 Task: Research Airbnb options in Roam capital, Italy from 2nd December, 2023 to 5th December, 2023 for 1 adult.1  bedroom having 1 bed and 1 bathroom. Property type can be hotel. Look for 5 properties as per requirement.
Action: Mouse moved to (430, 60)
Screenshot: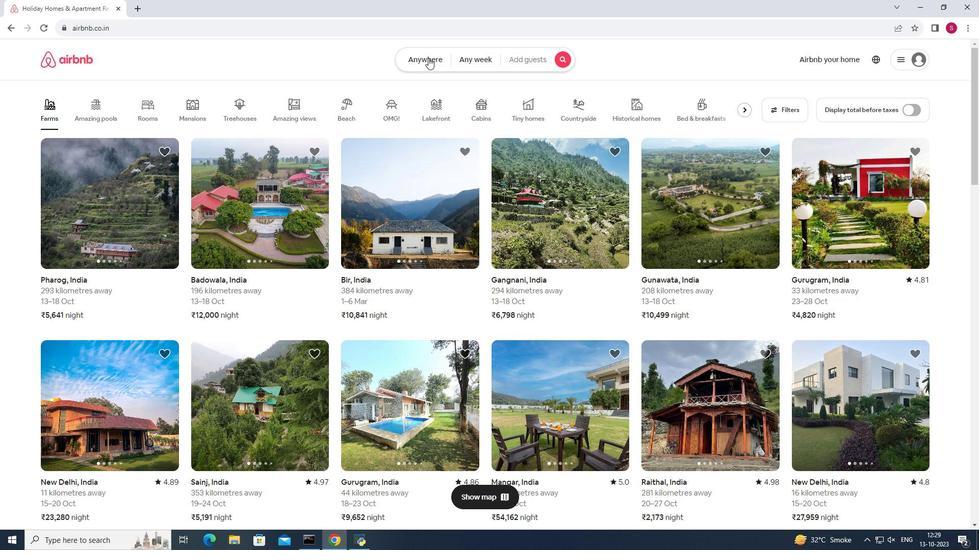 
Action: Mouse pressed left at (430, 60)
Screenshot: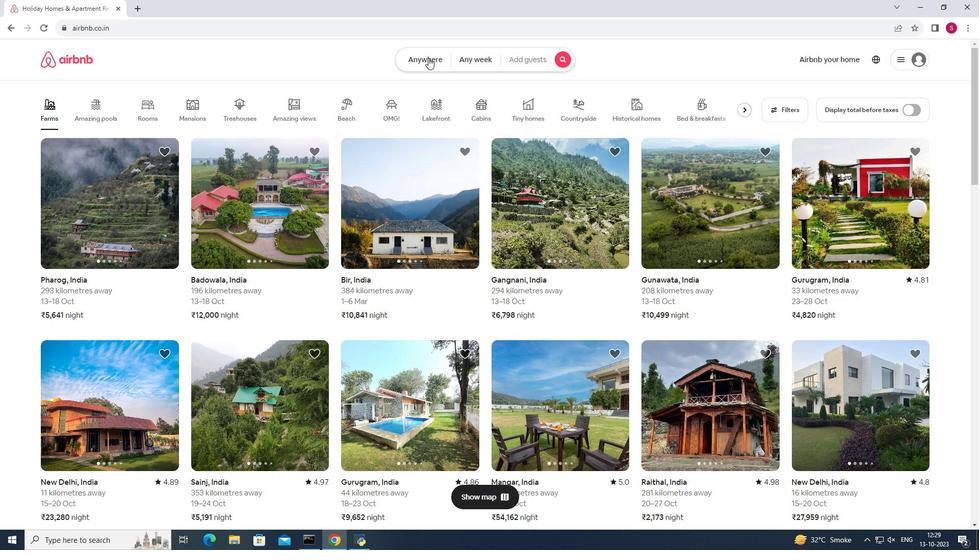 
Action: Mouse moved to (363, 97)
Screenshot: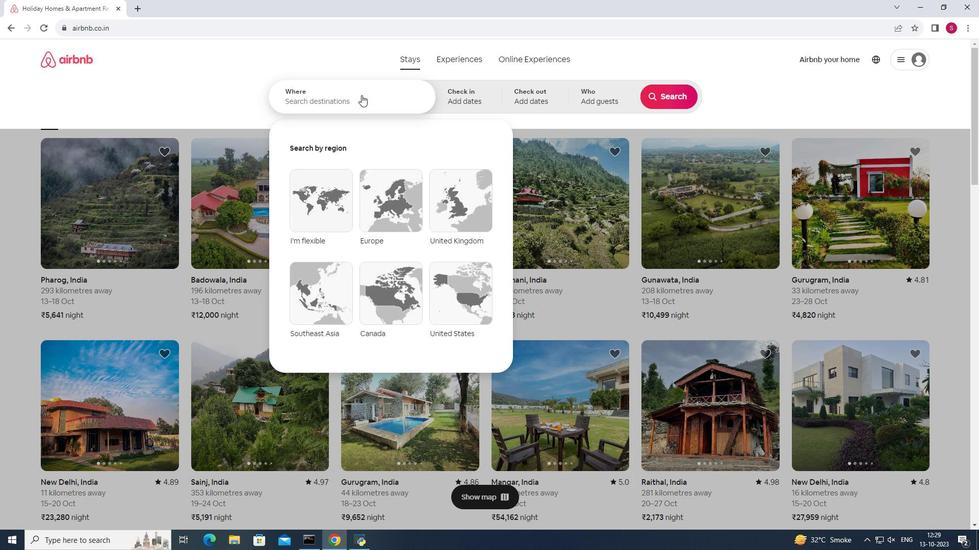 
Action: Mouse pressed left at (363, 97)
Screenshot: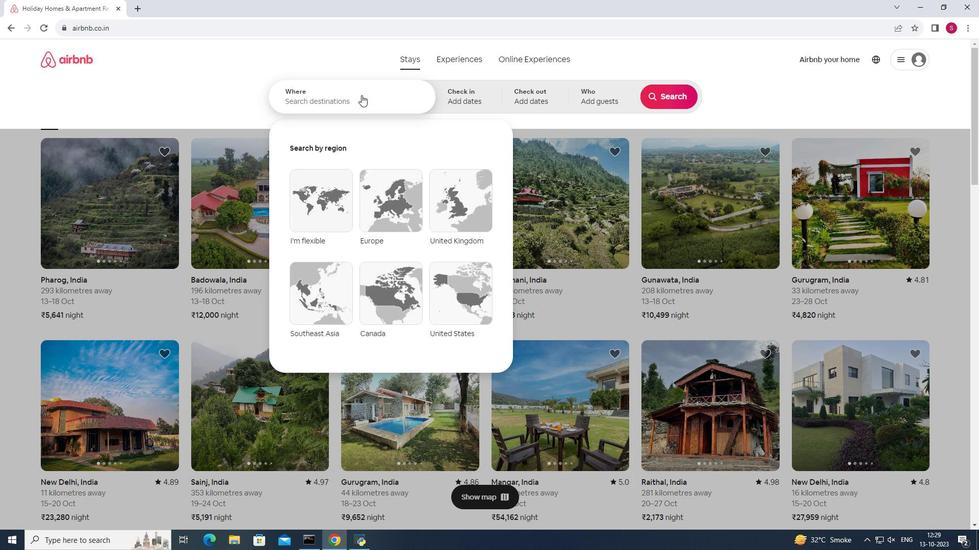 
Action: Mouse moved to (363, 96)
Screenshot: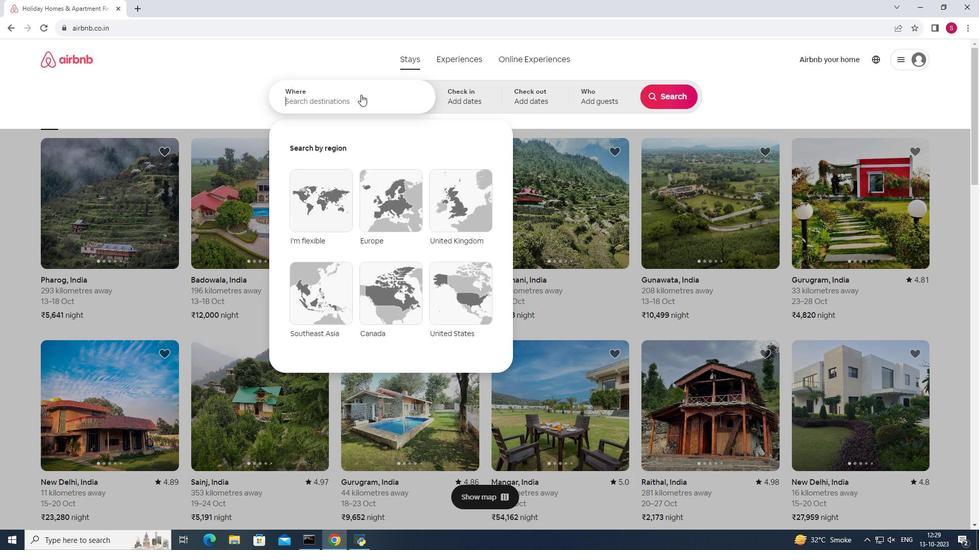 
Action: Key pressed <Key.shift>Roam<Key.space>capital,<Key.space>italy<Key.enter>
Screenshot: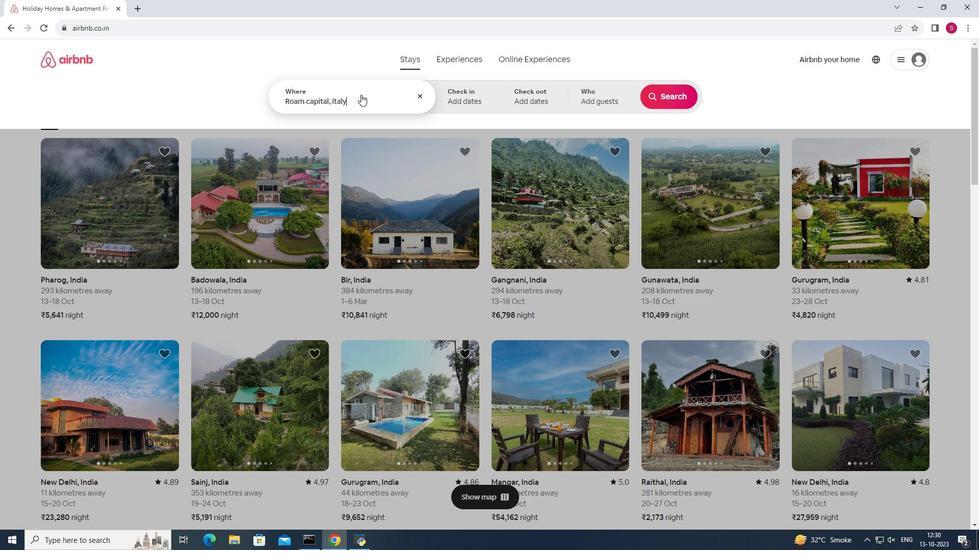
Action: Mouse moved to (668, 183)
Screenshot: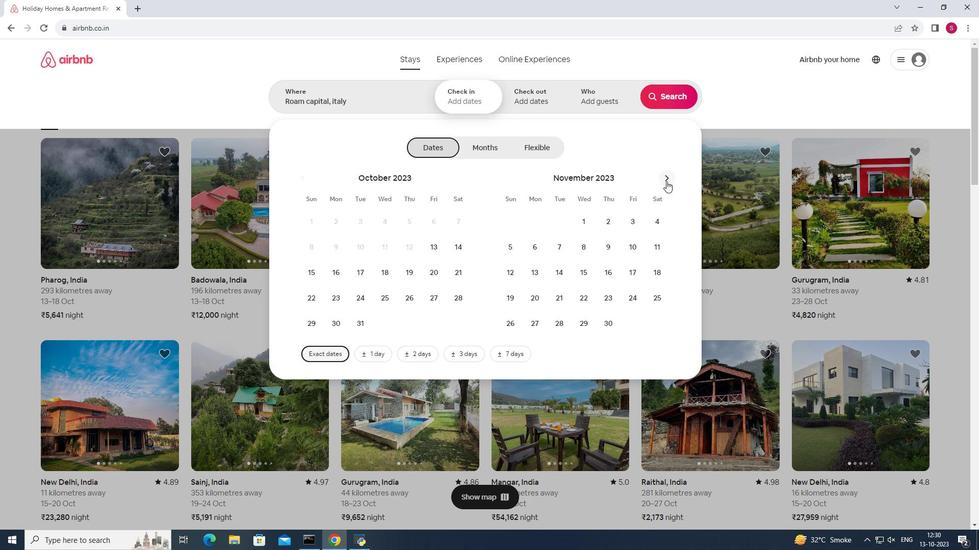 
Action: Mouse pressed left at (668, 183)
Screenshot: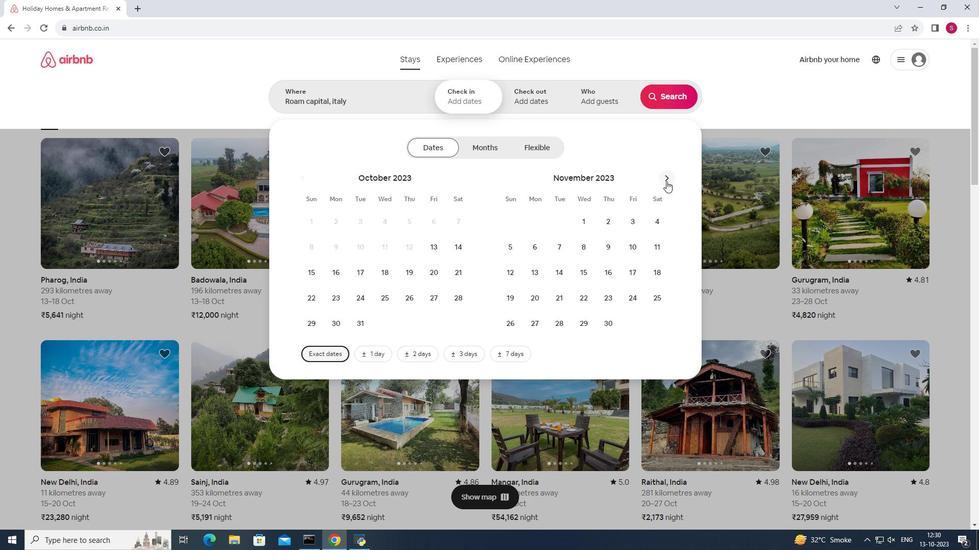 
Action: Mouse moved to (654, 225)
Screenshot: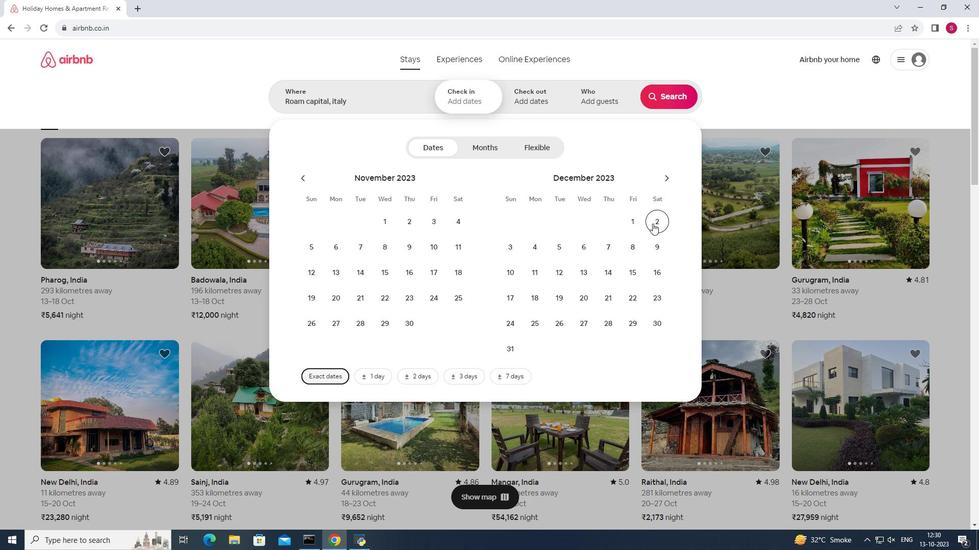 
Action: Mouse pressed left at (654, 225)
Screenshot: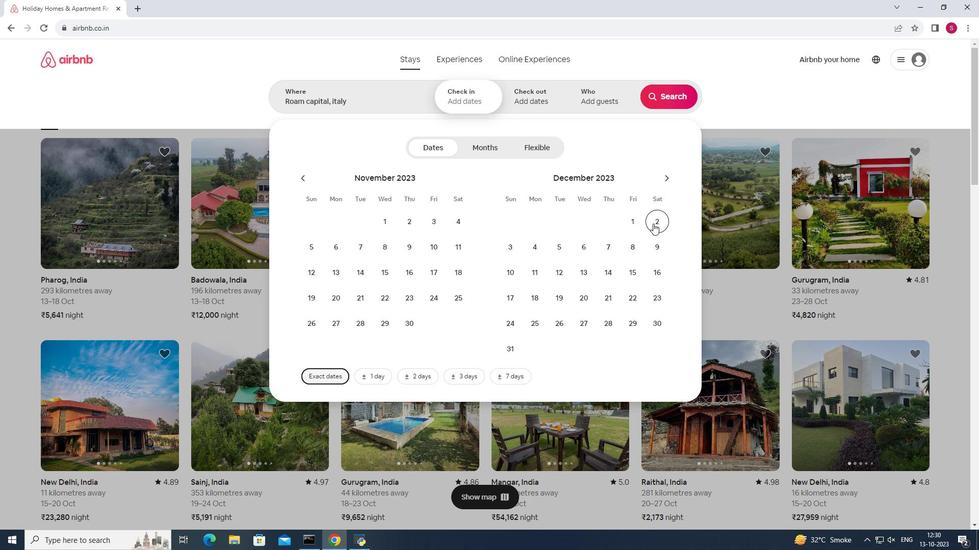 
Action: Mouse moved to (560, 251)
Screenshot: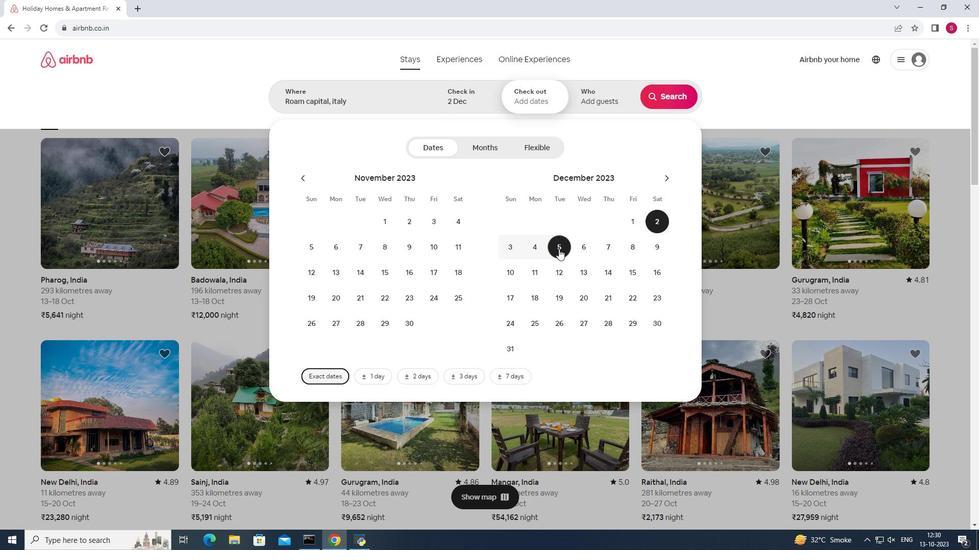 
Action: Mouse pressed left at (560, 251)
Screenshot: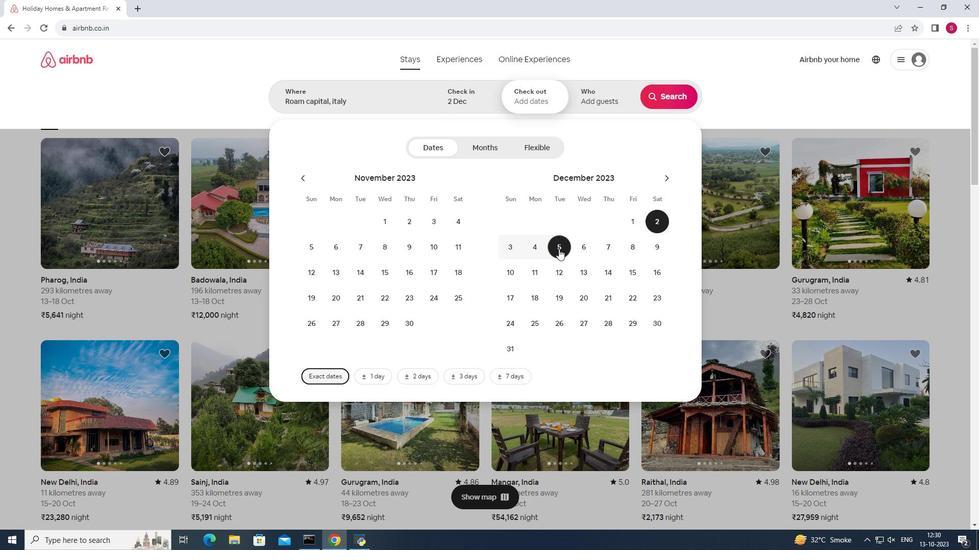 
Action: Mouse moved to (598, 92)
Screenshot: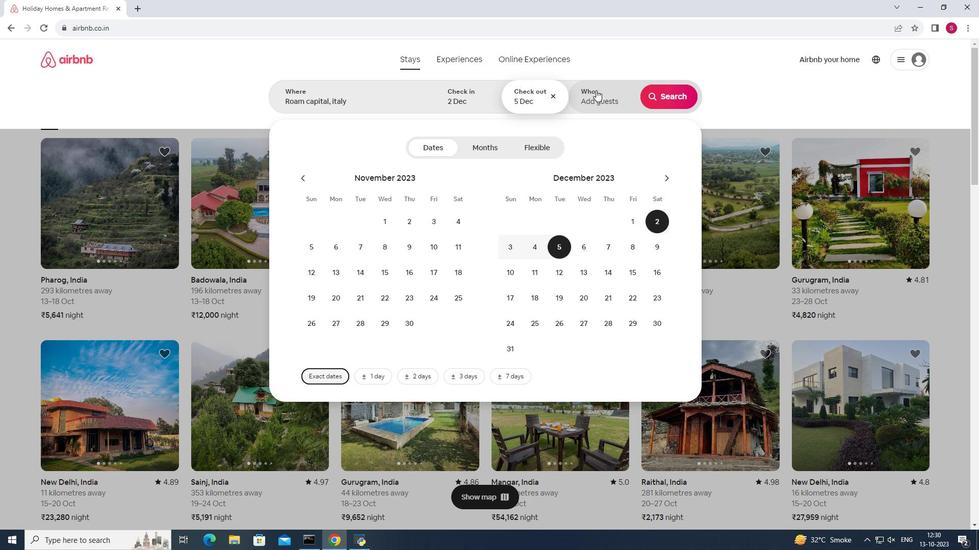 
Action: Mouse pressed left at (598, 92)
Screenshot: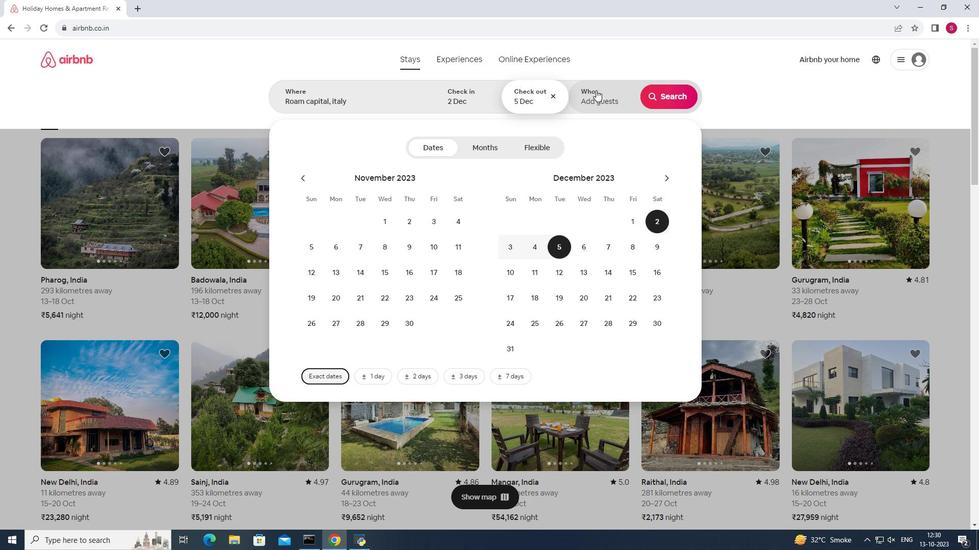 
Action: Mouse moved to (672, 156)
Screenshot: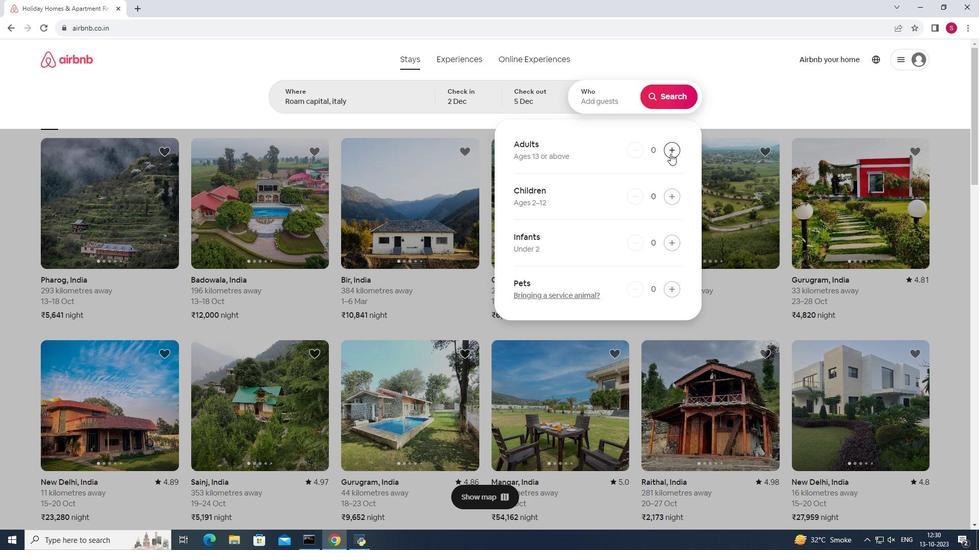 
Action: Mouse pressed left at (672, 156)
Screenshot: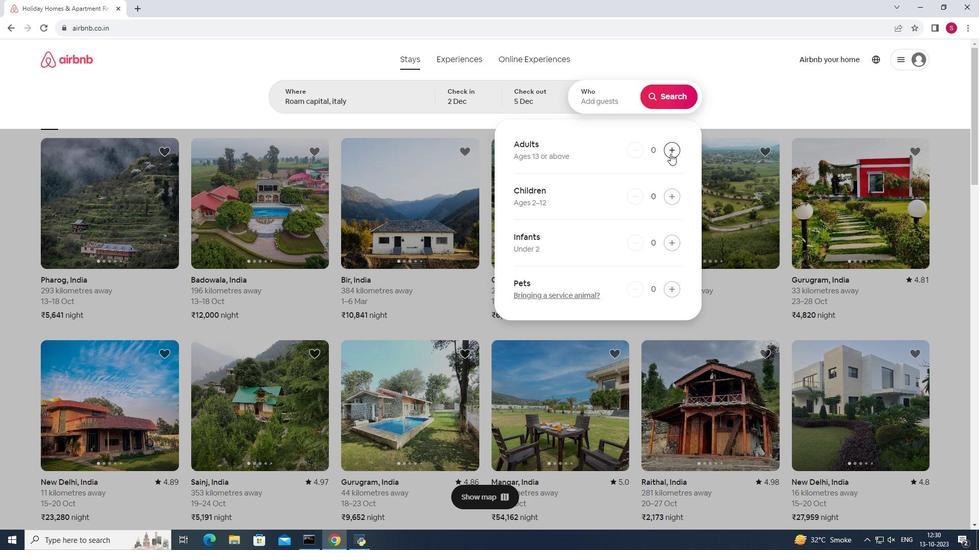 
Action: Mouse moved to (669, 93)
Screenshot: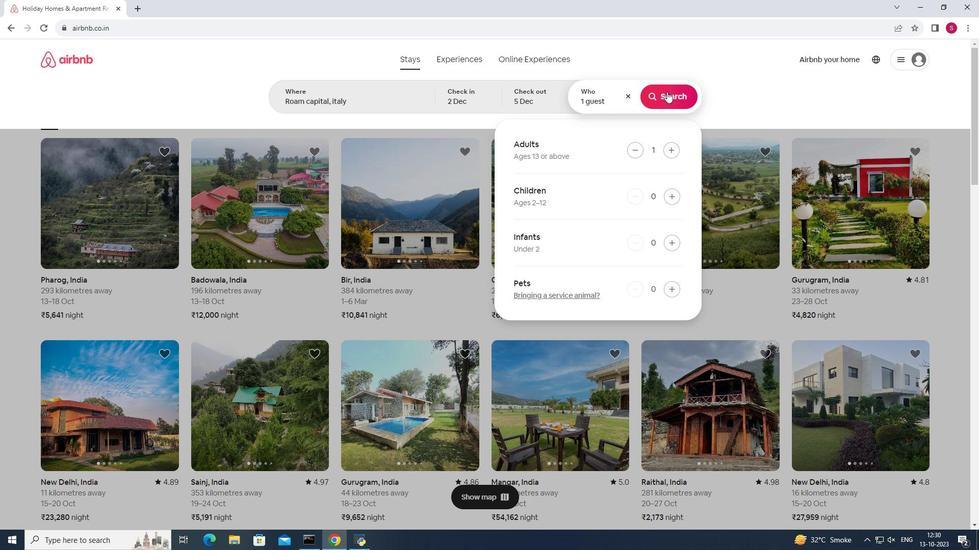 
Action: Mouse pressed left at (669, 93)
Screenshot: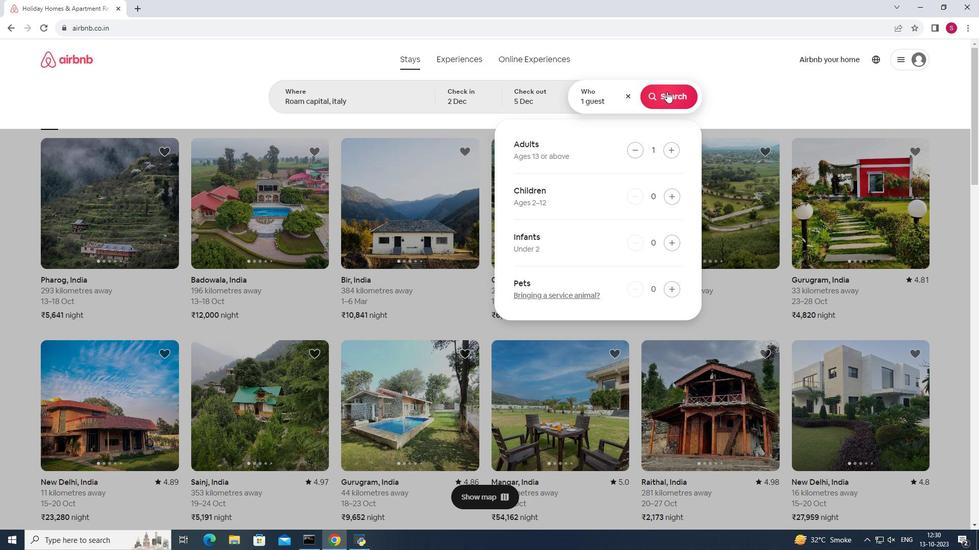 
Action: Mouse moved to (819, 104)
Screenshot: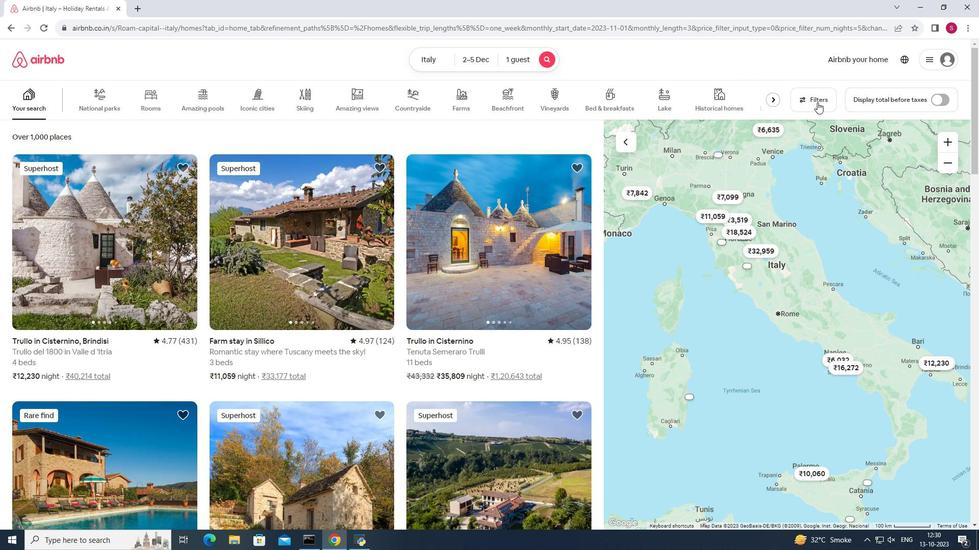 
Action: Mouse pressed left at (819, 104)
Screenshot: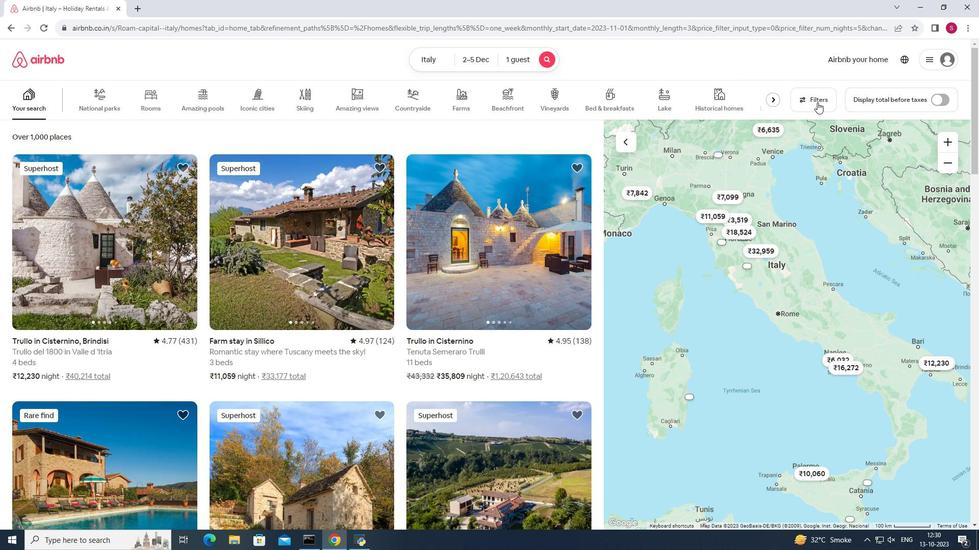 
Action: Mouse moved to (526, 242)
Screenshot: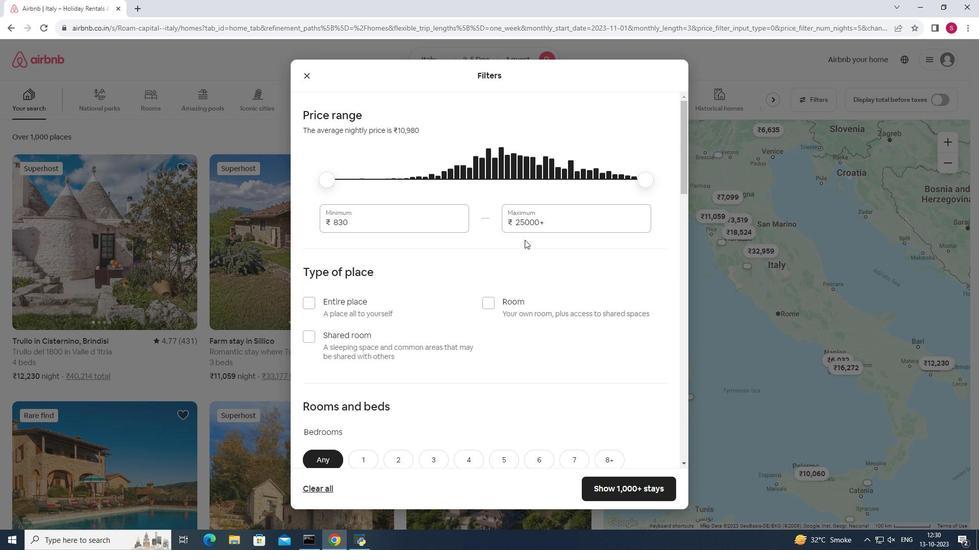 
Action: Mouse scrolled (526, 241) with delta (0, 0)
Screenshot: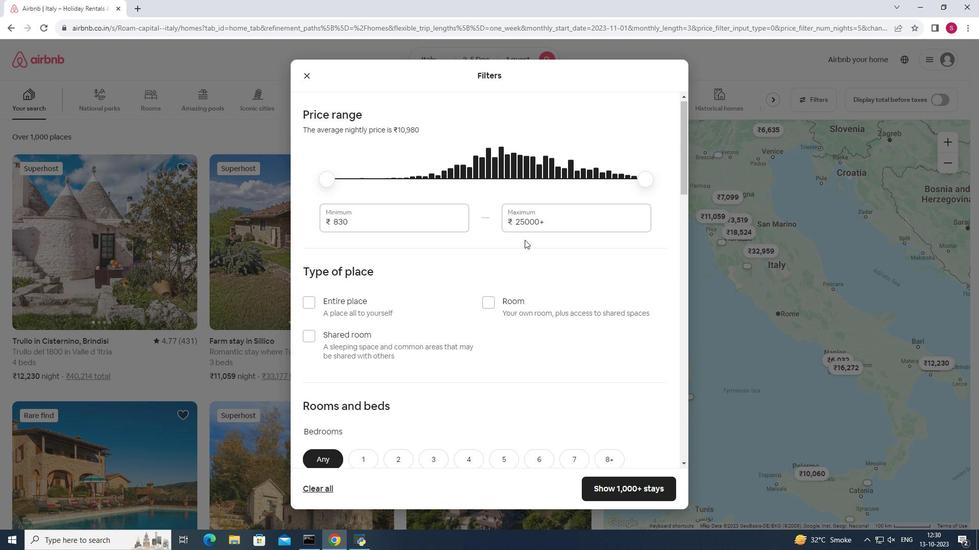 
Action: Mouse scrolled (526, 241) with delta (0, 0)
Screenshot: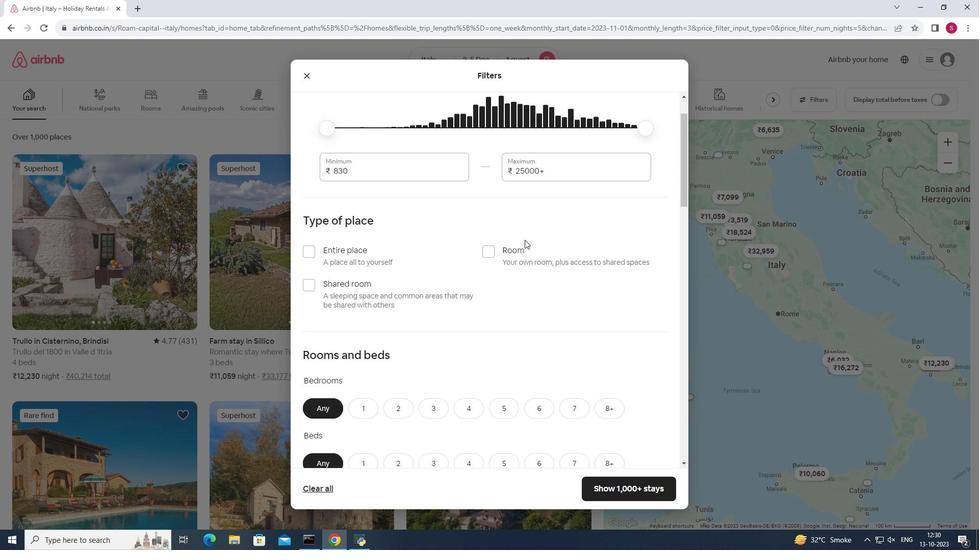 
Action: Mouse scrolled (526, 241) with delta (0, 0)
Screenshot: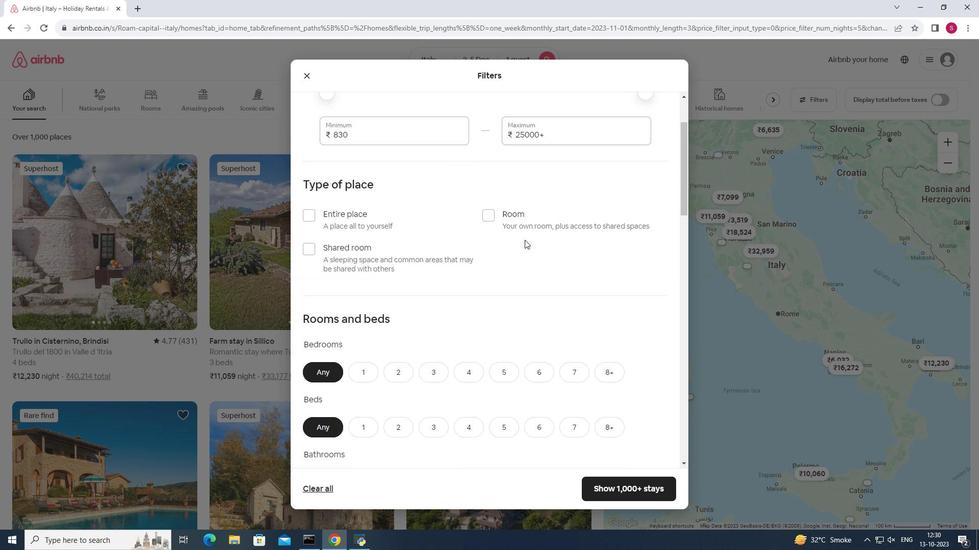 
Action: Mouse moved to (505, 256)
Screenshot: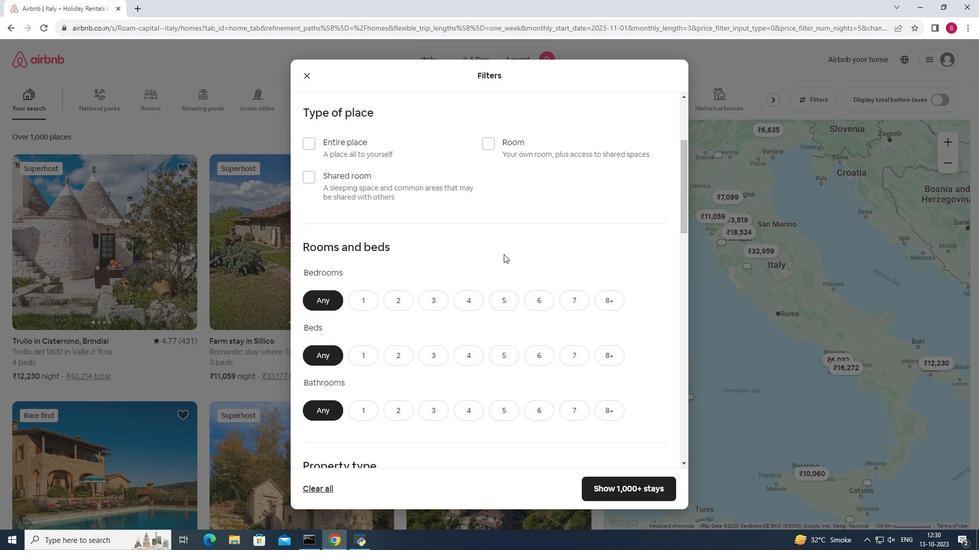 
Action: Mouse scrolled (505, 256) with delta (0, 0)
Screenshot: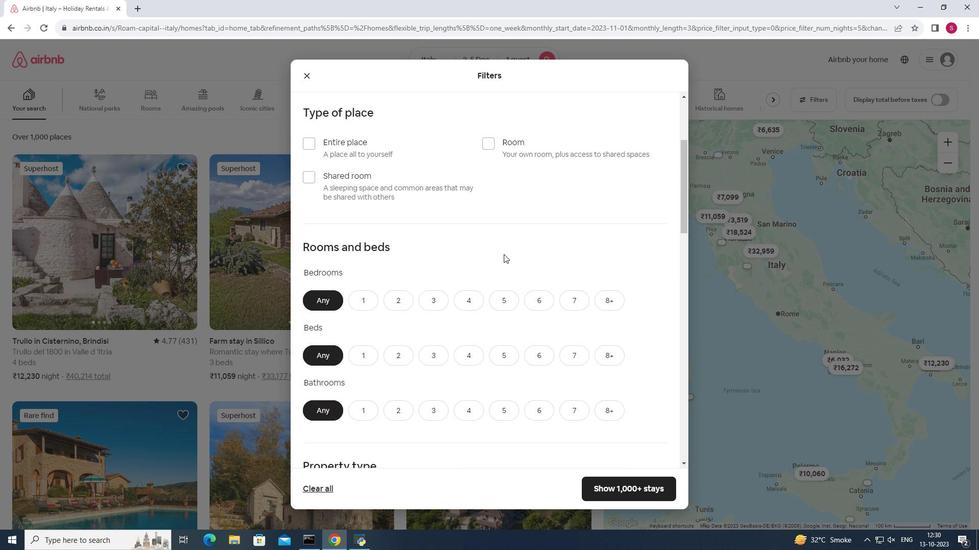 
Action: Mouse moved to (505, 256)
Screenshot: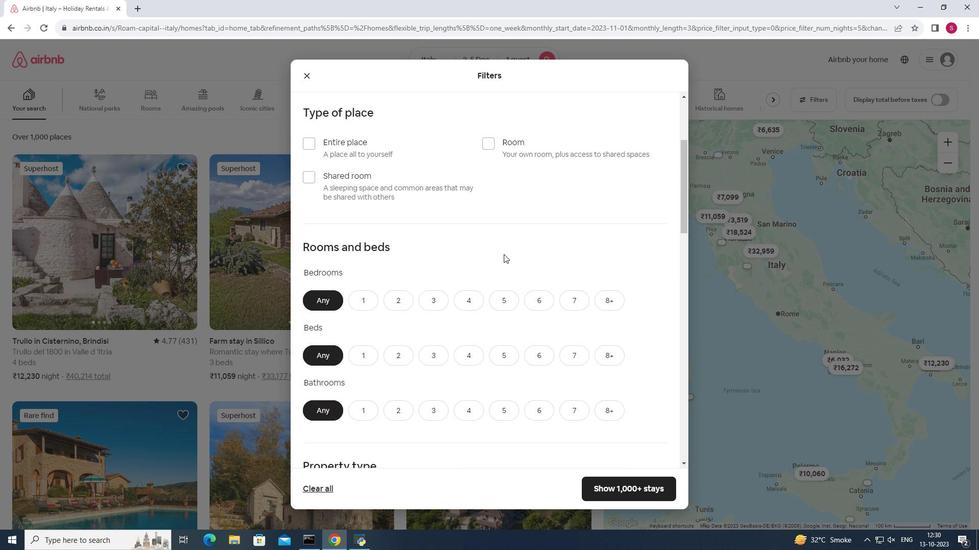 
Action: Mouse scrolled (505, 256) with delta (0, 0)
Screenshot: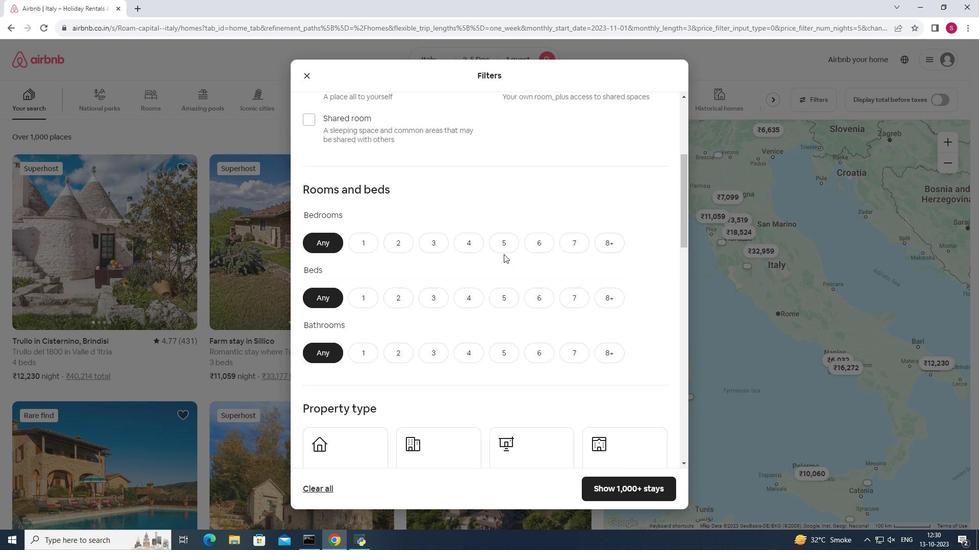 
Action: Mouse moved to (370, 212)
Screenshot: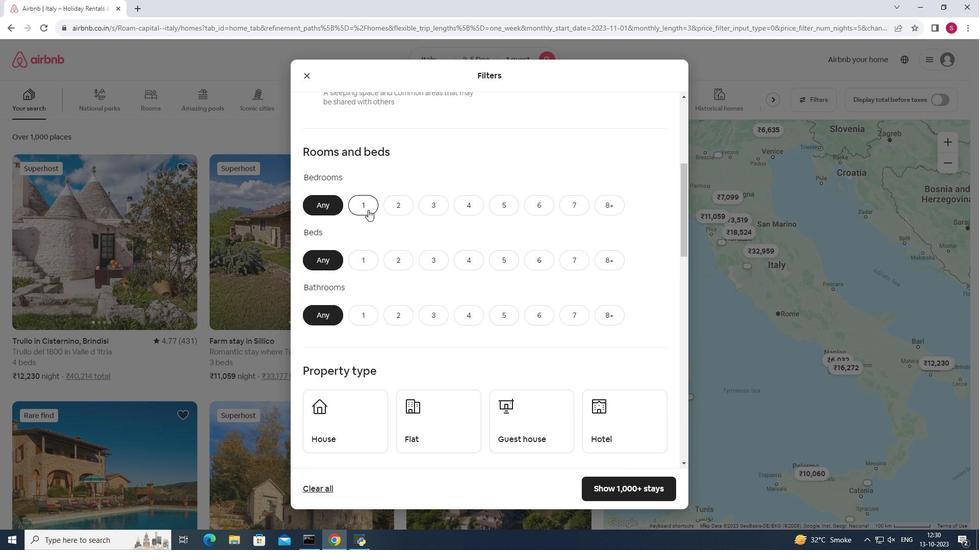 
Action: Mouse pressed left at (370, 212)
Screenshot: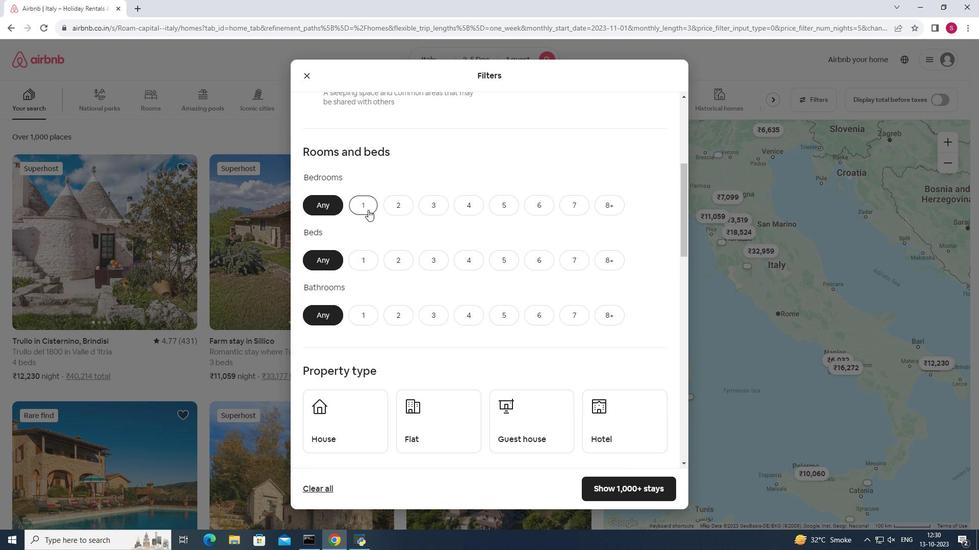 
Action: Mouse moved to (368, 262)
Screenshot: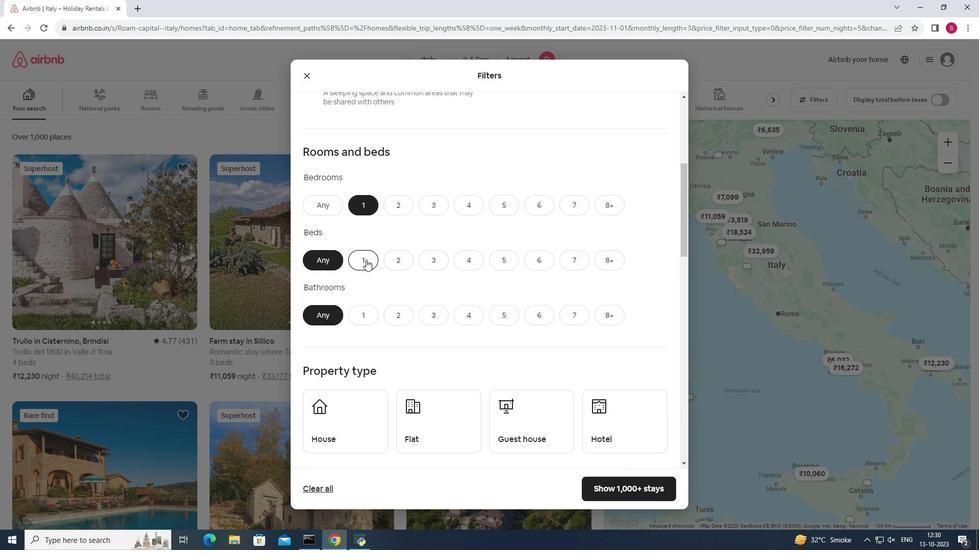 
Action: Mouse pressed left at (368, 262)
Screenshot: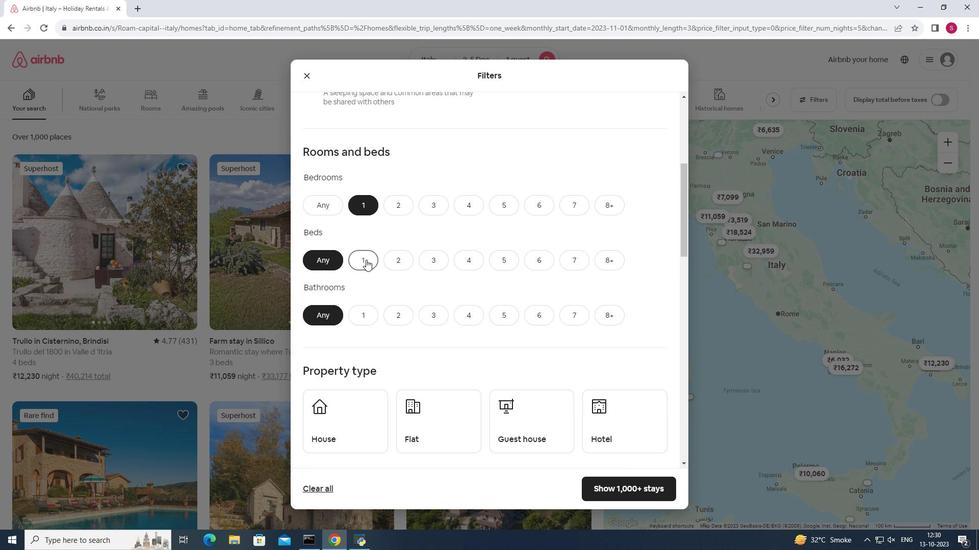 
Action: Mouse moved to (359, 318)
Screenshot: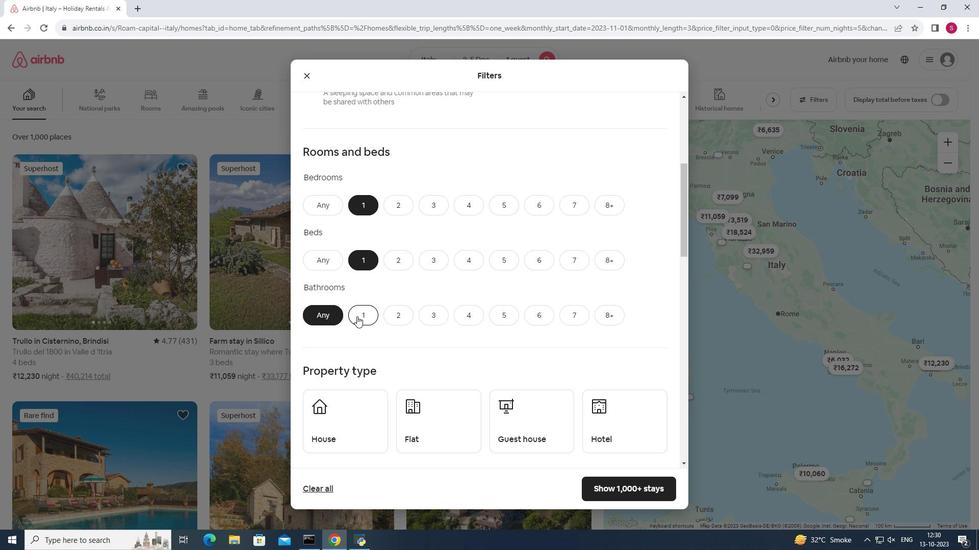 
Action: Mouse pressed left at (359, 318)
Screenshot: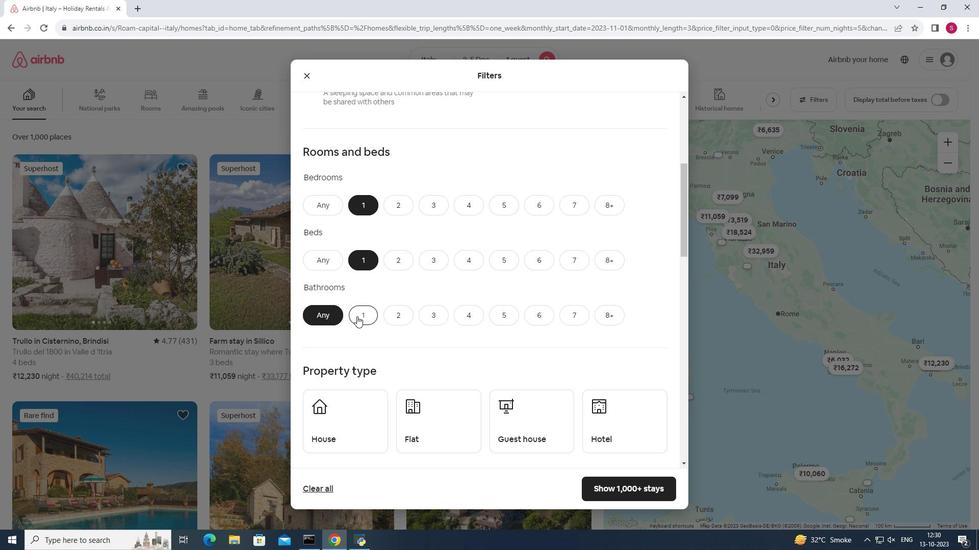 
Action: Mouse moved to (571, 317)
Screenshot: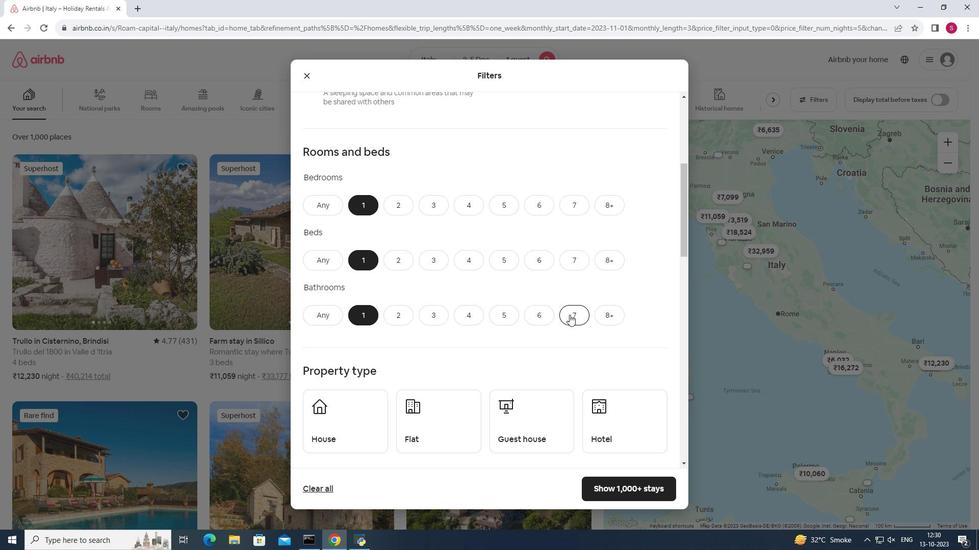 
Action: Mouse scrolled (571, 316) with delta (0, 0)
Screenshot: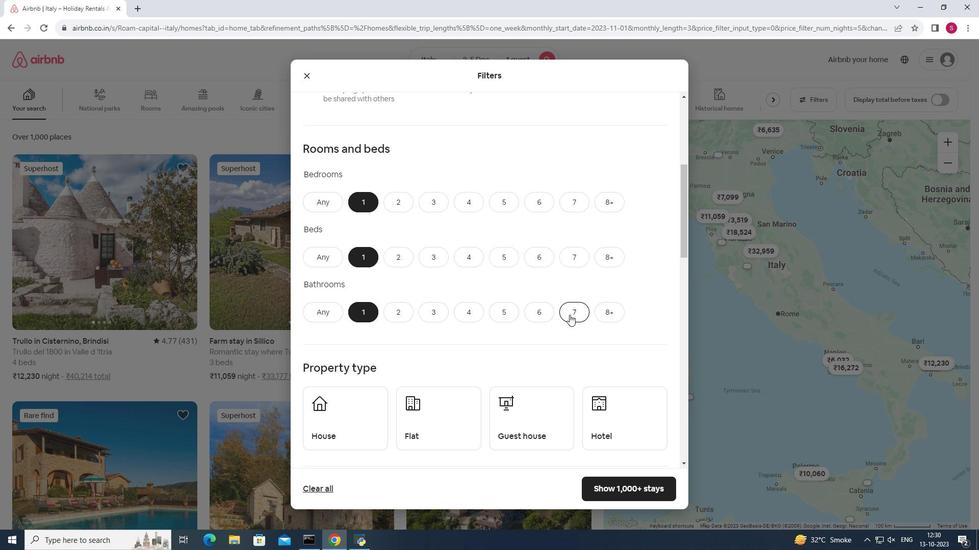 
Action: Mouse scrolled (571, 316) with delta (0, 0)
Screenshot: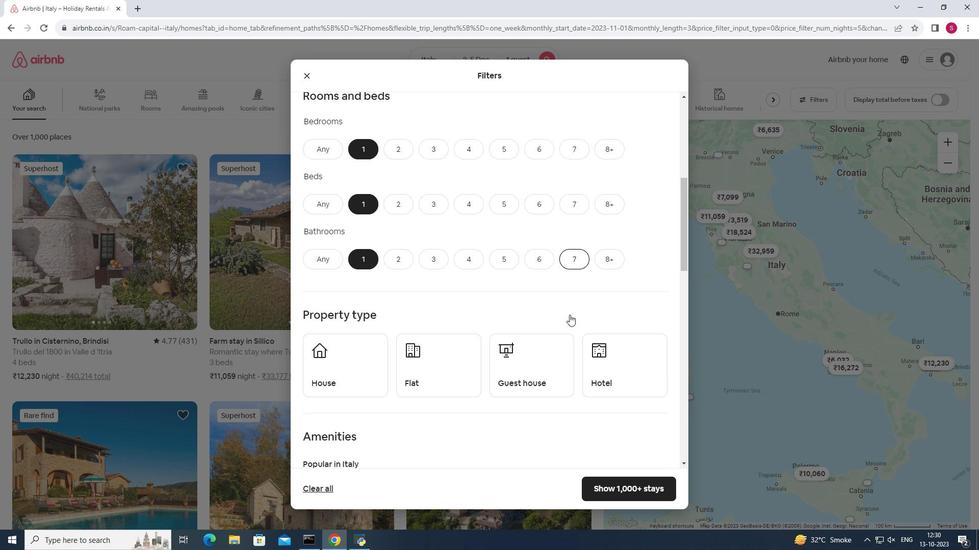 
Action: Mouse moved to (649, 326)
Screenshot: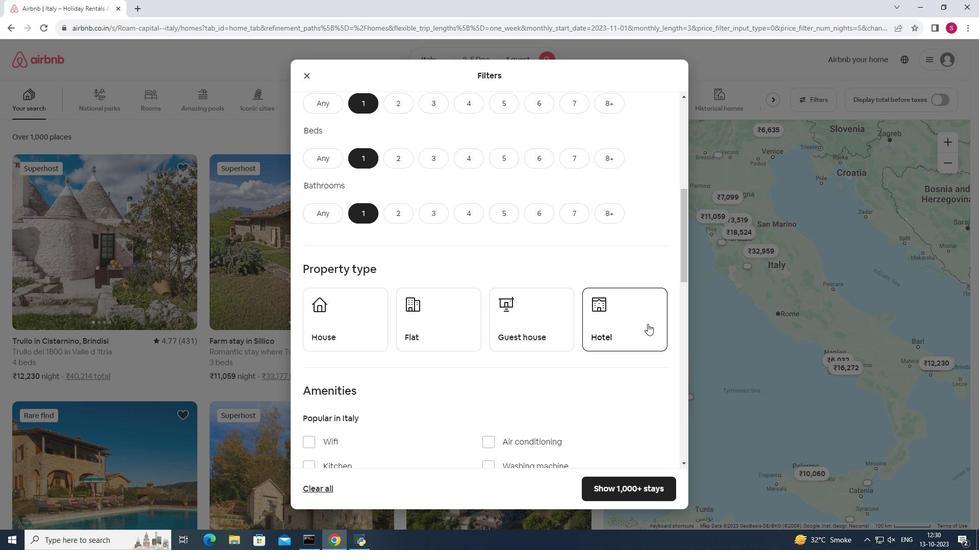 
Action: Mouse pressed left at (649, 326)
Screenshot: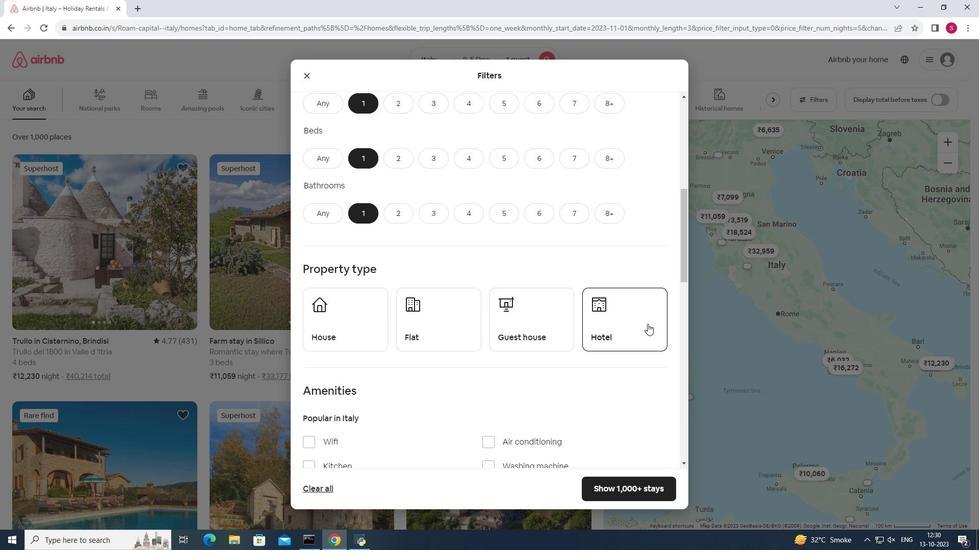 
Action: Mouse moved to (580, 385)
Screenshot: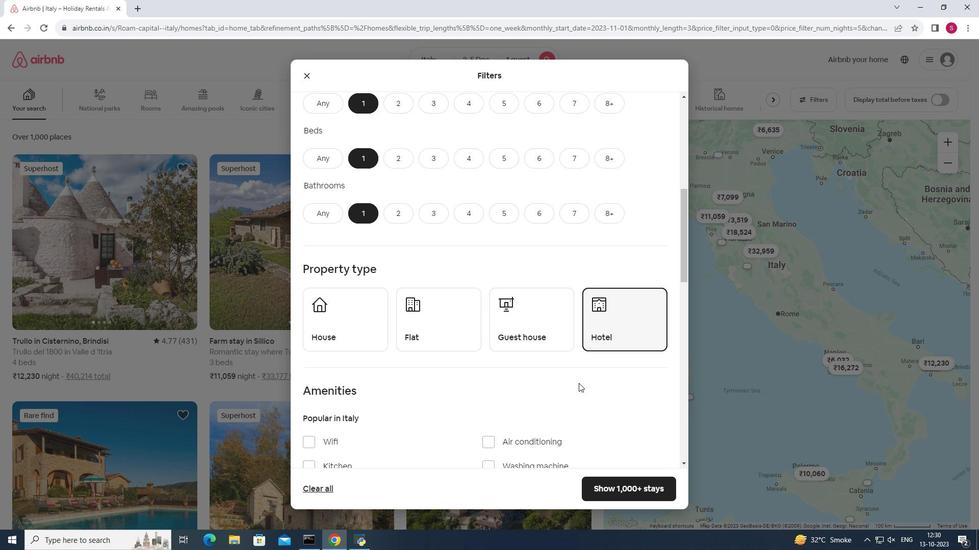 
Action: Mouse scrolled (580, 385) with delta (0, 0)
Screenshot: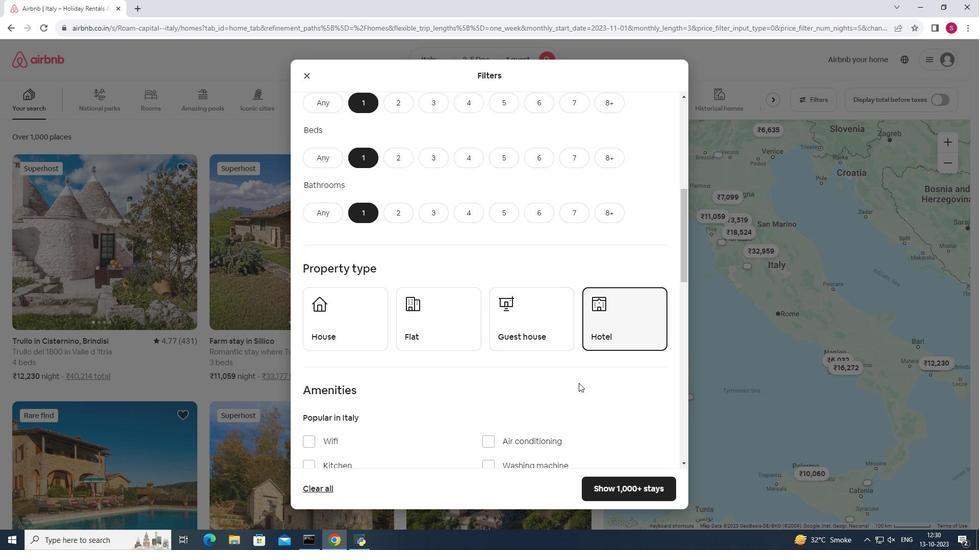 
Action: Mouse scrolled (580, 385) with delta (0, 0)
Screenshot: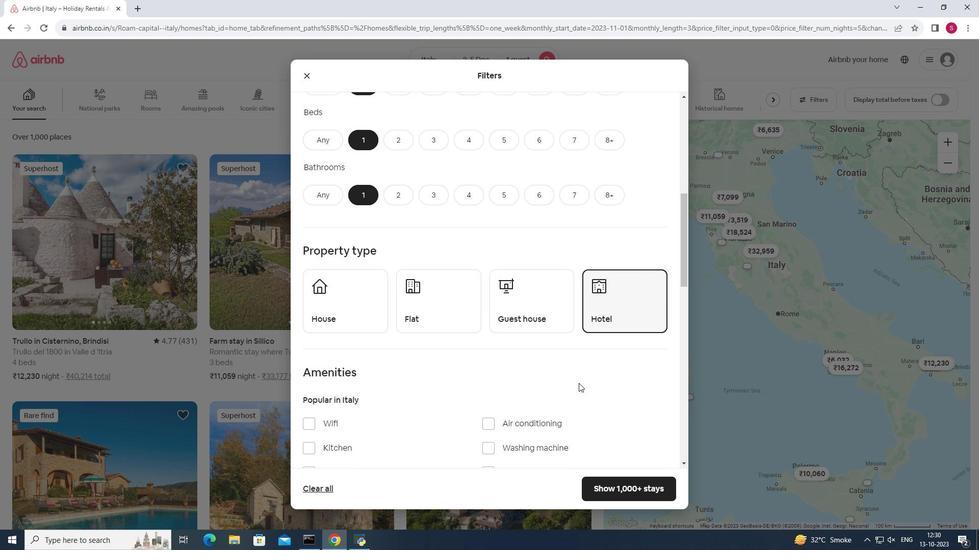 
Action: Mouse moved to (630, 487)
Screenshot: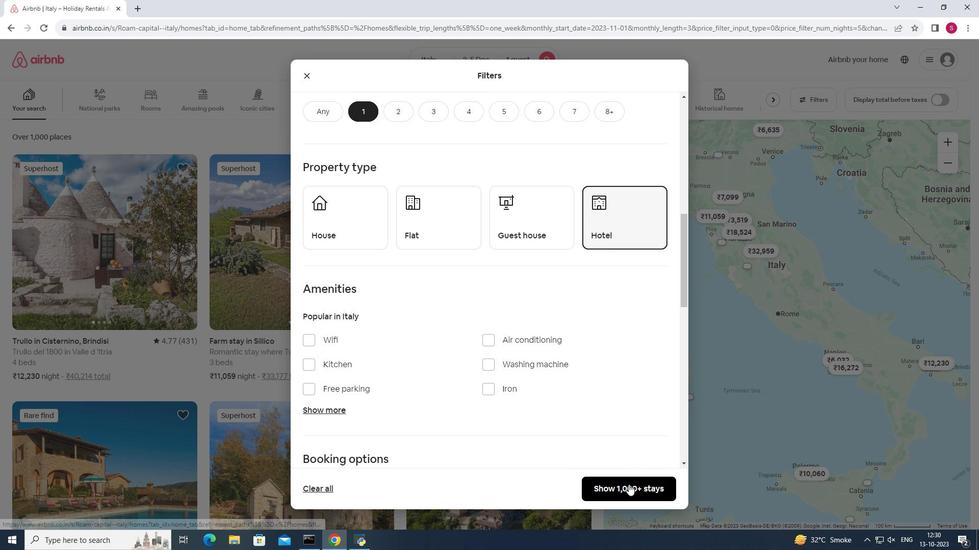 
Action: Mouse pressed left at (630, 487)
Screenshot: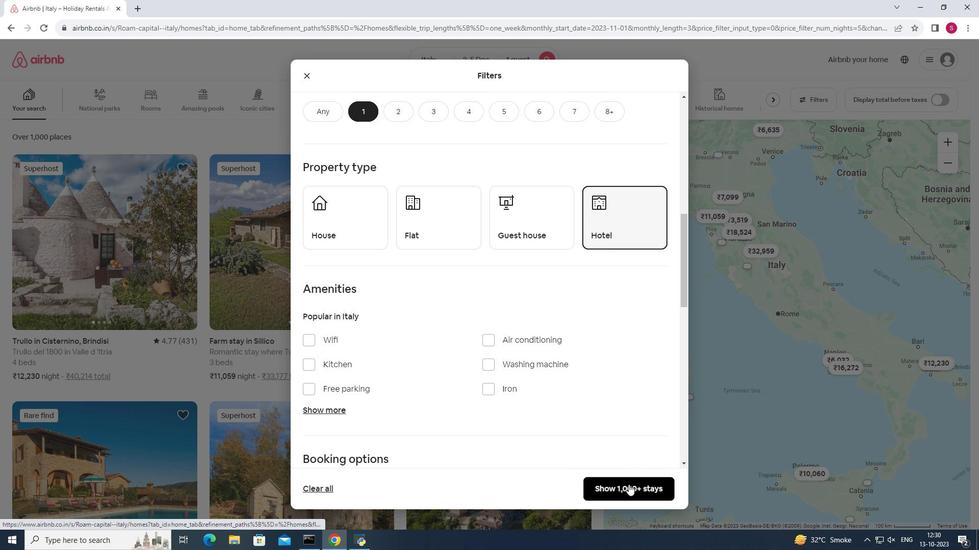
Action: Mouse moved to (450, 292)
Screenshot: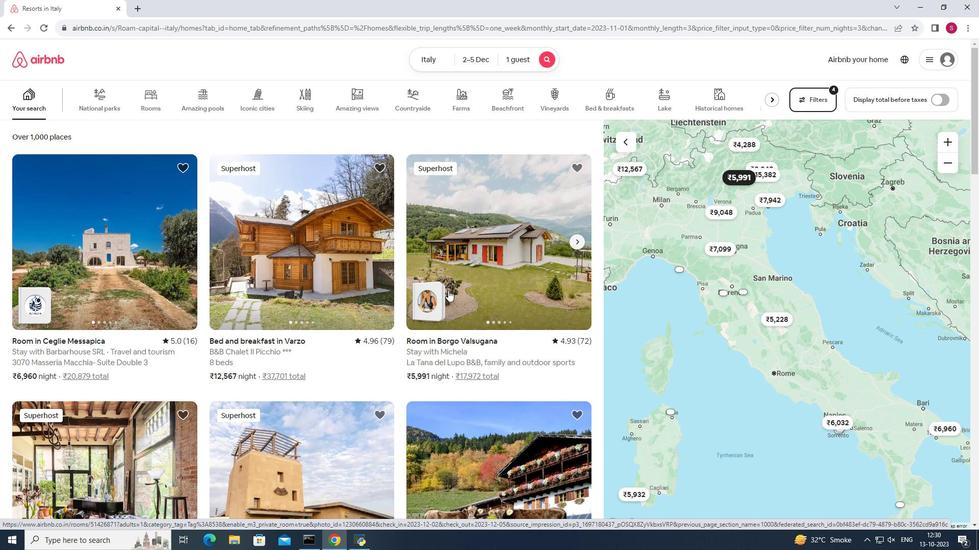 
Action: Mouse scrolled (450, 292) with delta (0, 0)
Screenshot: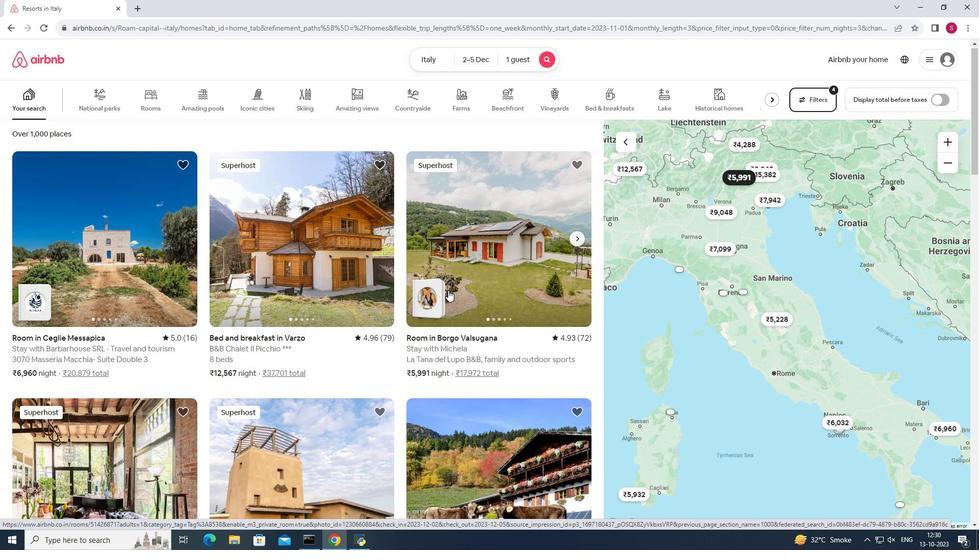 
Action: Mouse scrolled (450, 292) with delta (0, 0)
Screenshot: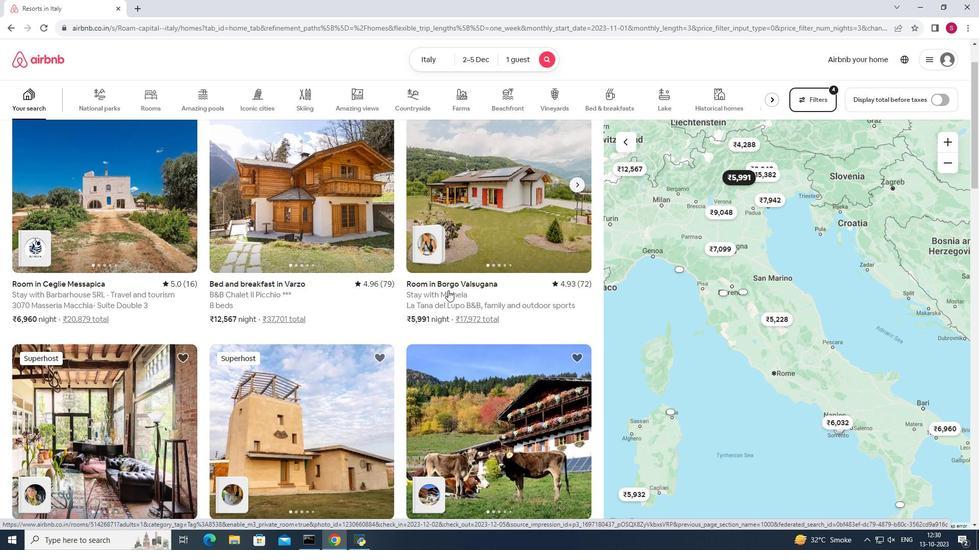 
Action: Mouse moved to (450, 290)
Screenshot: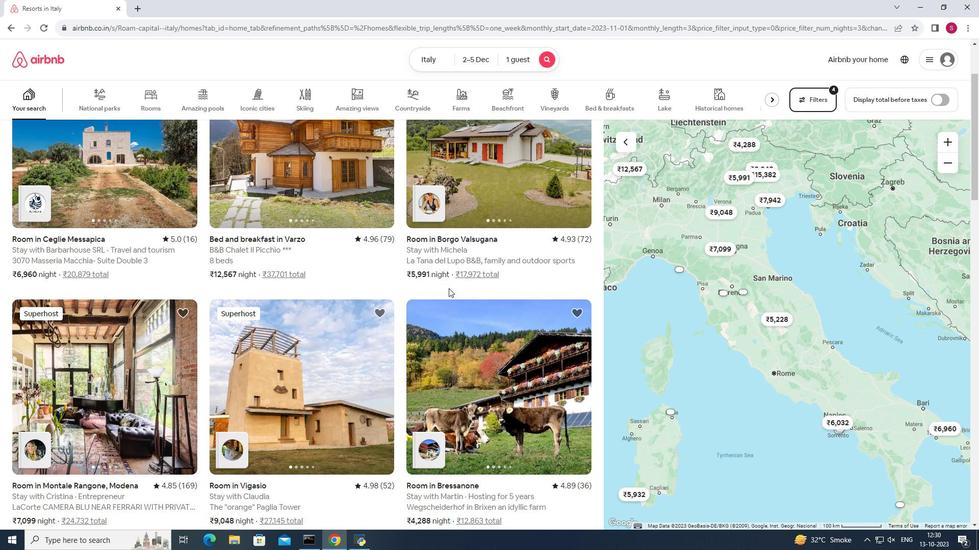 
Action: Mouse scrolled (450, 290) with delta (0, 0)
Screenshot: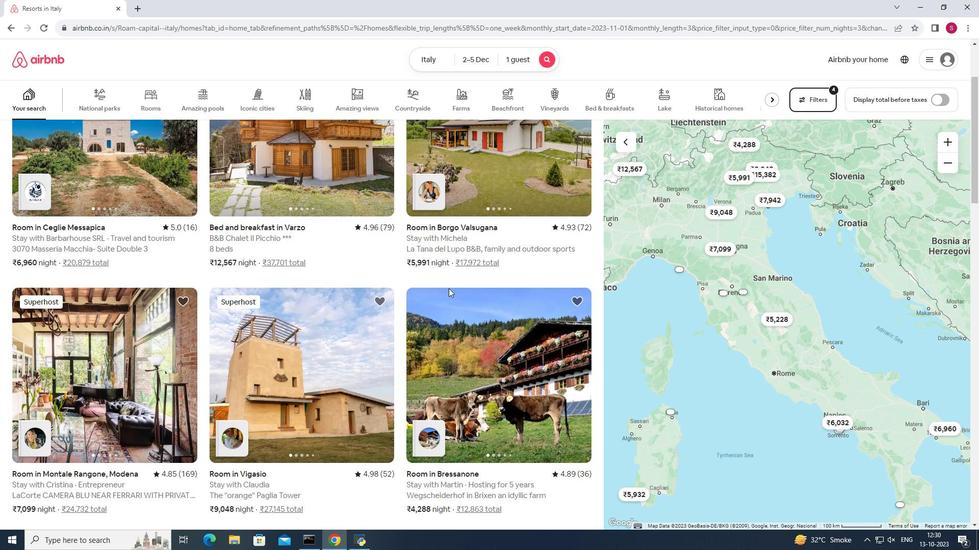 
Action: Mouse scrolled (450, 290) with delta (0, 0)
Screenshot: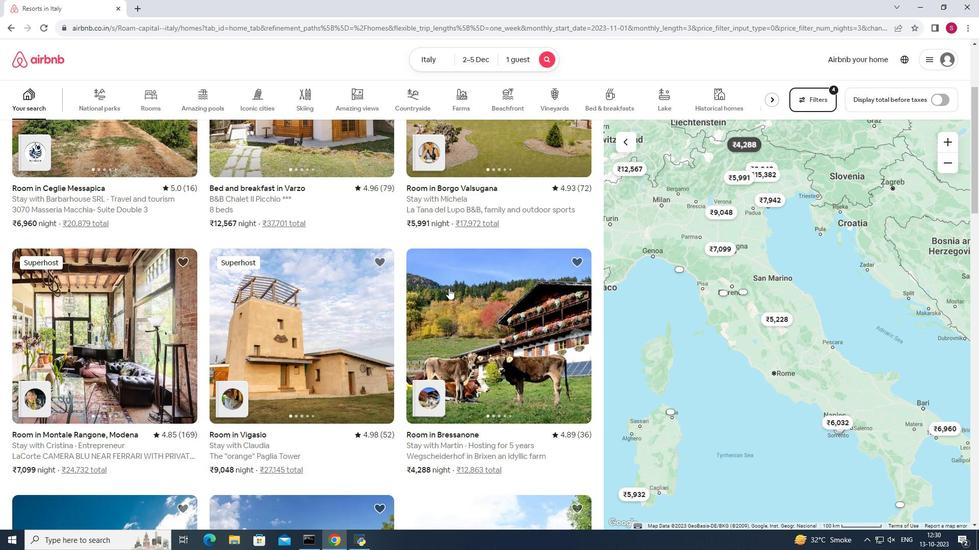 
Action: Mouse scrolled (450, 290) with delta (0, 0)
Screenshot: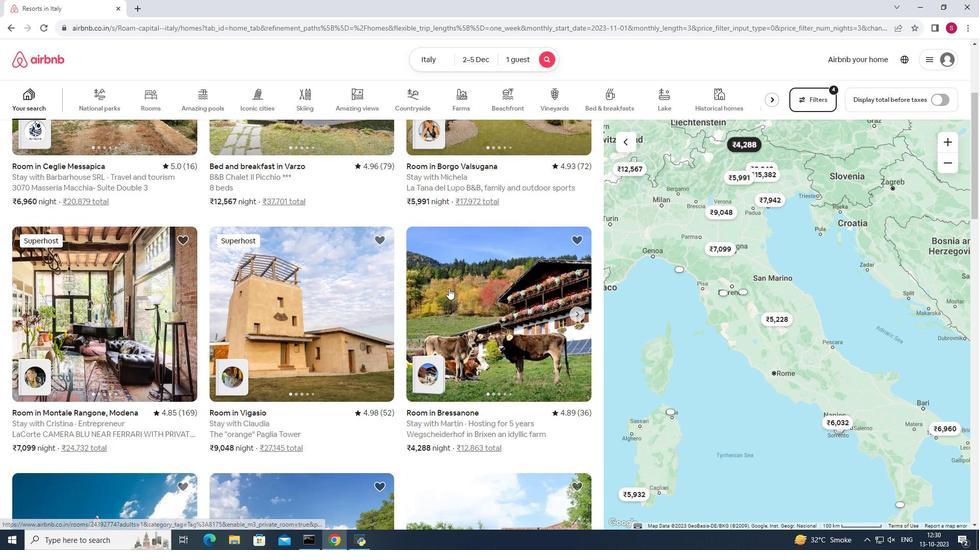 
Action: Mouse scrolled (450, 290) with delta (0, 0)
Screenshot: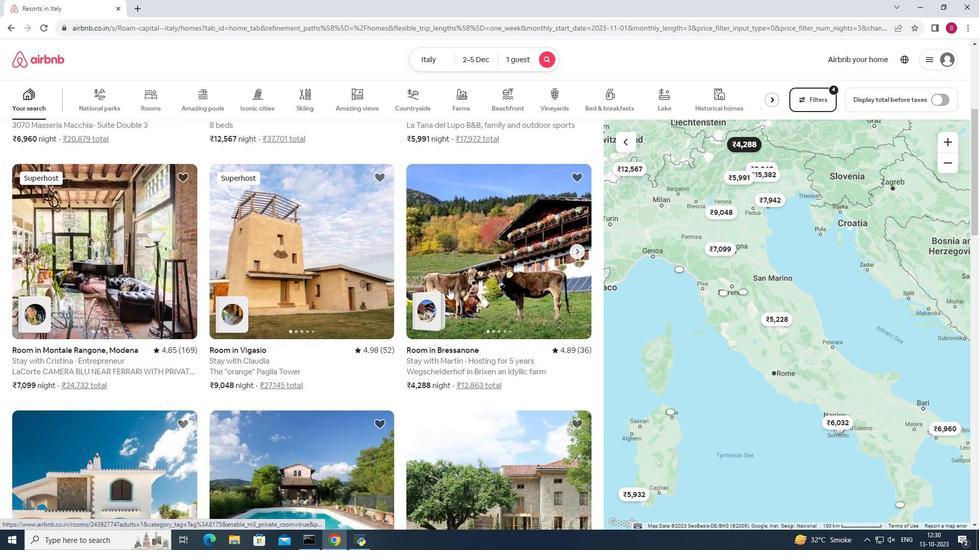 
Action: Mouse scrolled (450, 290) with delta (0, 0)
Screenshot: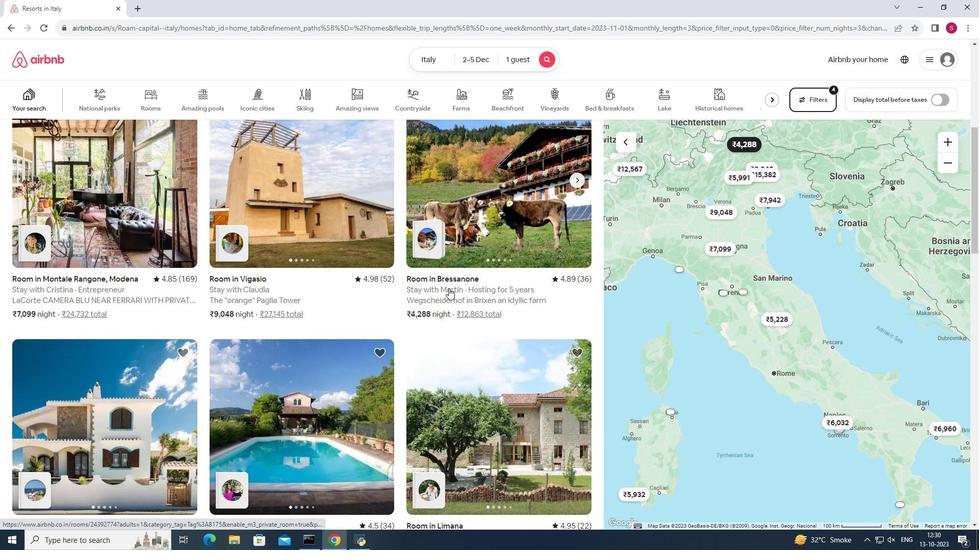 
Action: Mouse scrolled (450, 290) with delta (0, 0)
Screenshot: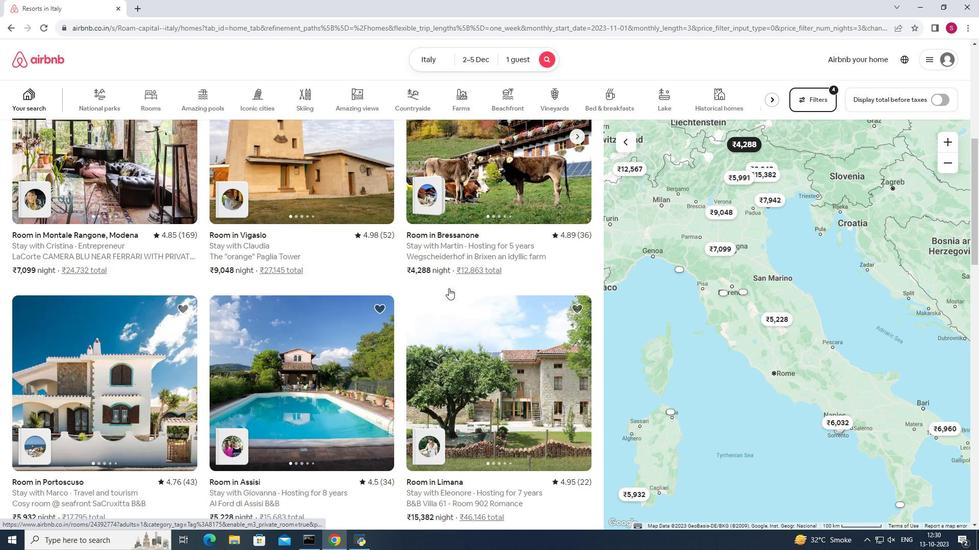 
Action: Mouse scrolled (450, 290) with delta (0, 0)
Screenshot: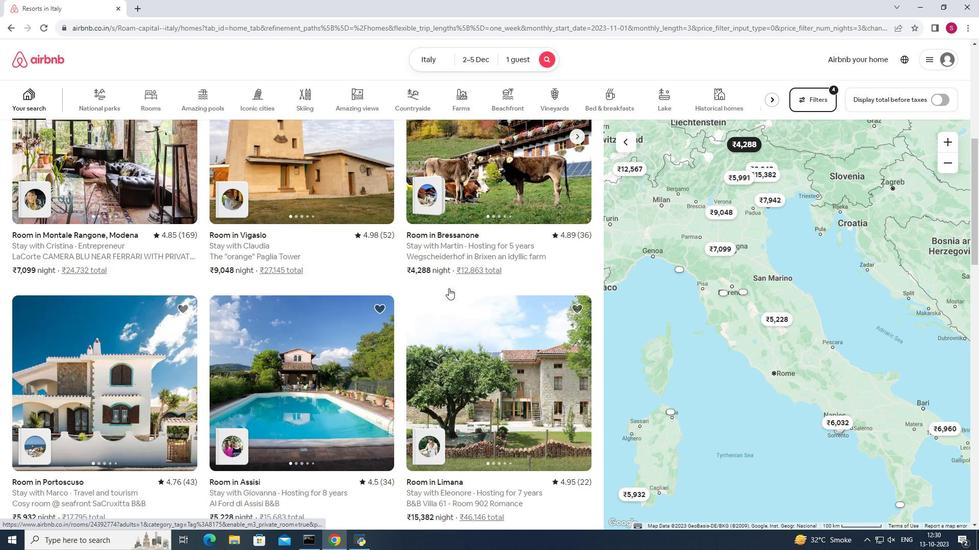 
Action: Mouse scrolled (450, 290) with delta (0, 0)
Screenshot: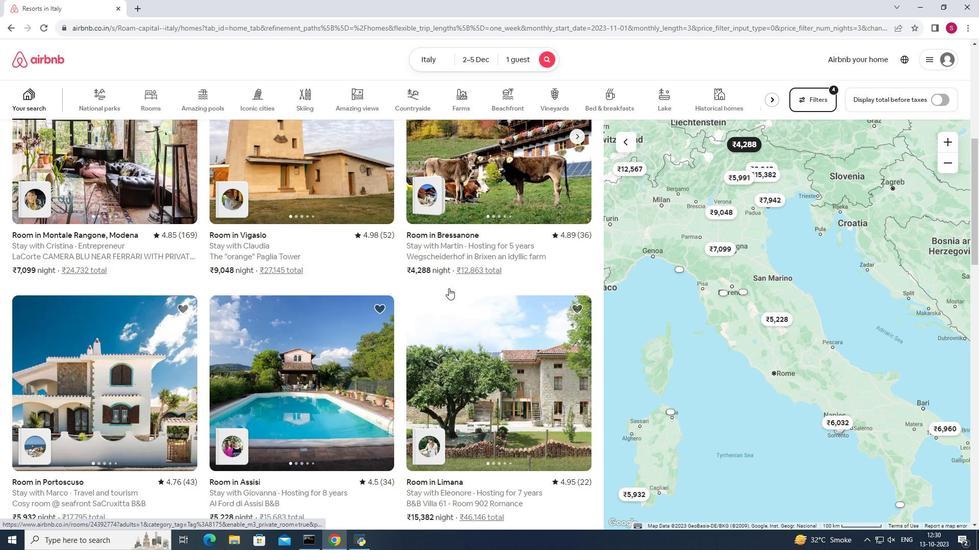 
Action: Mouse scrolled (450, 291) with delta (0, 0)
Screenshot: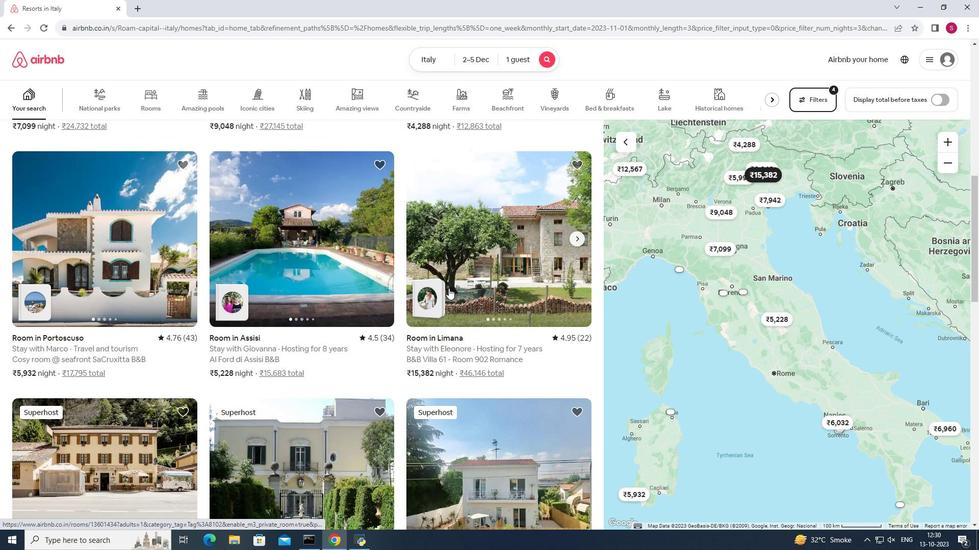 
Action: Mouse scrolled (450, 291) with delta (0, 0)
Screenshot: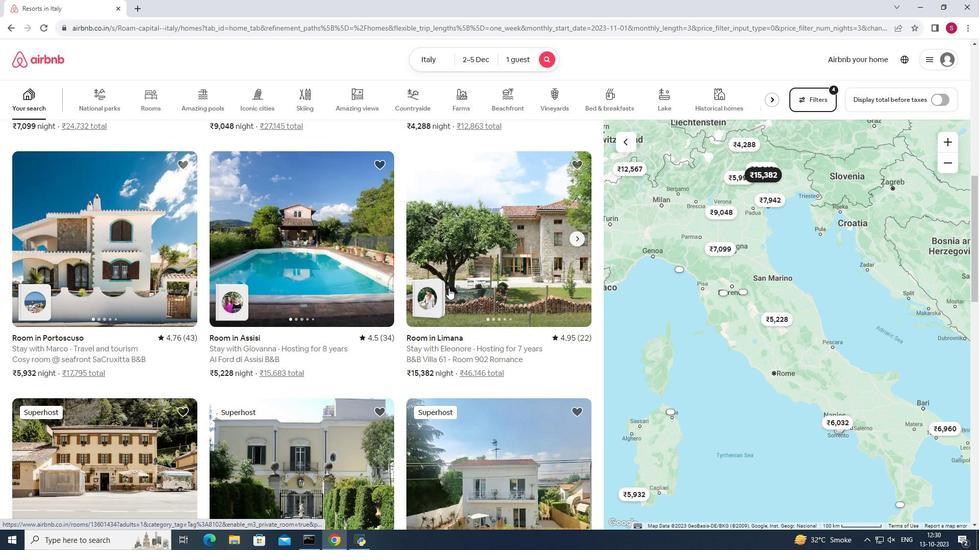 
Action: Mouse scrolled (450, 291) with delta (0, 0)
Screenshot: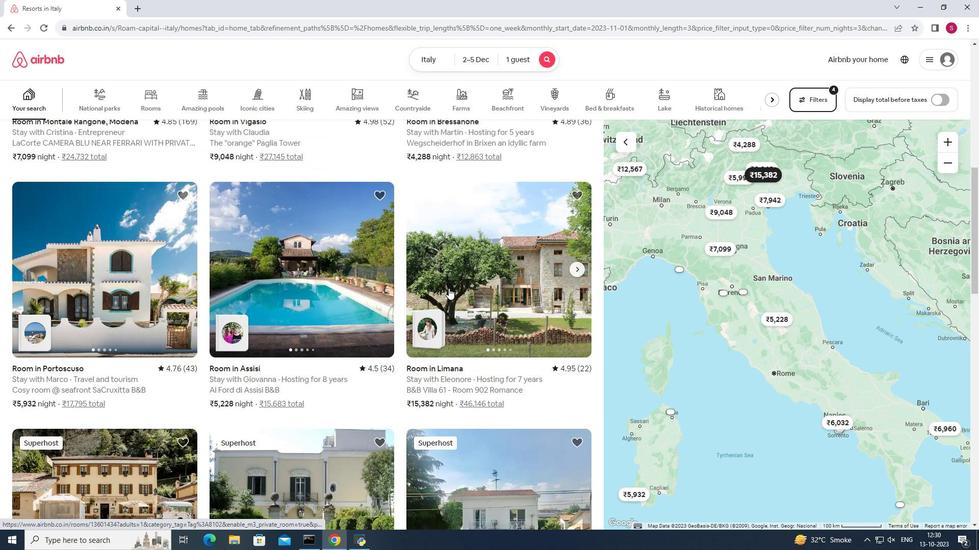 
Action: Mouse scrolled (450, 291) with delta (0, 0)
Screenshot: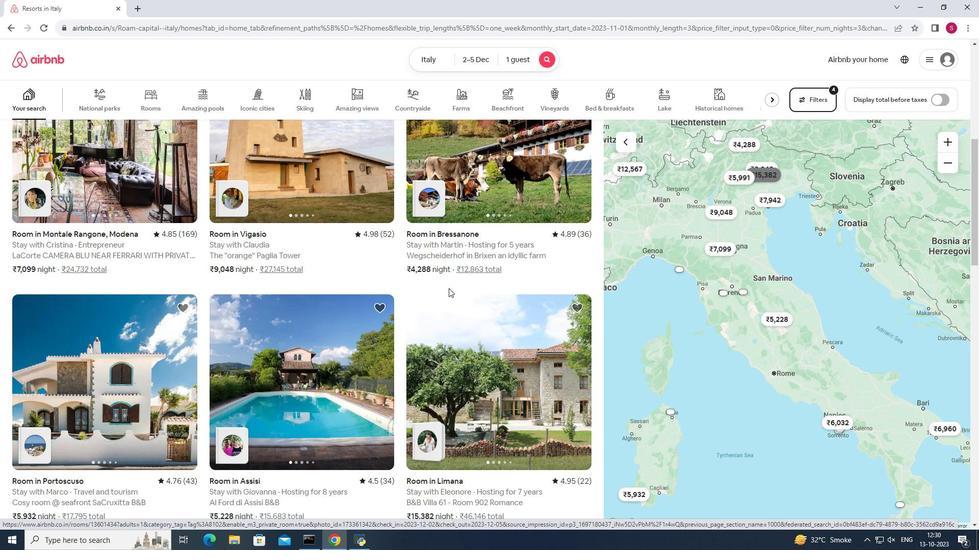 
Action: Mouse scrolled (450, 291) with delta (0, 0)
Screenshot: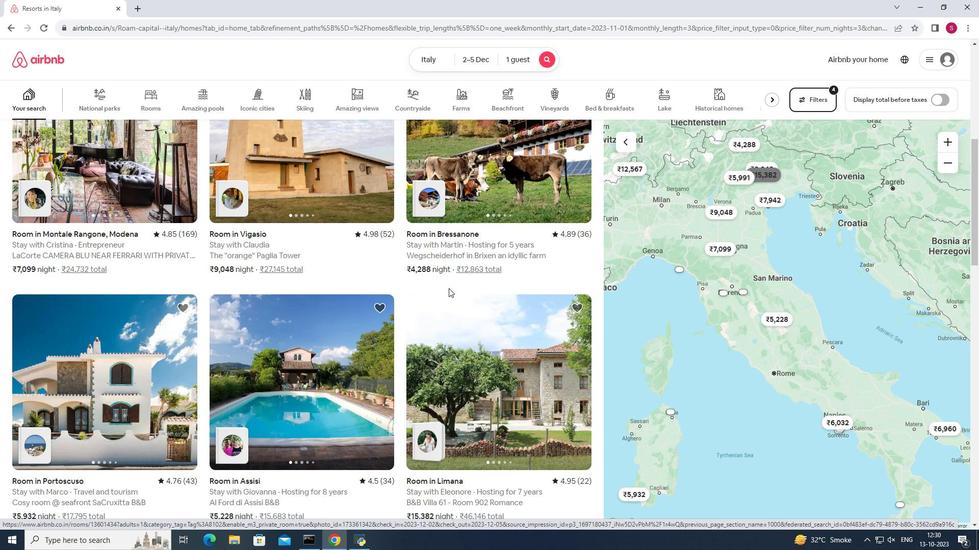 
Action: Mouse scrolled (450, 291) with delta (0, 0)
Screenshot: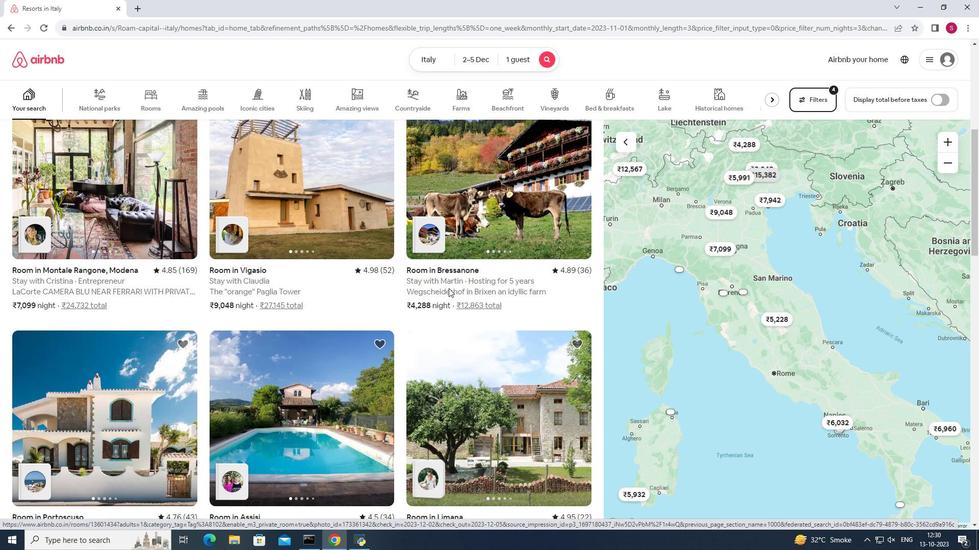 
Action: Mouse scrolled (450, 291) with delta (0, 0)
Screenshot: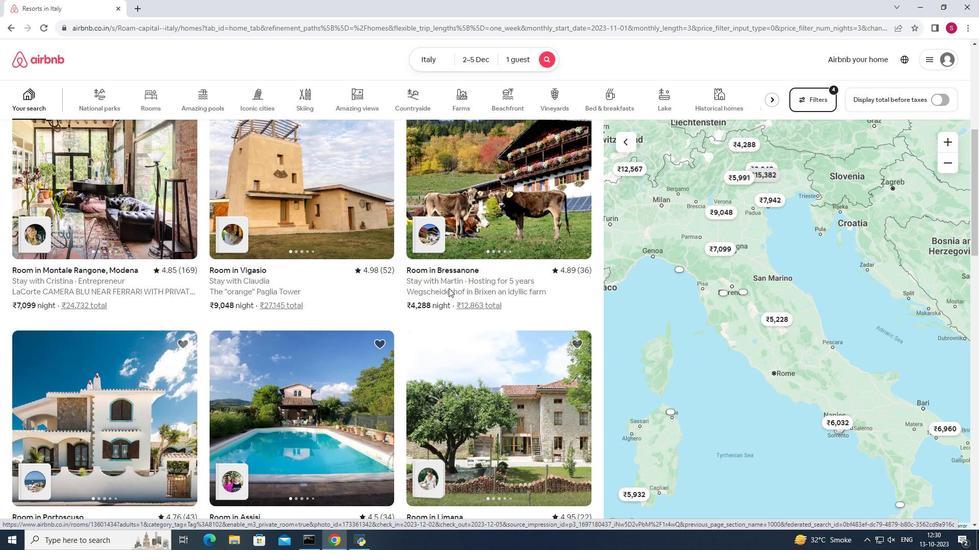 
Action: Mouse scrolled (450, 291) with delta (0, 0)
Screenshot: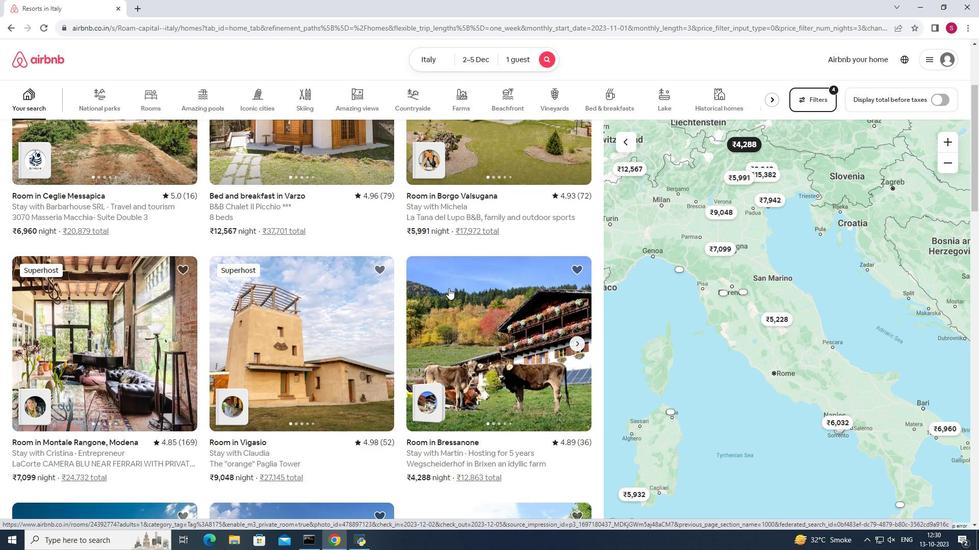 
Action: Mouse scrolled (450, 291) with delta (0, 0)
Screenshot: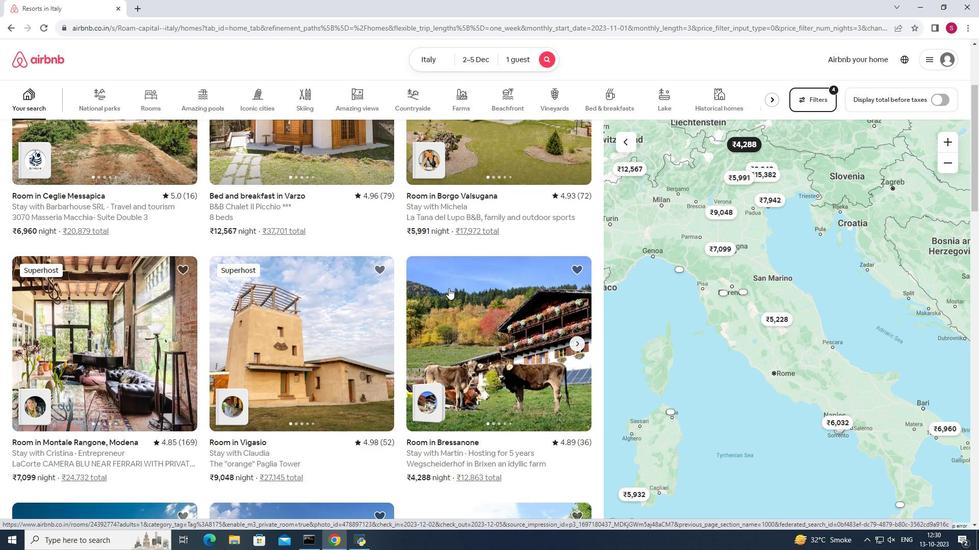 
Action: Mouse scrolled (450, 291) with delta (0, 0)
Screenshot: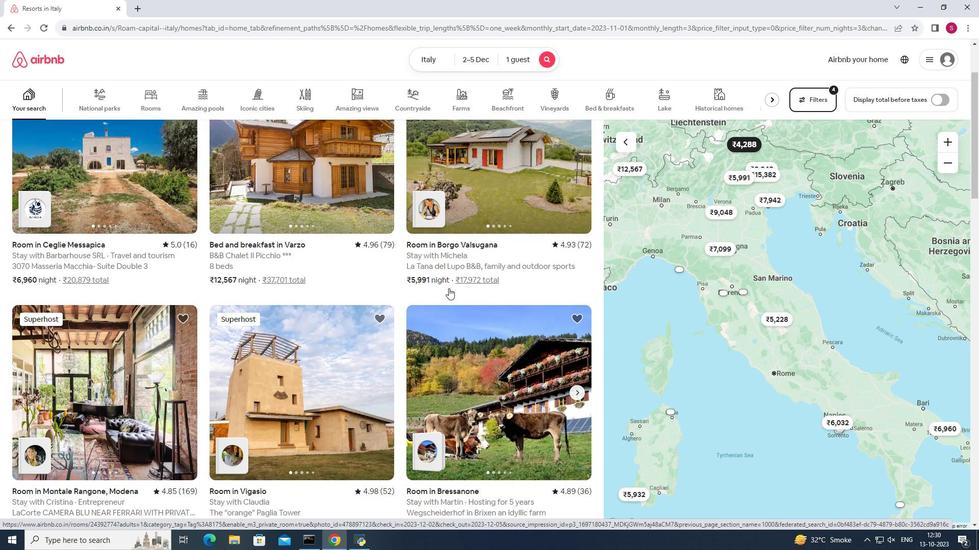
Action: Mouse scrolled (450, 291) with delta (0, 0)
Screenshot: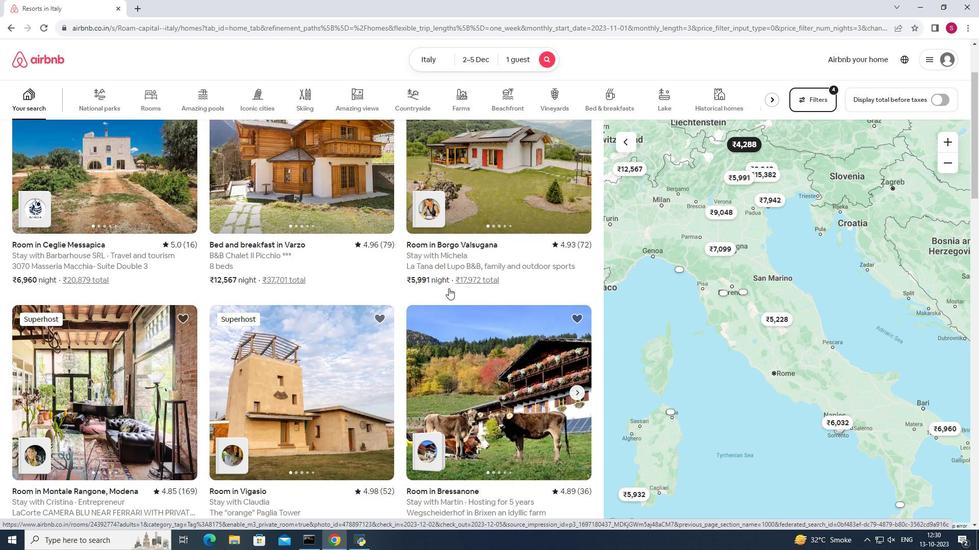 
Action: Mouse moved to (116, 233)
Screenshot: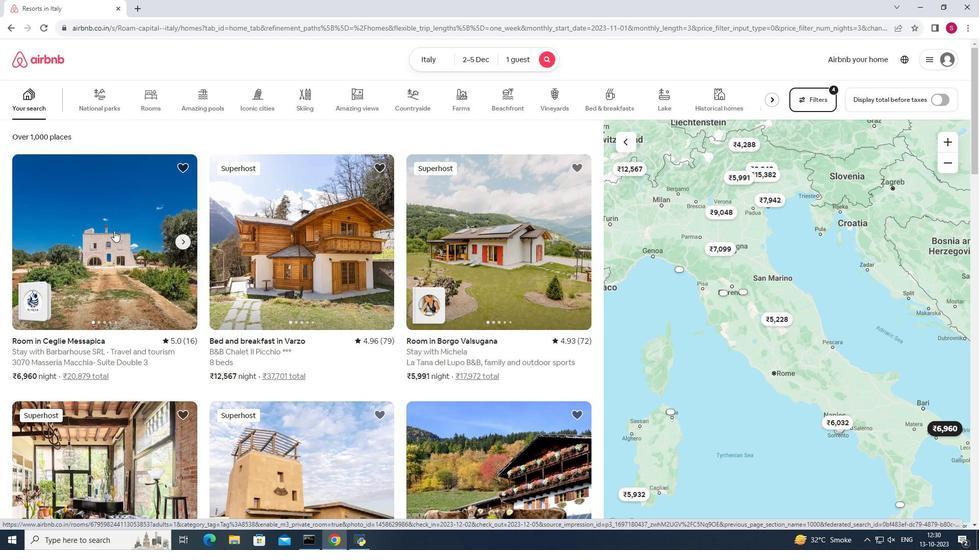 
Action: Mouse pressed left at (116, 233)
Screenshot: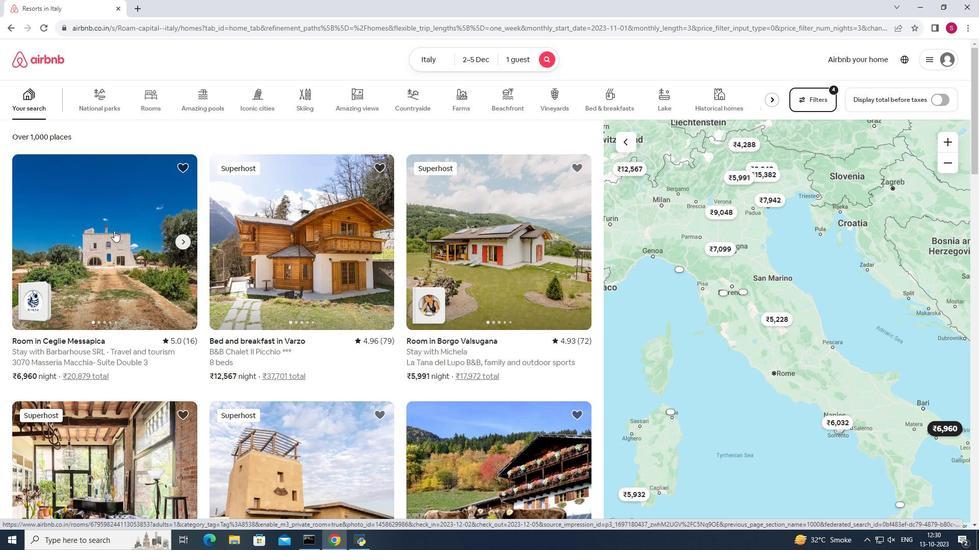 
Action: Mouse moved to (720, 378)
Screenshot: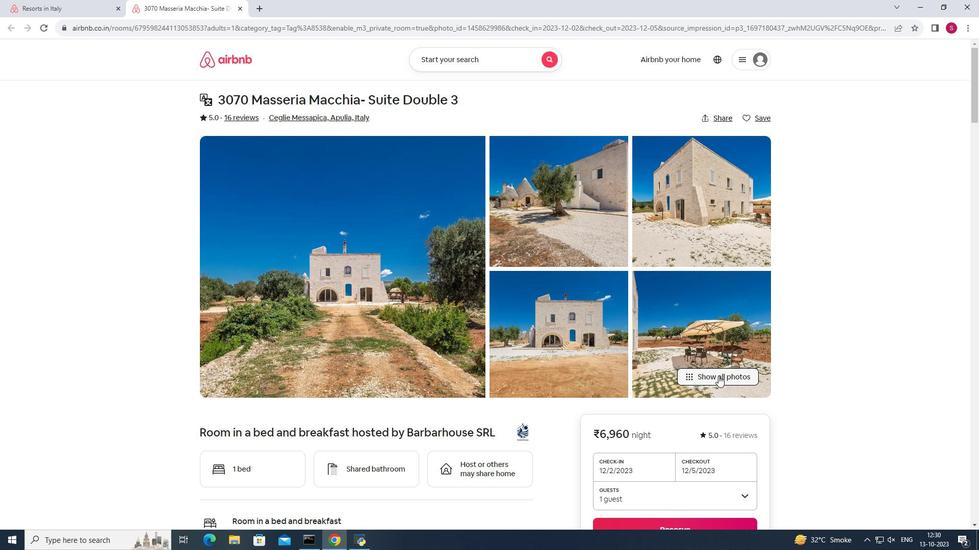 
Action: Mouse pressed left at (720, 378)
Screenshot: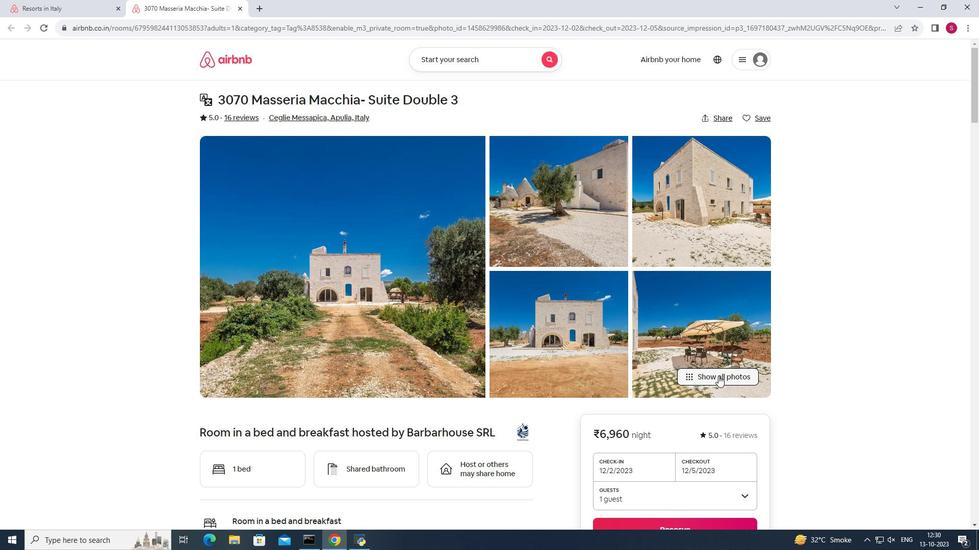 
Action: Mouse moved to (732, 371)
Screenshot: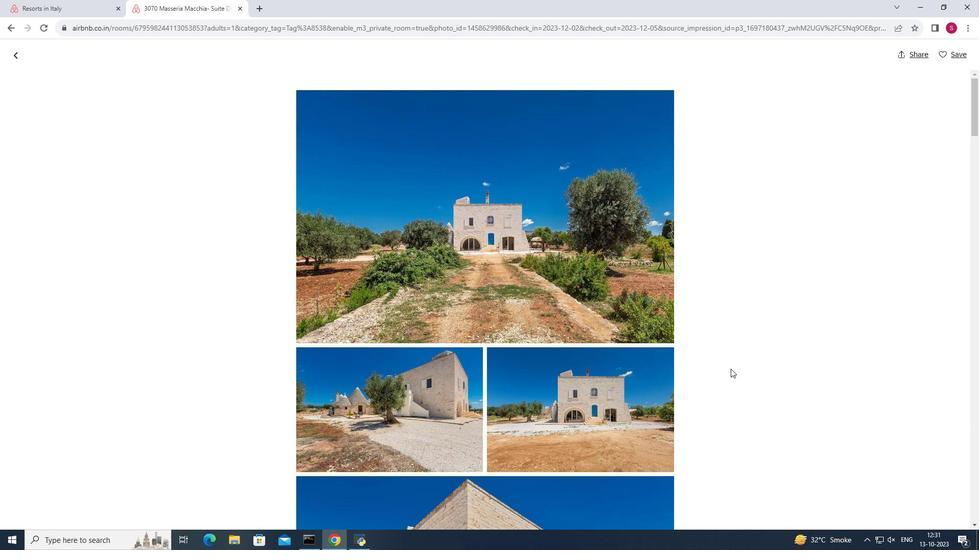 
Action: Mouse scrolled (732, 370) with delta (0, 0)
Screenshot: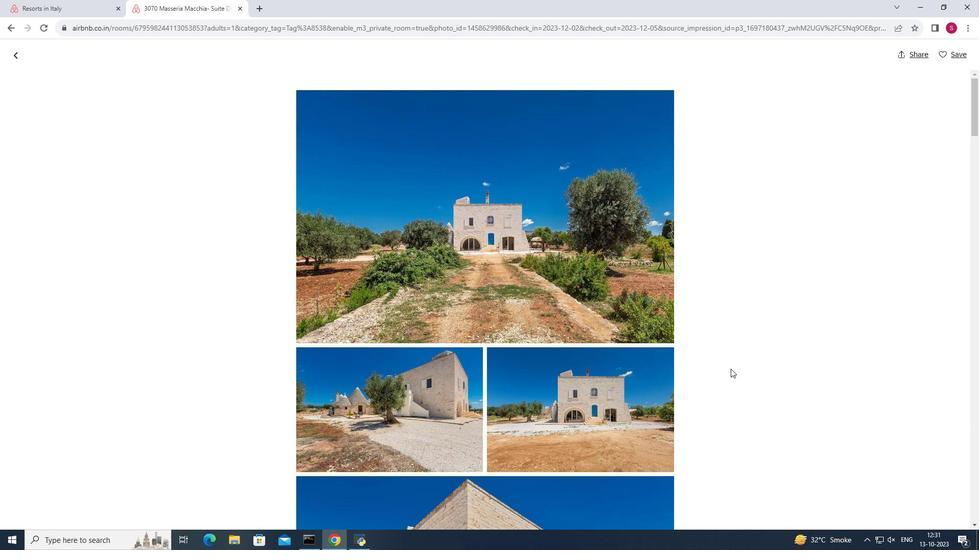 
Action: Mouse scrolled (732, 370) with delta (0, 0)
Screenshot: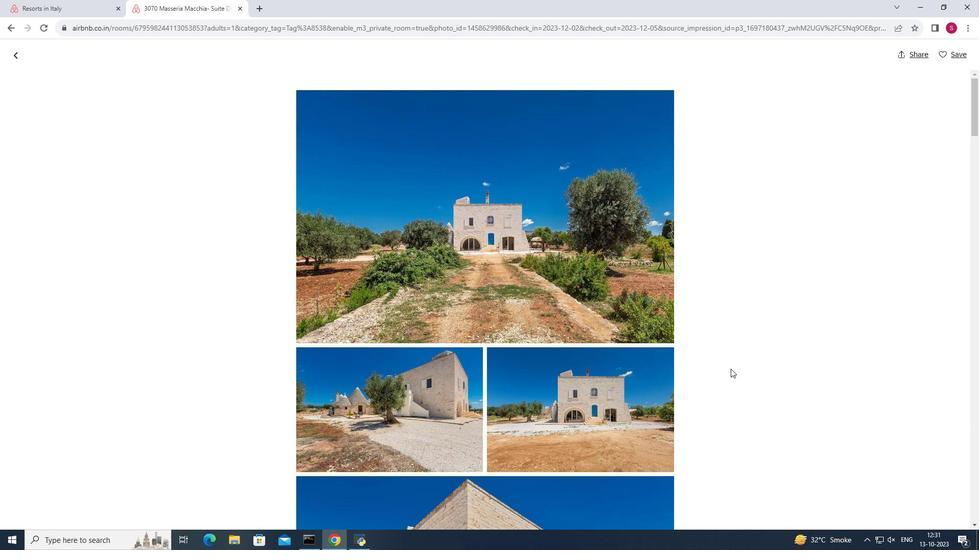 
Action: Mouse scrolled (732, 370) with delta (0, 0)
Screenshot: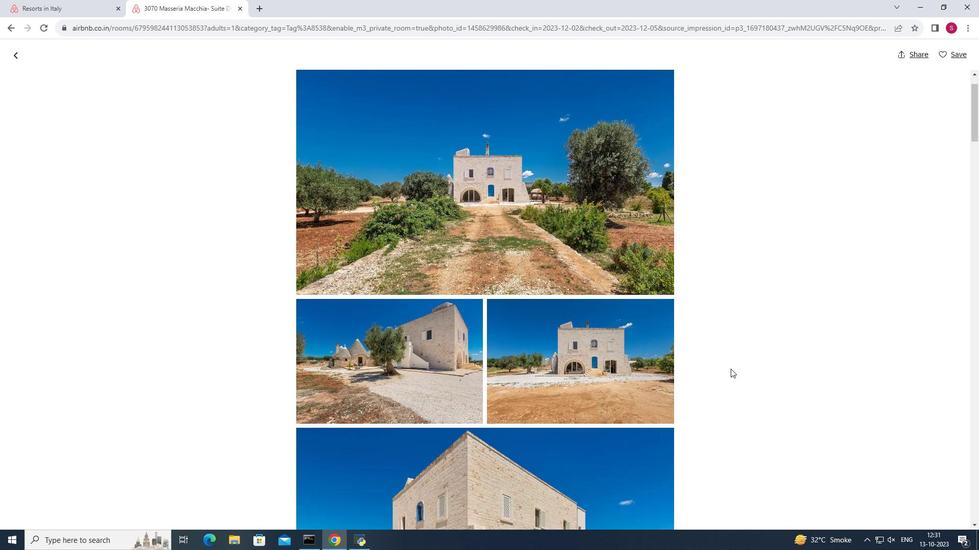 
Action: Mouse scrolled (732, 370) with delta (0, 0)
Screenshot: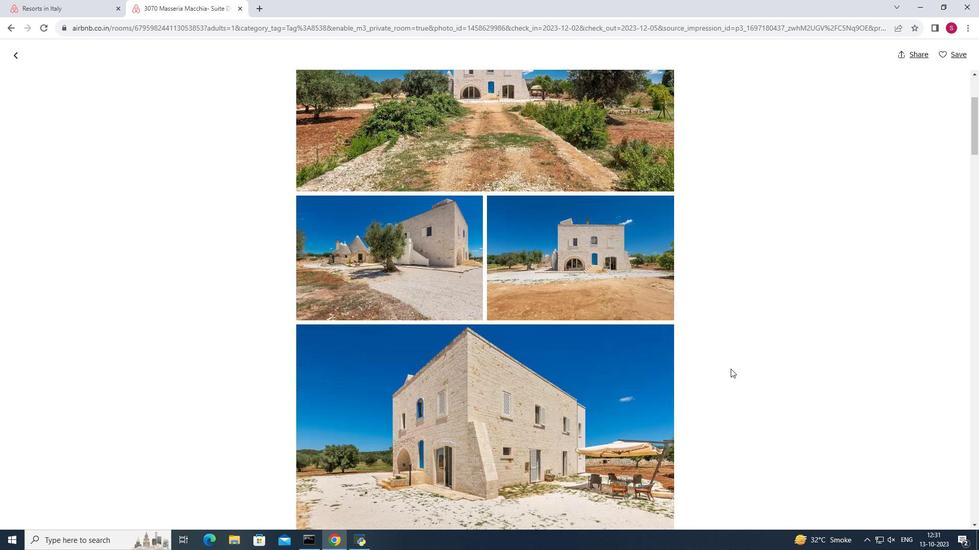 
Action: Mouse moved to (734, 370)
Screenshot: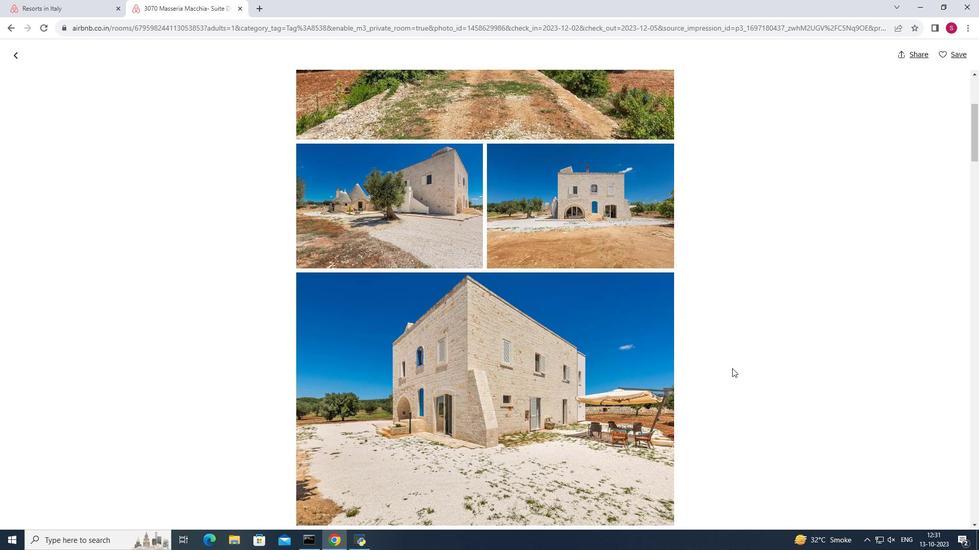 
Action: Mouse scrolled (734, 370) with delta (0, 0)
Screenshot: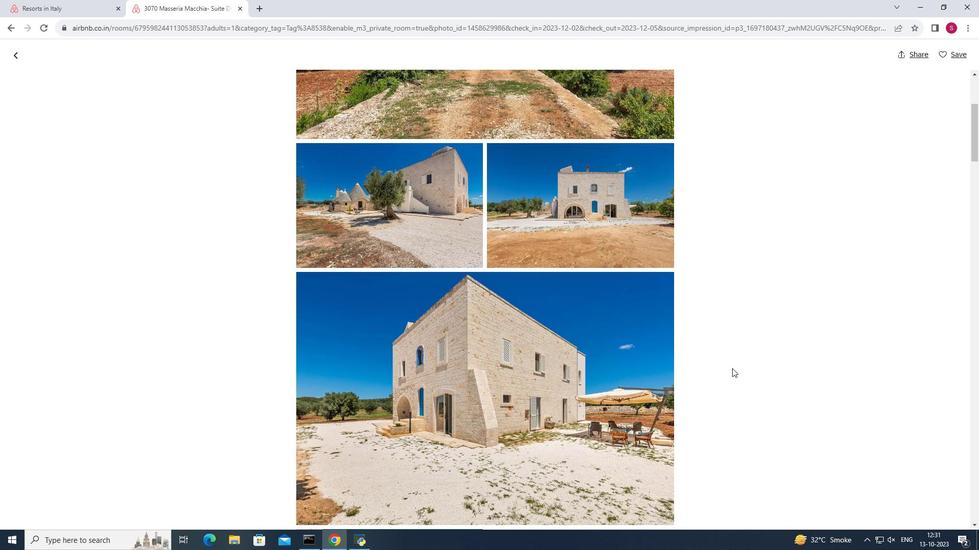 
Action: Mouse scrolled (734, 370) with delta (0, 0)
Screenshot: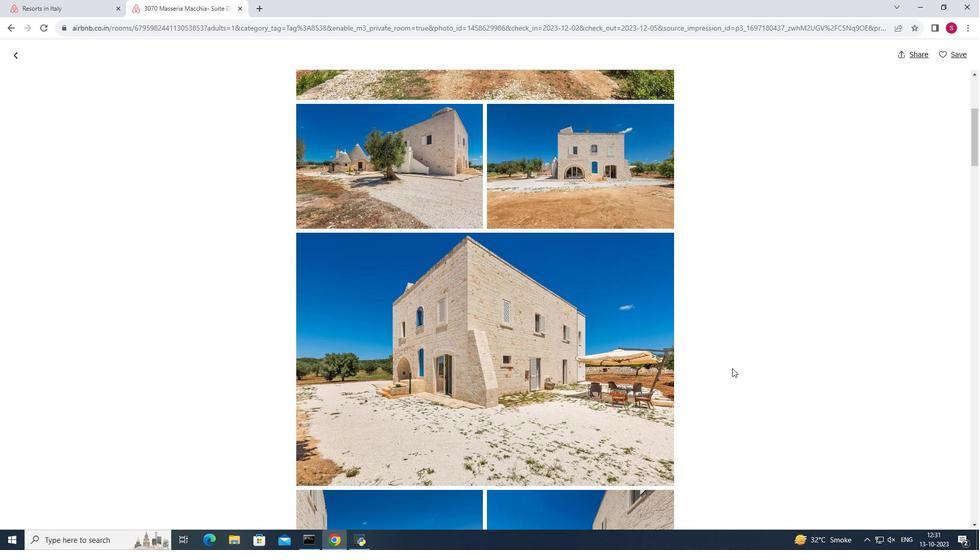 
Action: Mouse scrolled (734, 370) with delta (0, 0)
Screenshot: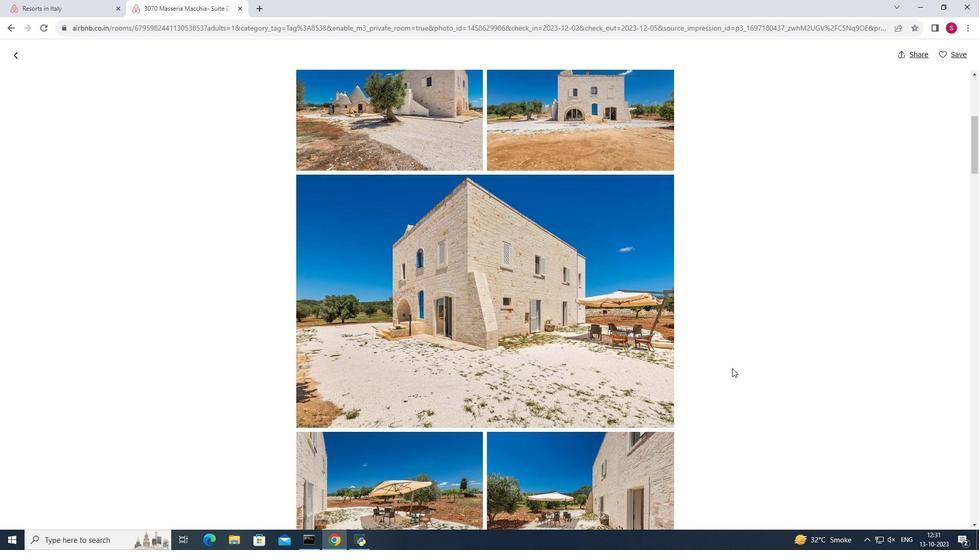 
Action: Mouse scrolled (734, 370) with delta (0, 0)
Screenshot: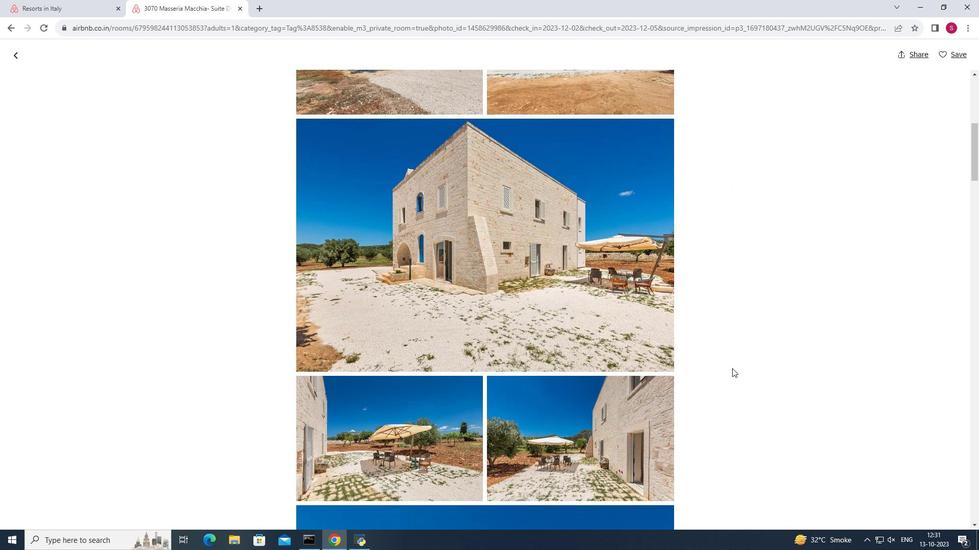 
Action: Mouse scrolled (734, 370) with delta (0, 0)
Screenshot: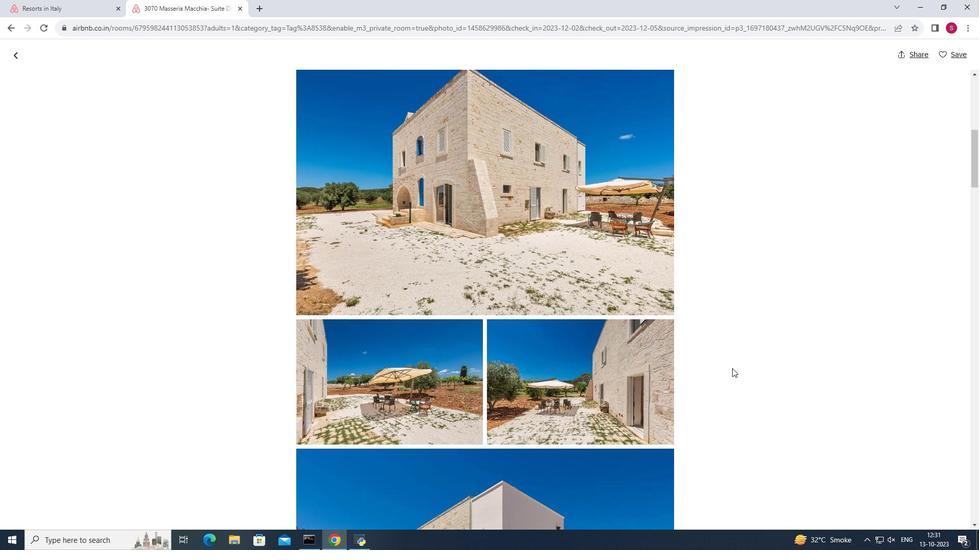 
Action: Mouse scrolled (734, 370) with delta (0, 0)
Screenshot: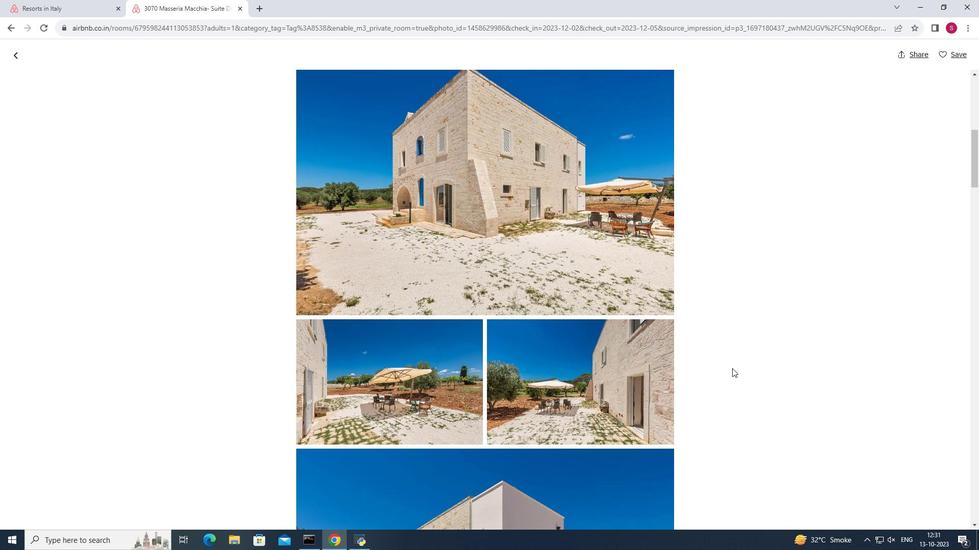
Action: Mouse scrolled (734, 370) with delta (0, 0)
Screenshot: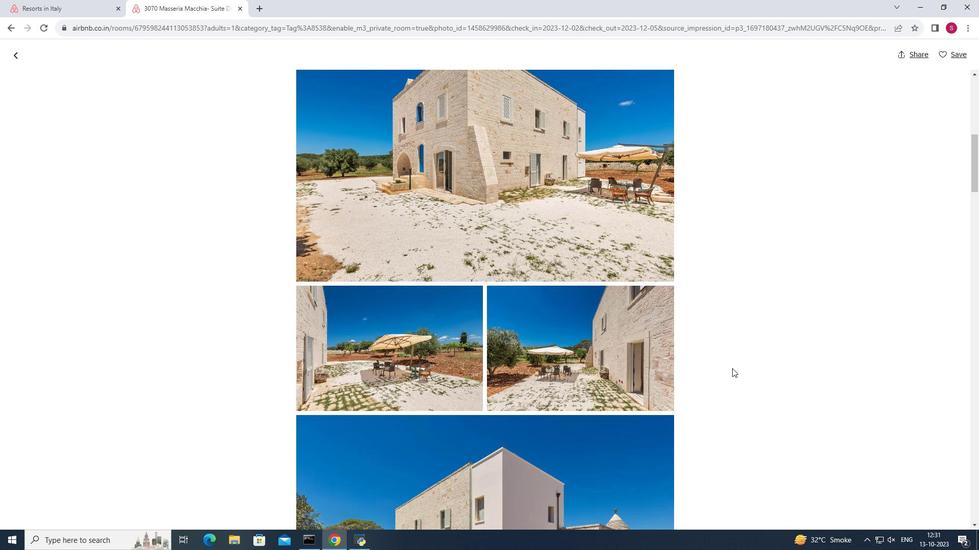 
Action: Mouse scrolled (734, 370) with delta (0, 0)
Screenshot: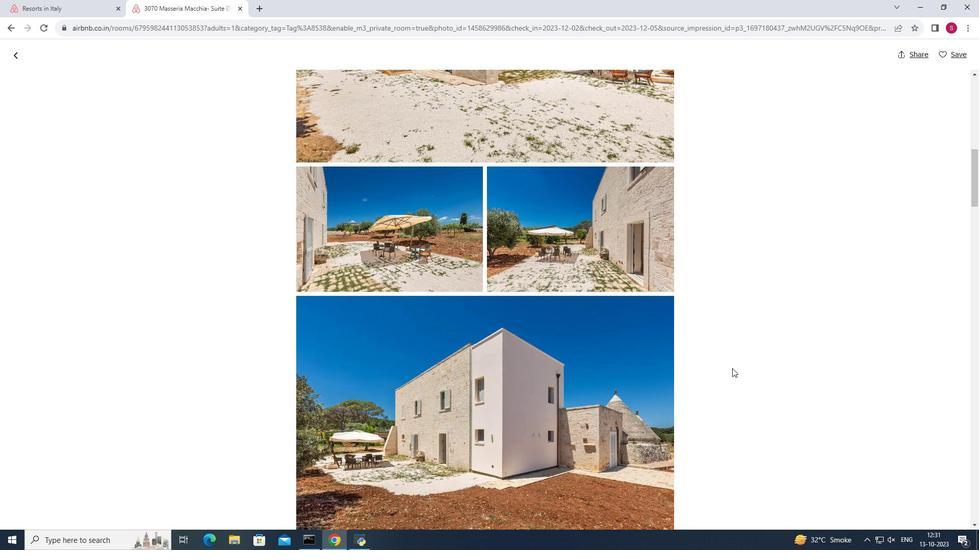 
Action: Mouse scrolled (734, 370) with delta (0, 0)
Screenshot: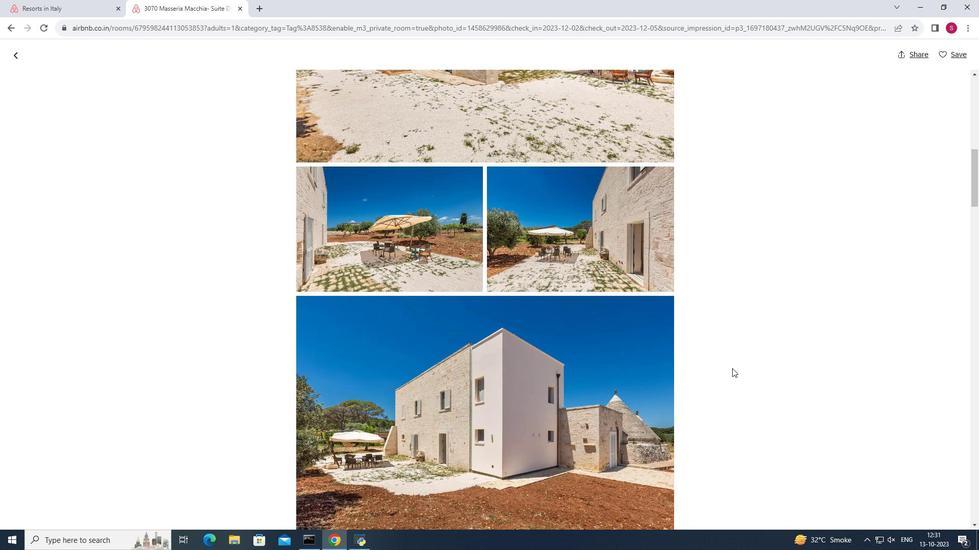
Action: Mouse scrolled (734, 370) with delta (0, 0)
Screenshot: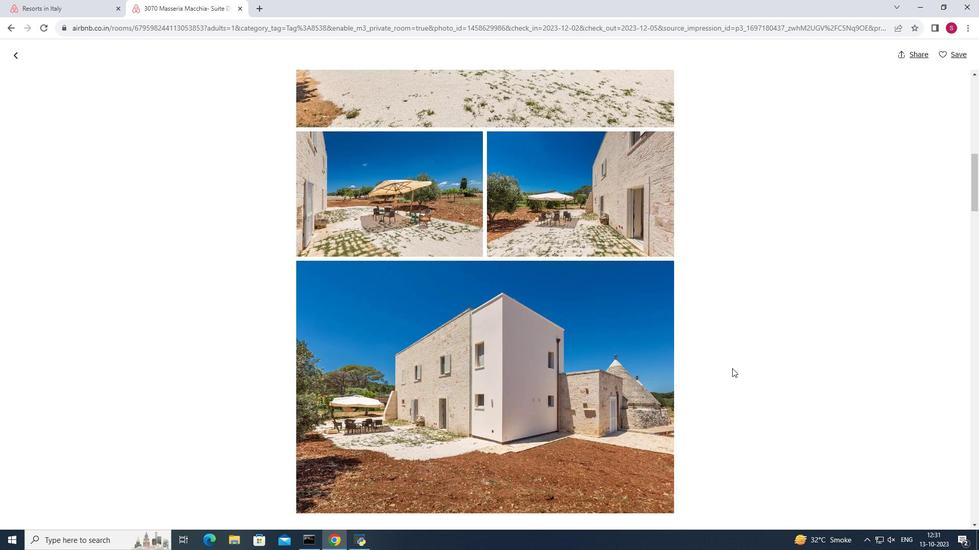 
Action: Mouse scrolled (734, 370) with delta (0, 0)
Screenshot: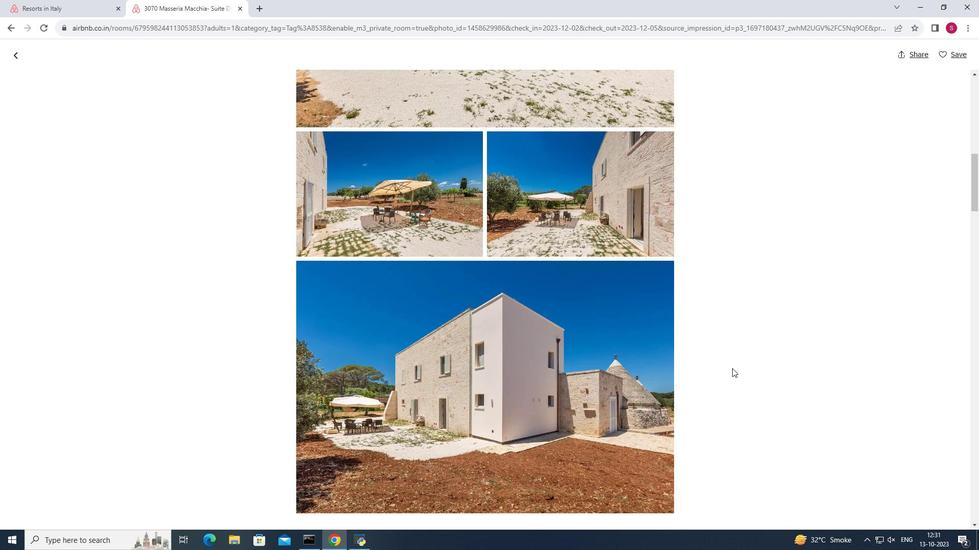
Action: Mouse scrolled (734, 370) with delta (0, 0)
Screenshot: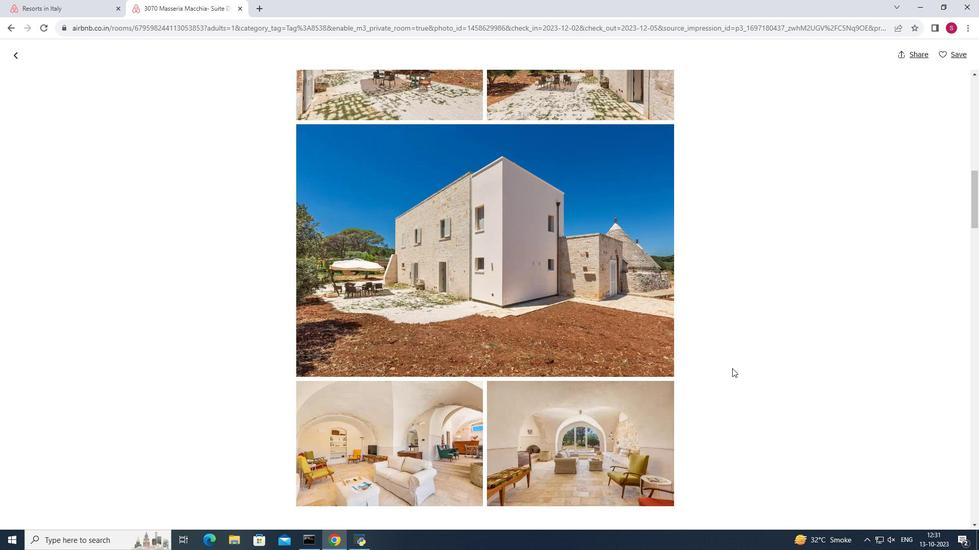
Action: Mouse scrolled (734, 370) with delta (0, 0)
Screenshot: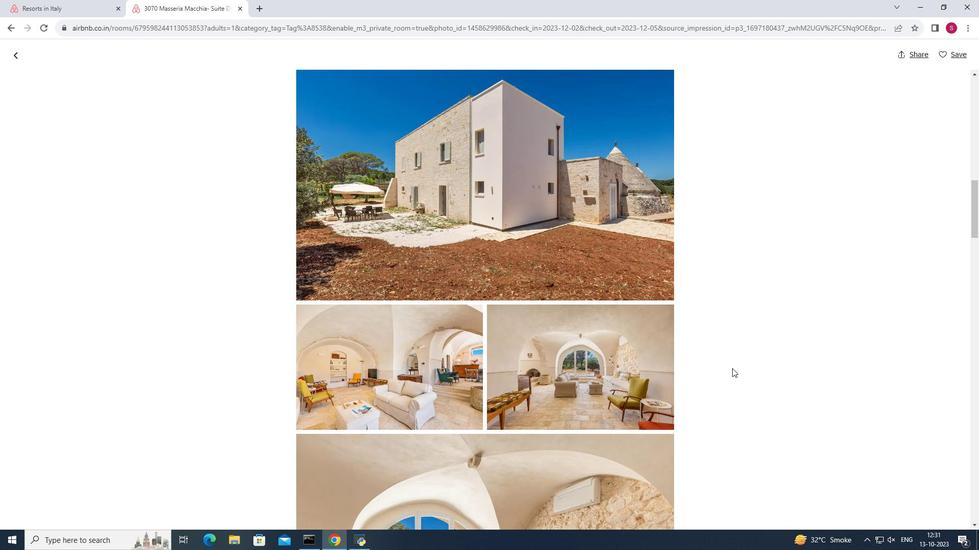 
Action: Mouse scrolled (734, 370) with delta (0, 0)
Screenshot: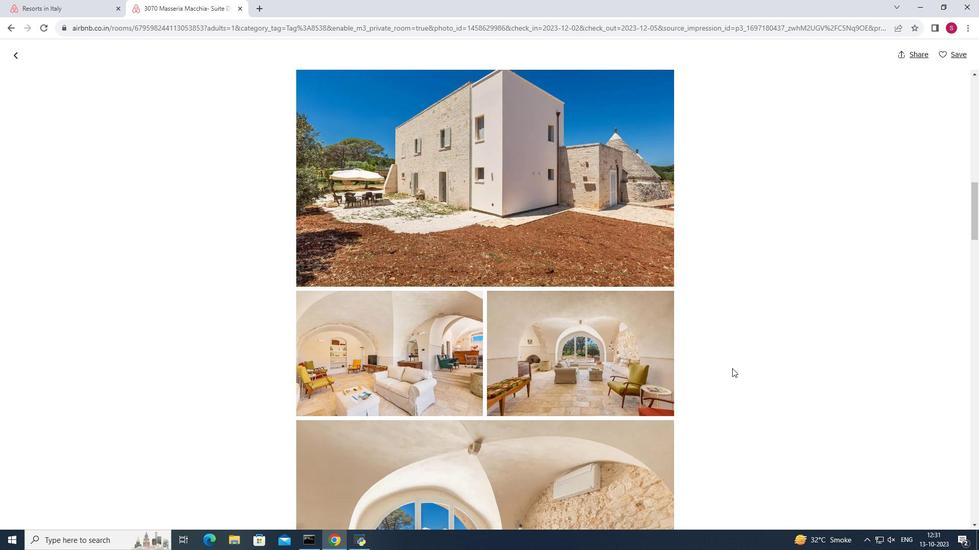 
Action: Mouse scrolled (734, 370) with delta (0, 0)
Screenshot: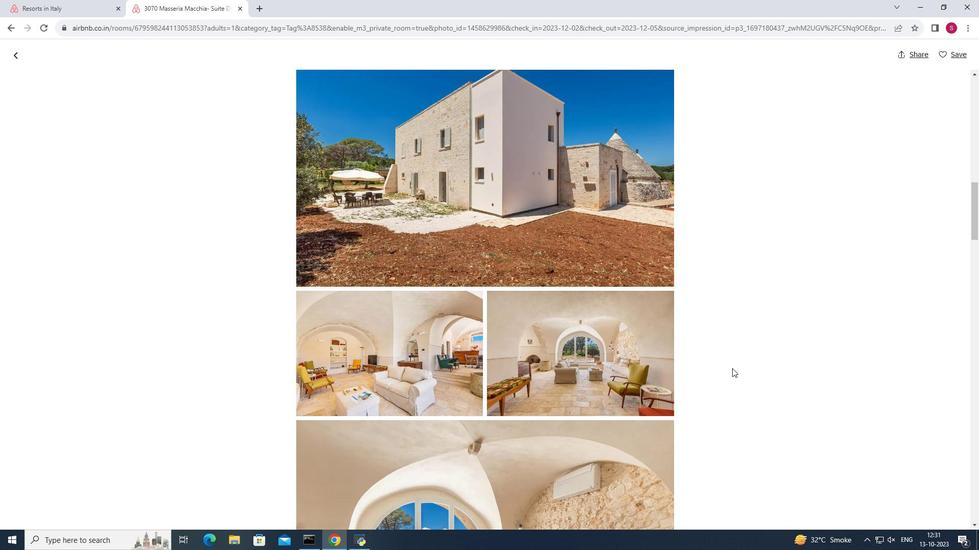 
Action: Mouse scrolled (734, 370) with delta (0, 0)
Screenshot: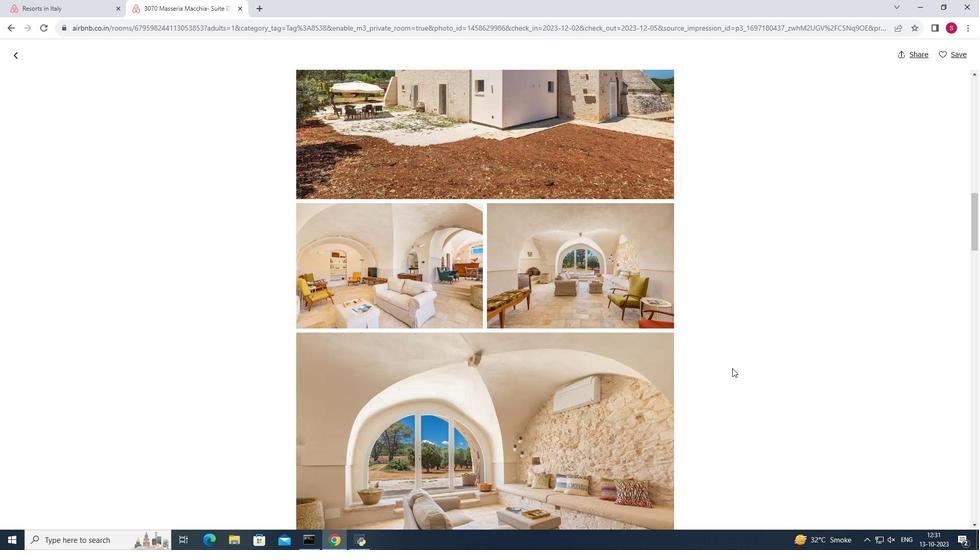 
Action: Mouse scrolled (734, 370) with delta (0, 0)
Screenshot: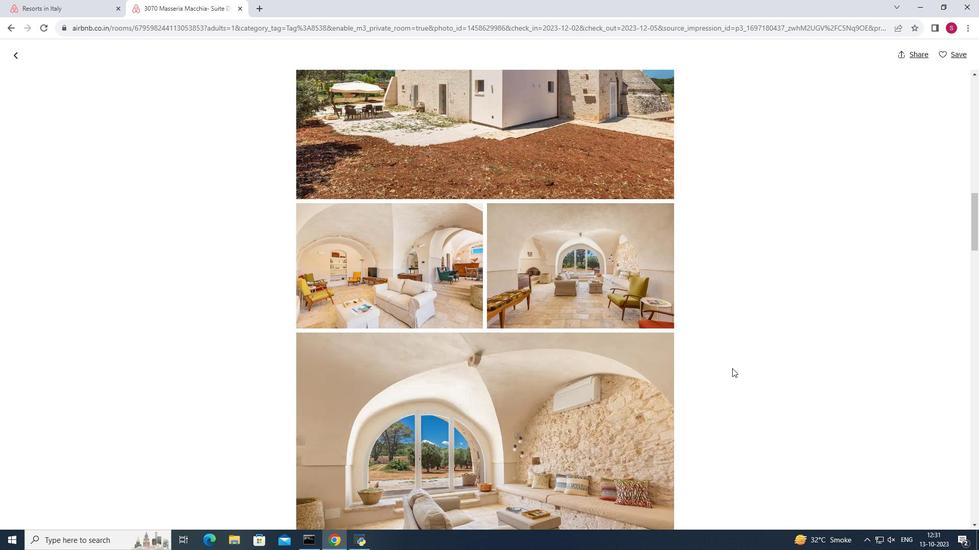 
Action: Mouse scrolled (734, 370) with delta (0, 0)
Screenshot: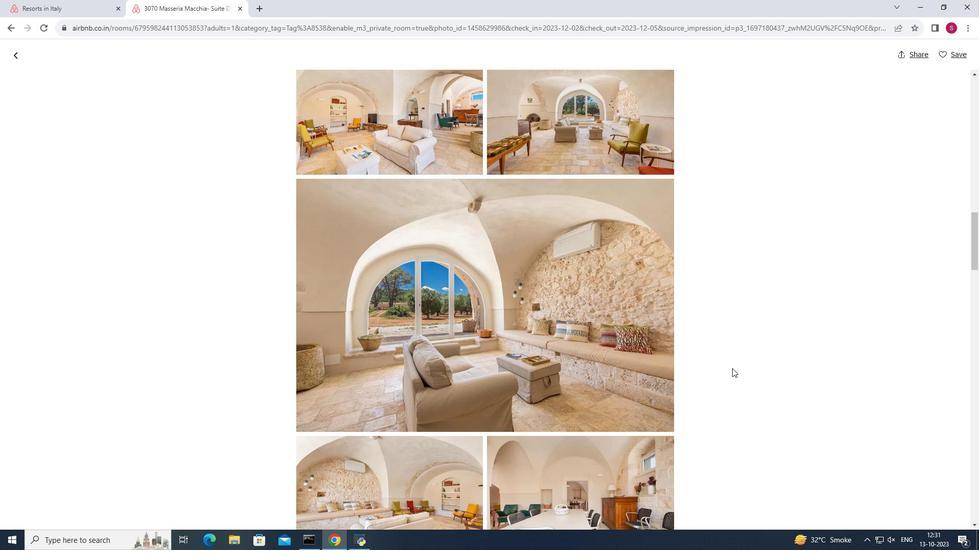 
Action: Mouse scrolled (734, 370) with delta (0, 0)
Screenshot: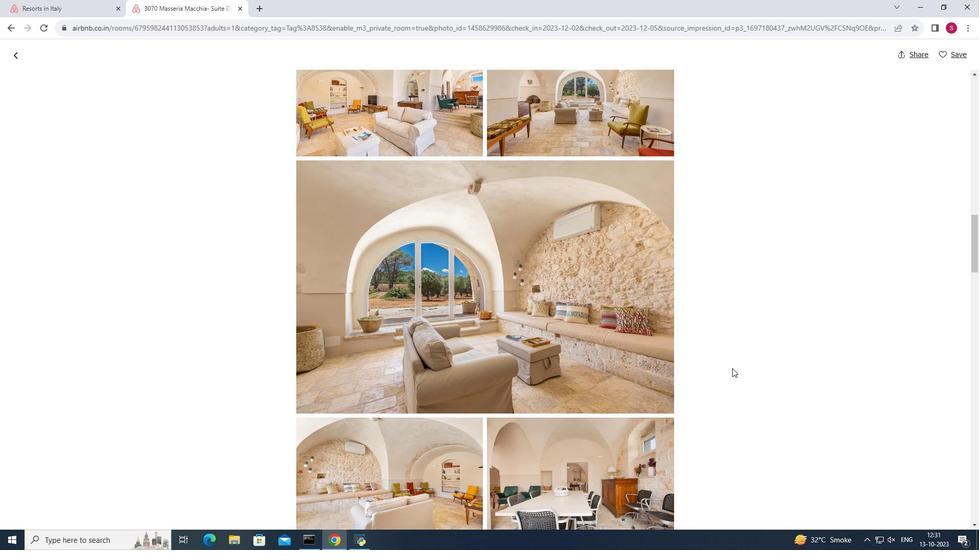 
Action: Mouse scrolled (734, 370) with delta (0, 0)
Screenshot: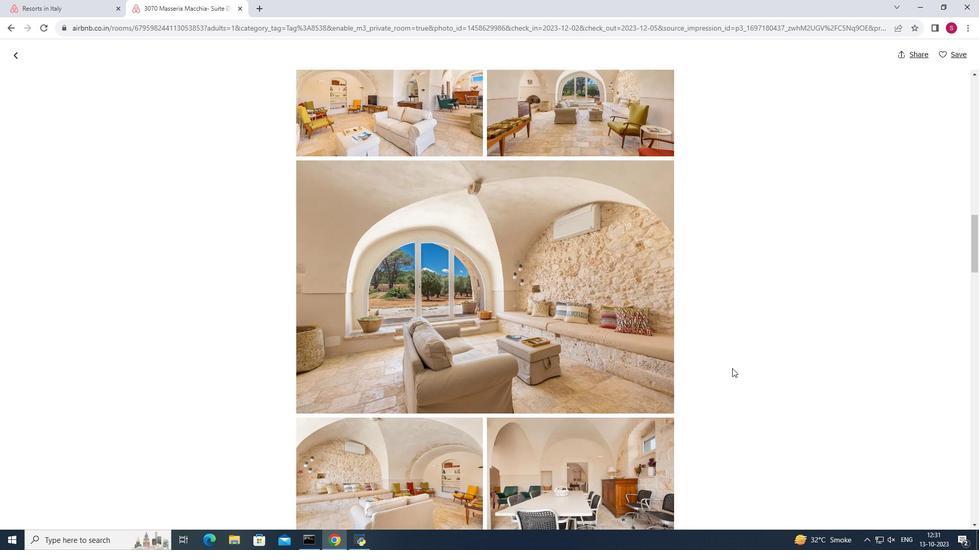 
Action: Mouse scrolled (734, 370) with delta (0, 0)
Screenshot: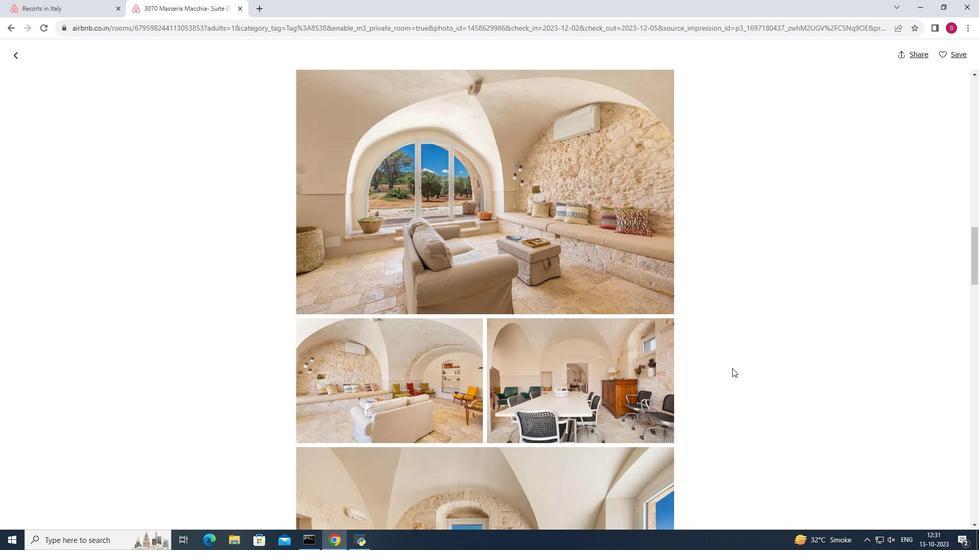 
Action: Mouse scrolled (734, 370) with delta (0, 0)
Screenshot: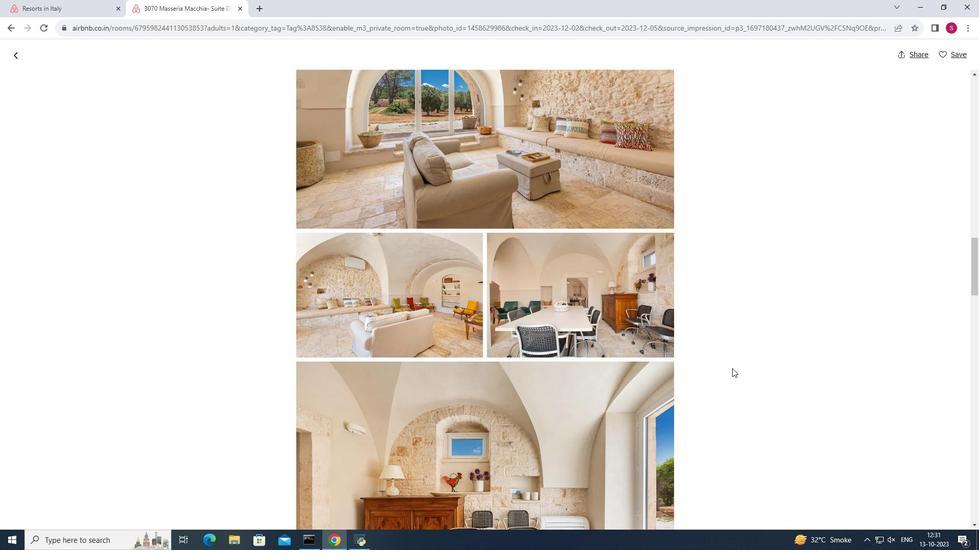 
Action: Mouse scrolled (734, 370) with delta (0, 0)
Screenshot: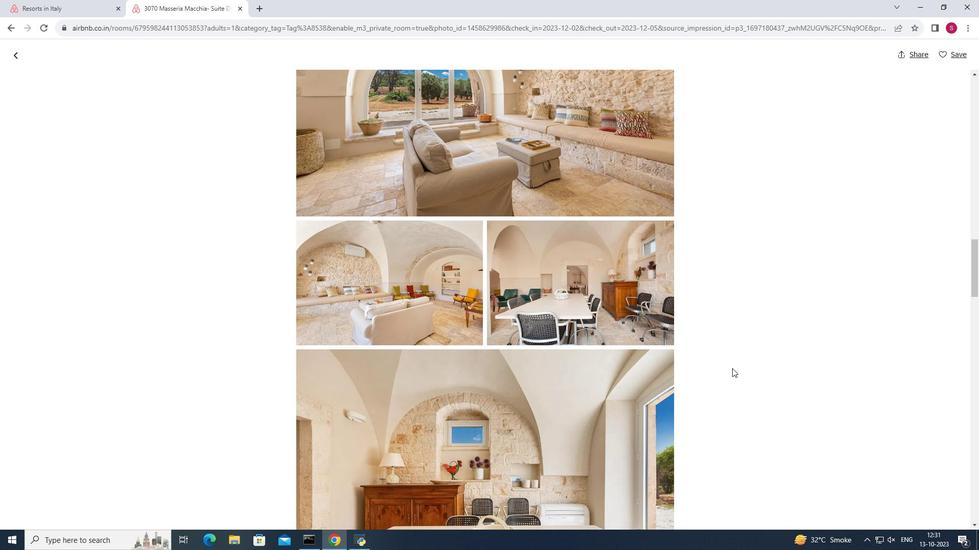 
Action: Mouse scrolled (734, 370) with delta (0, 0)
Screenshot: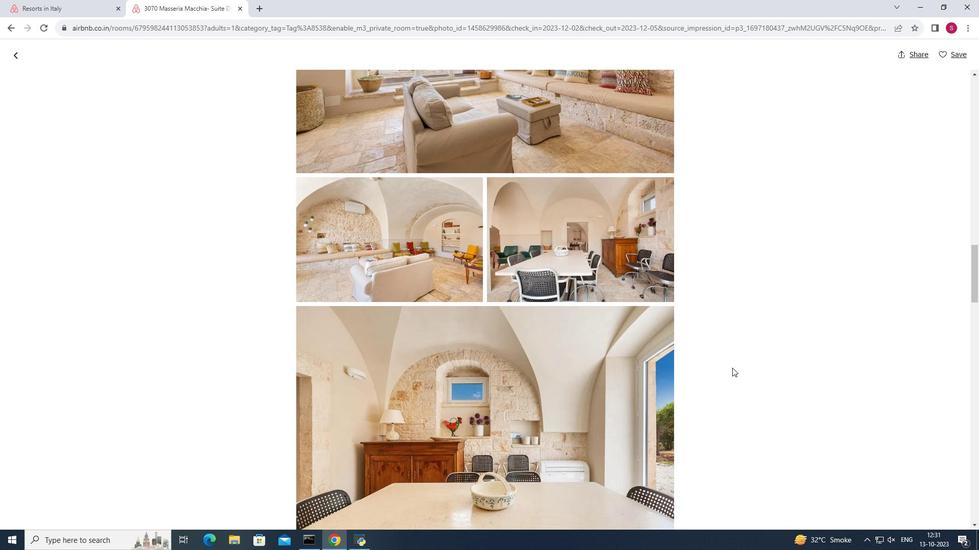 
Action: Mouse moved to (734, 370)
Screenshot: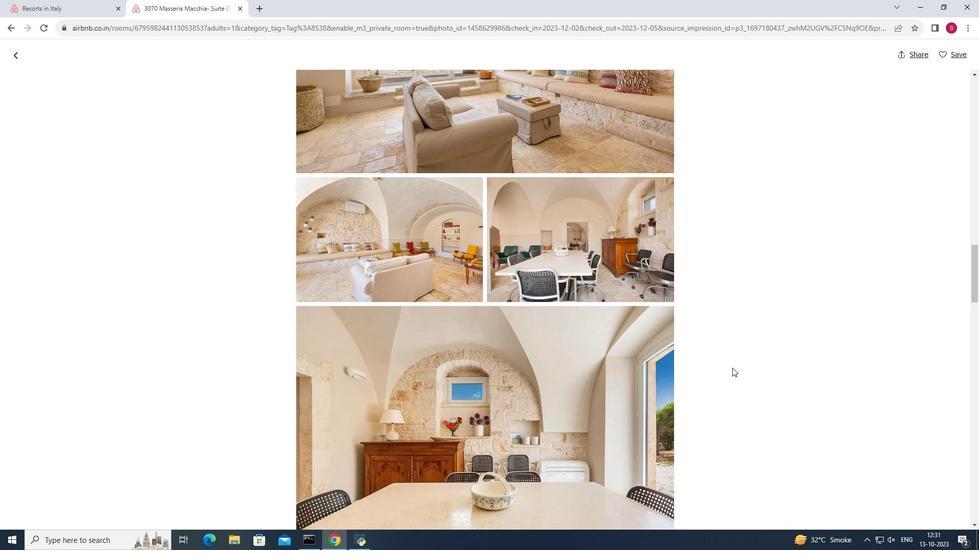 
Action: Mouse scrolled (734, 369) with delta (0, 0)
Screenshot: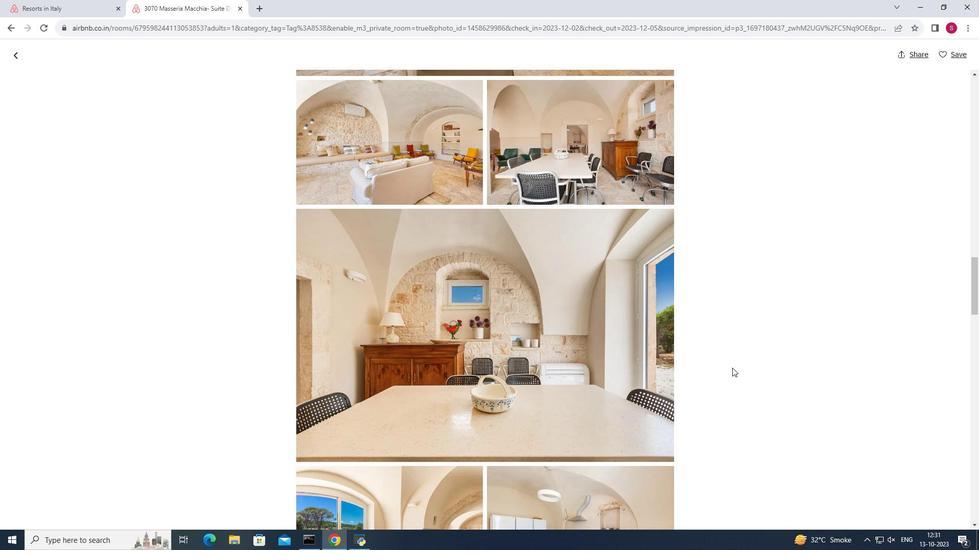 
Action: Mouse scrolled (734, 369) with delta (0, 0)
Screenshot: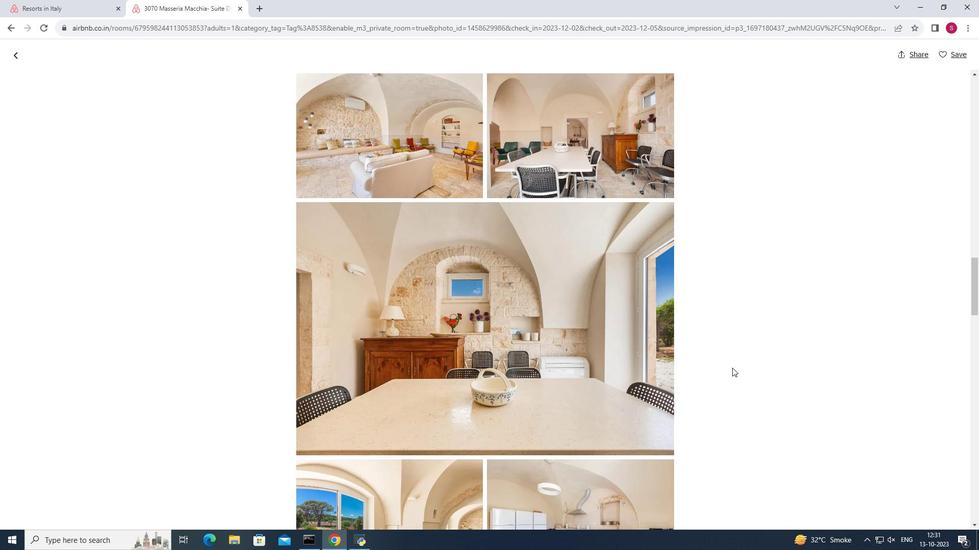 
Action: Mouse scrolled (734, 369) with delta (0, 0)
Screenshot: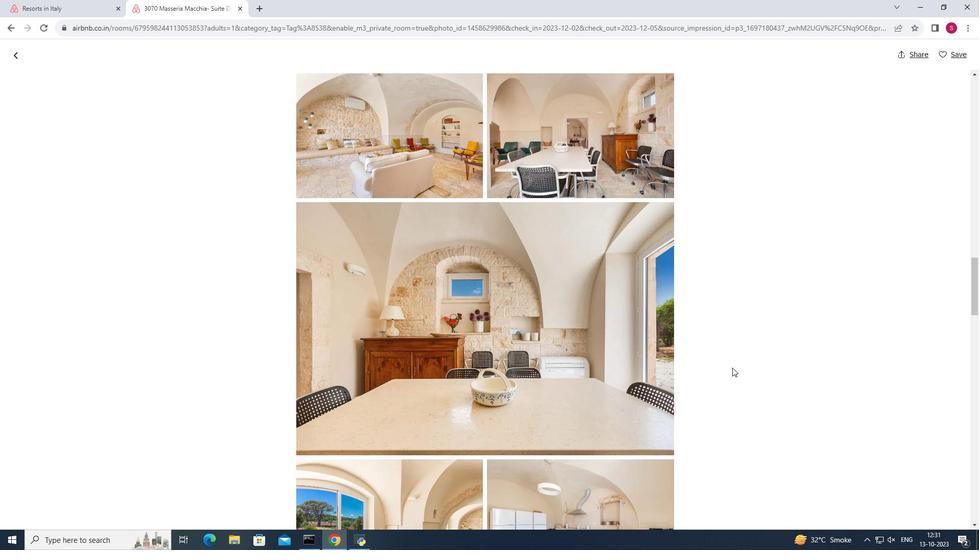 
Action: Mouse scrolled (734, 369) with delta (0, 0)
Screenshot: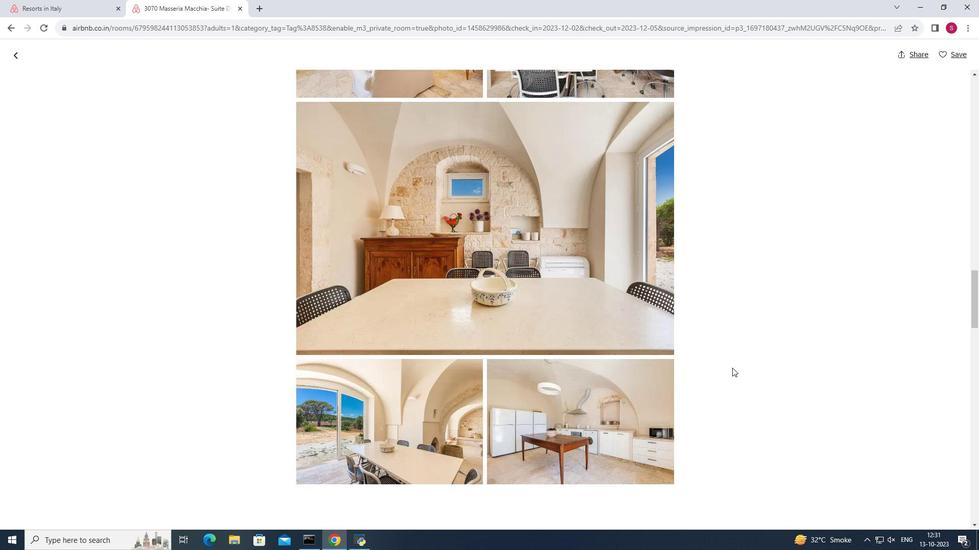 
Action: Mouse scrolled (734, 369) with delta (0, 0)
Screenshot: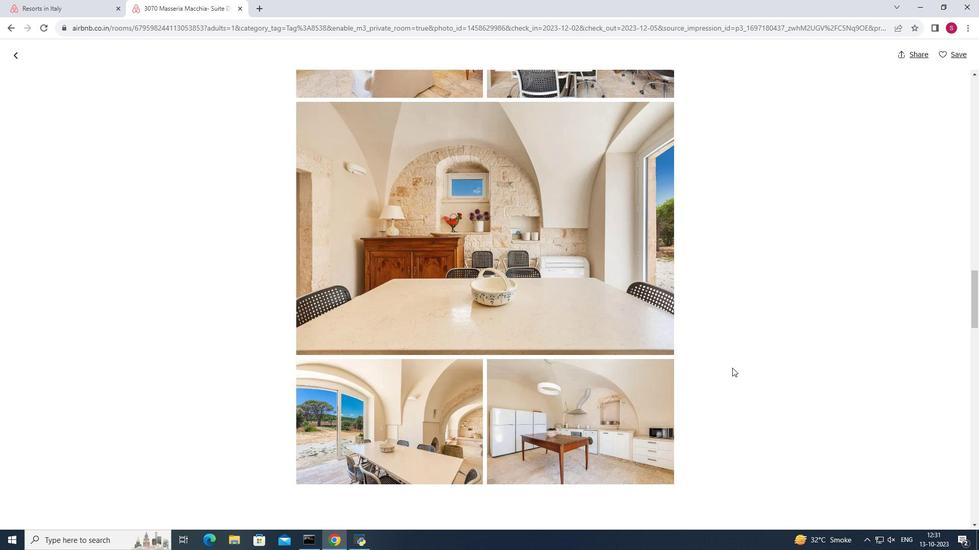 
Action: Mouse scrolled (734, 369) with delta (0, 0)
Screenshot: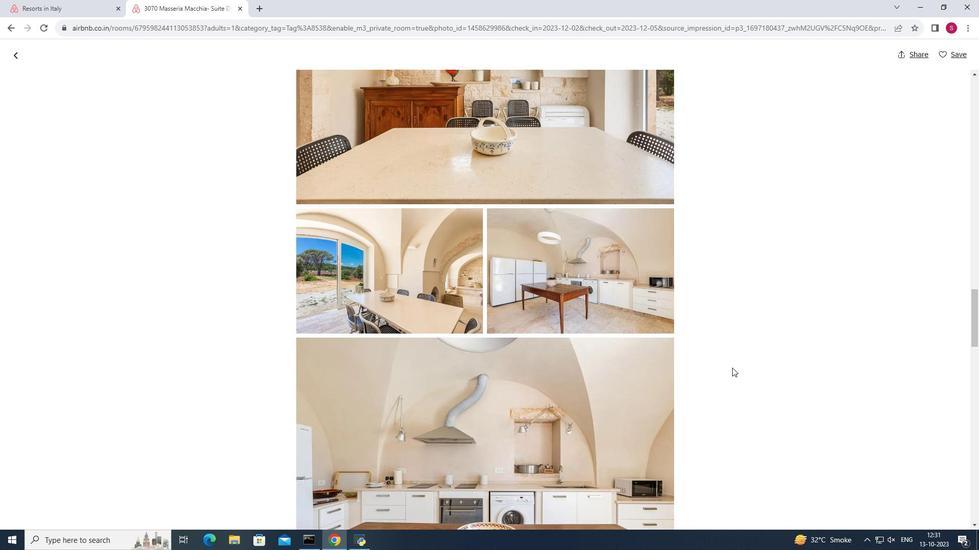 
Action: Mouse scrolled (734, 369) with delta (0, 0)
Screenshot: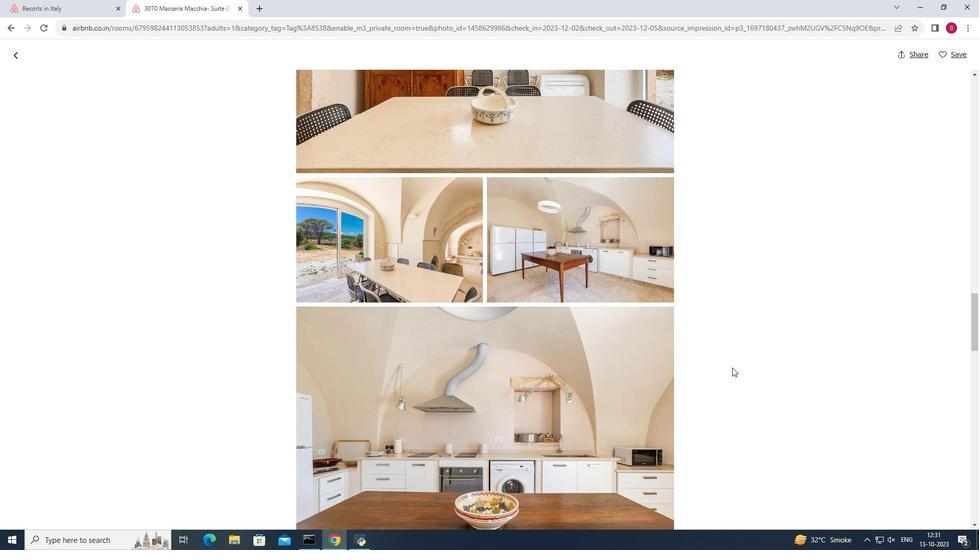 
Action: Mouse scrolled (734, 369) with delta (0, 0)
Screenshot: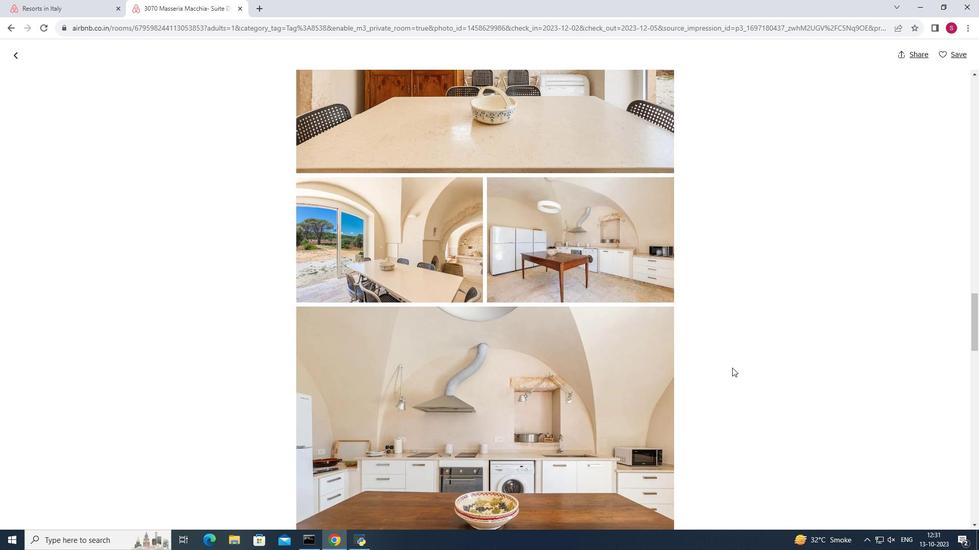 
Action: Mouse scrolled (734, 369) with delta (0, 0)
Screenshot: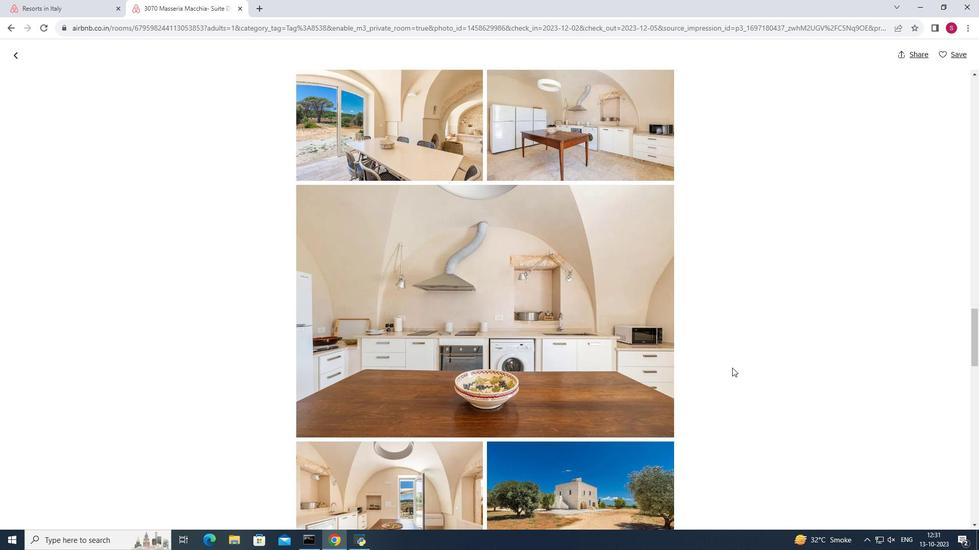 
Action: Mouse scrolled (734, 369) with delta (0, 0)
Screenshot: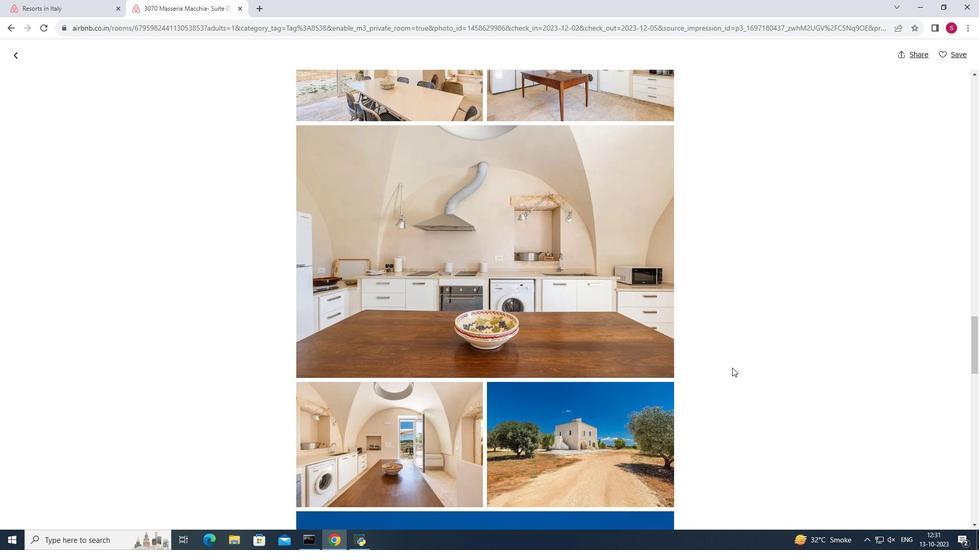 
Action: Mouse scrolled (734, 369) with delta (0, 0)
Screenshot: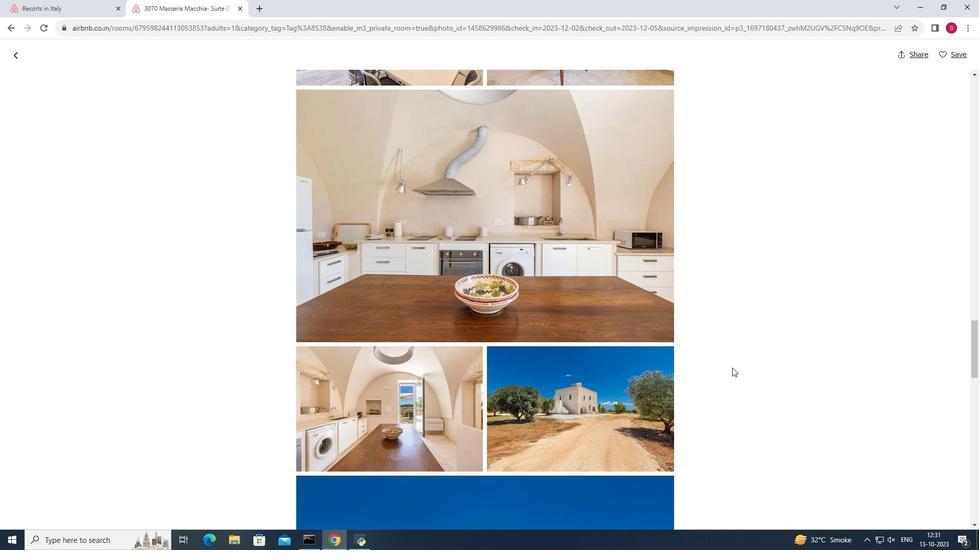 
Action: Mouse scrolled (734, 369) with delta (0, 0)
Screenshot: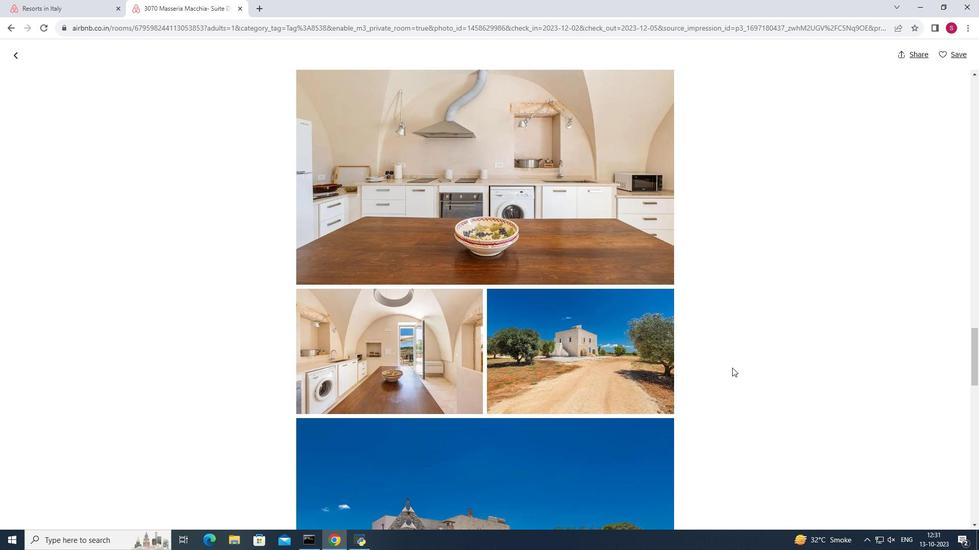 
Action: Mouse scrolled (734, 369) with delta (0, 0)
Screenshot: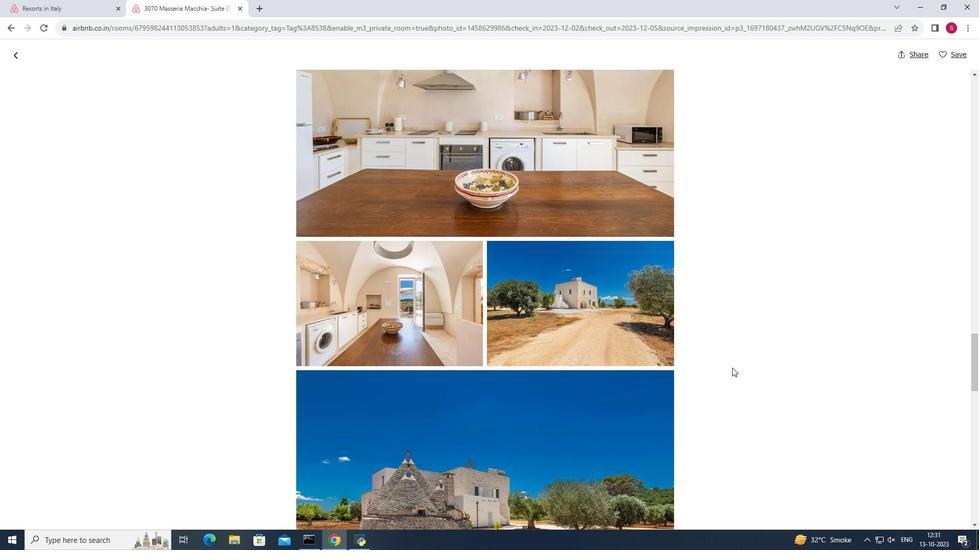 
Action: Mouse scrolled (734, 369) with delta (0, 0)
Screenshot: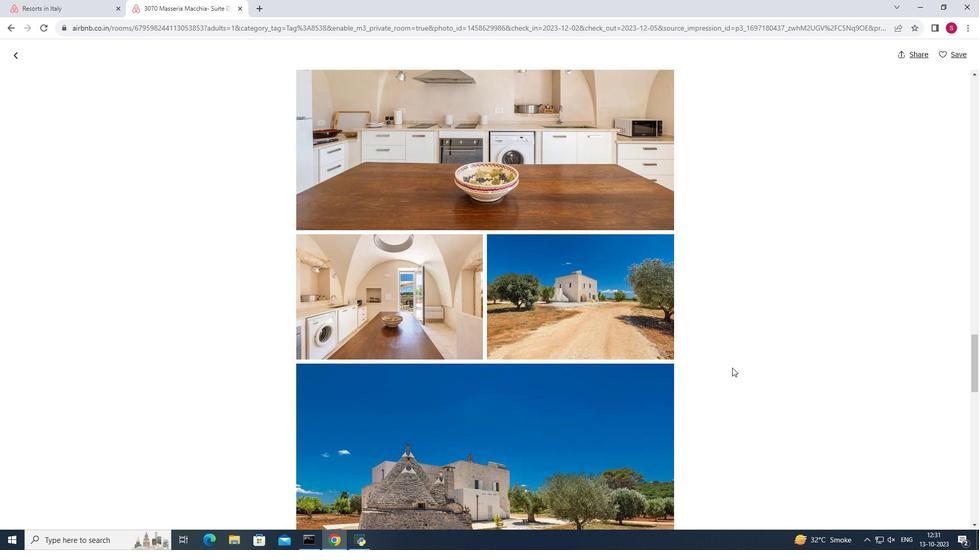 
Action: Mouse scrolled (734, 369) with delta (0, 0)
Screenshot: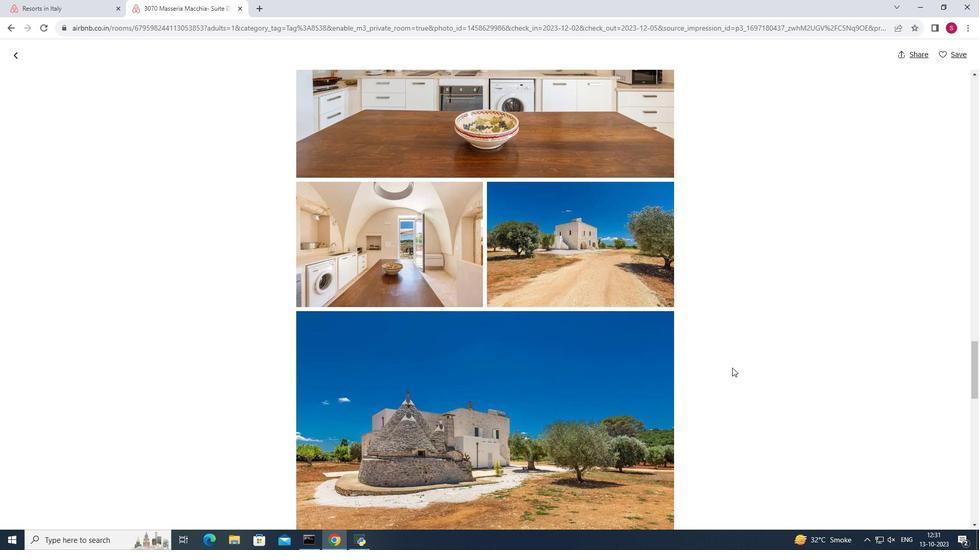 
Action: Mouse scrolled (734, 369) with delta (0, 0)
Screenshot: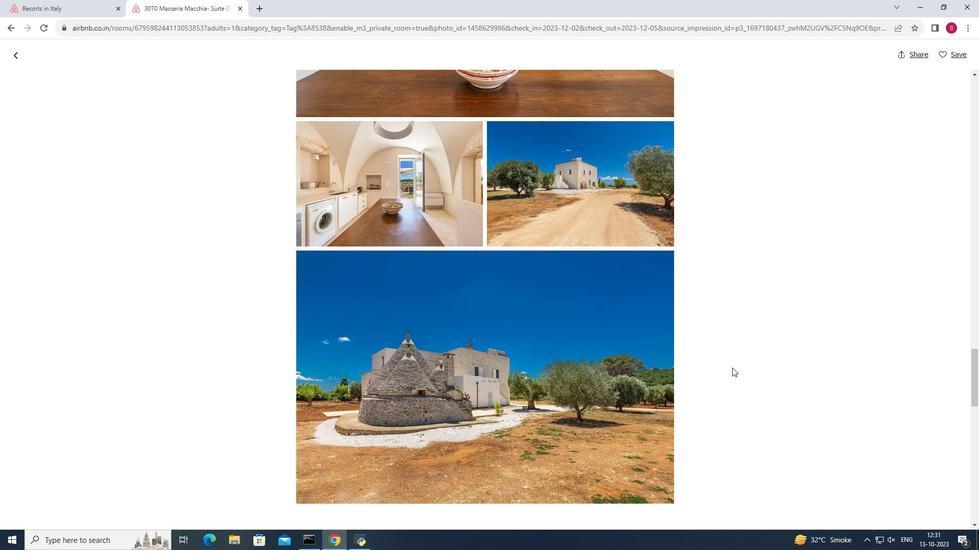 
Action: Mouse scrolled (734, 369) with delta (0, 0)
Screenshot: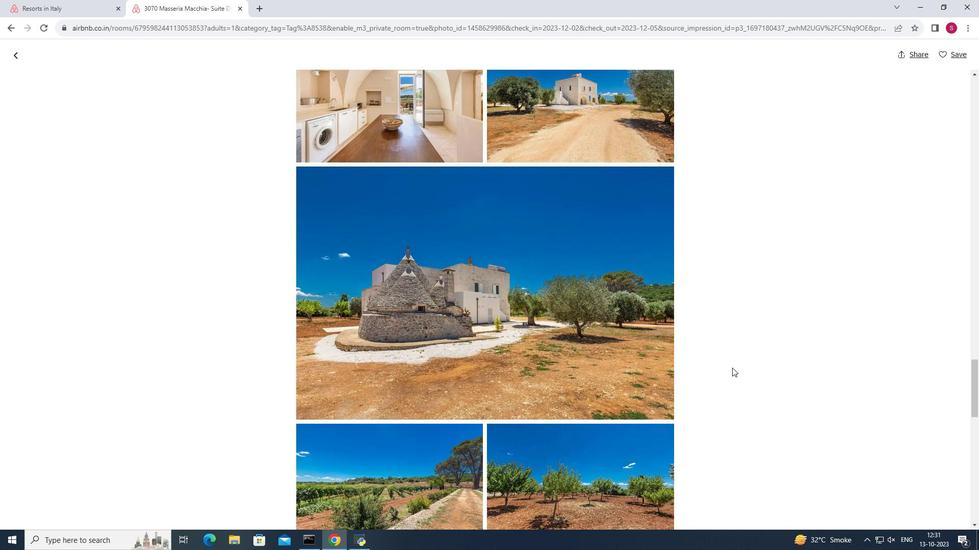 
Action: Mouse scrolled (734, 369) with delta (0, 0)
Screenshot: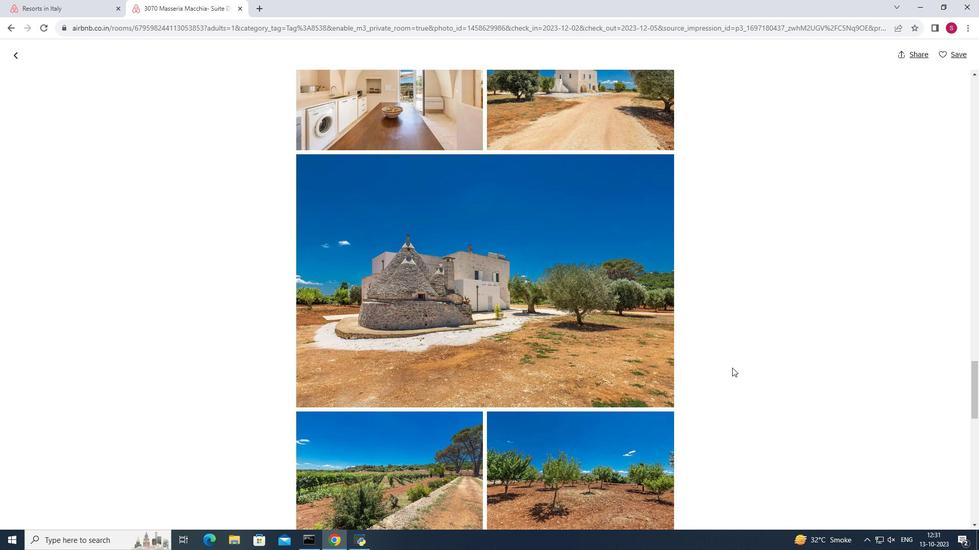 
Action: Mouse scrolled (734, 369) with delta (0, 0)
Screenshot: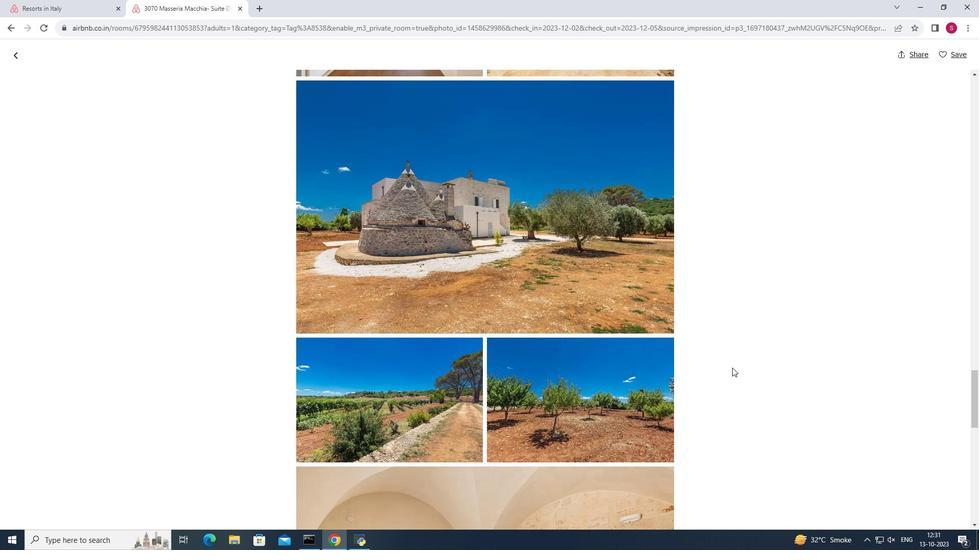 
Action: Mouse scrolled (734, 369) with delta (0, 0)
Screenshot: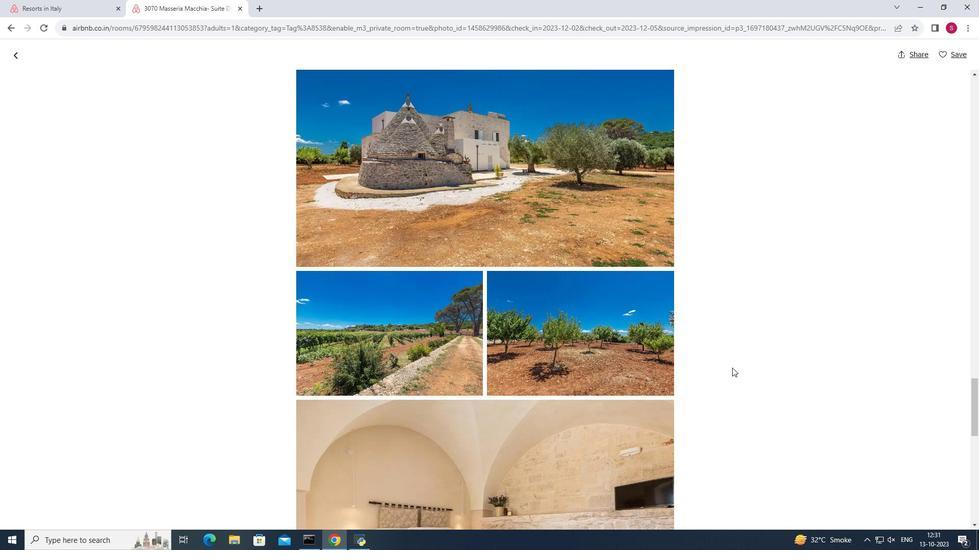 
Action: Mouse moved to (734, 369)
Screenshot: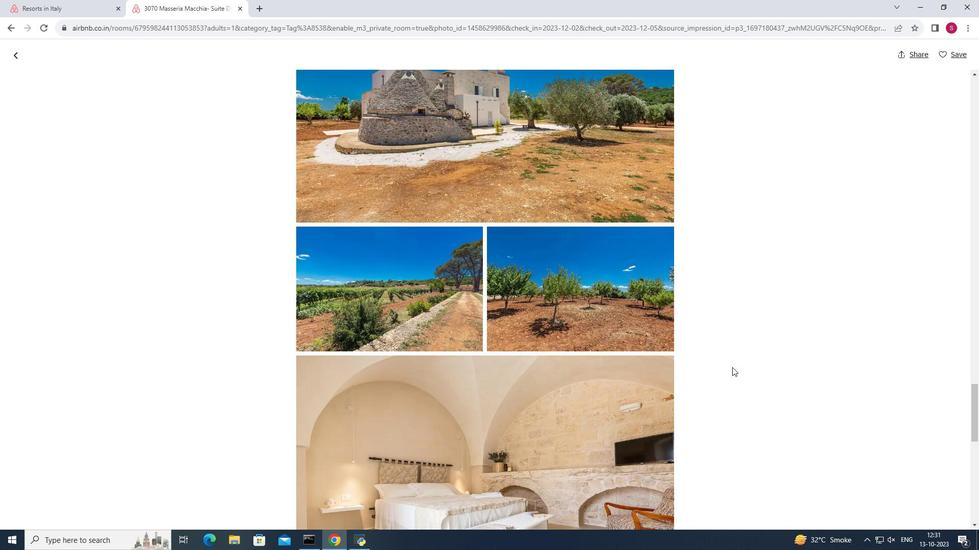 
Action: Mouse scrolled (734, 369) with delta (0, 0)
Screenshot: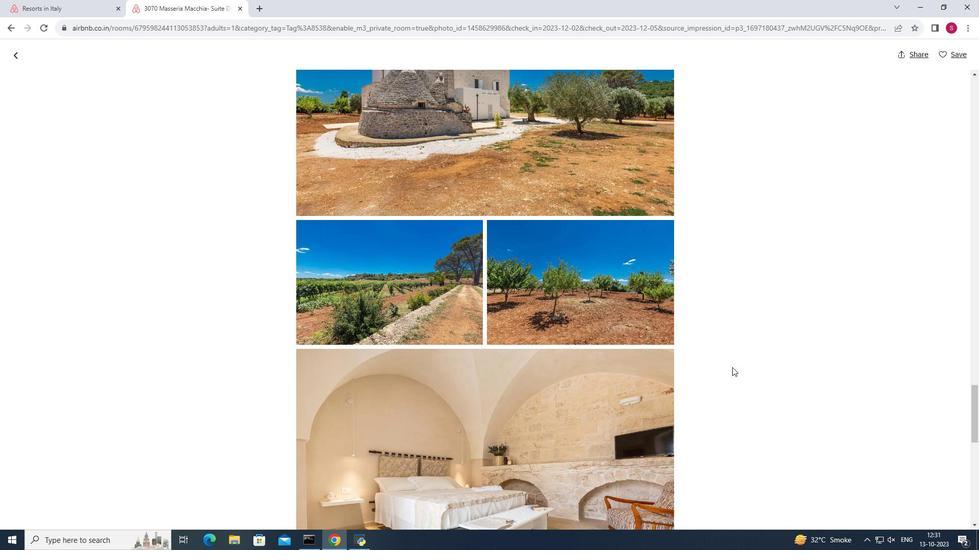 
Action: Mouse scrolled (734, 369) with delta (0, 0)
Screenshot: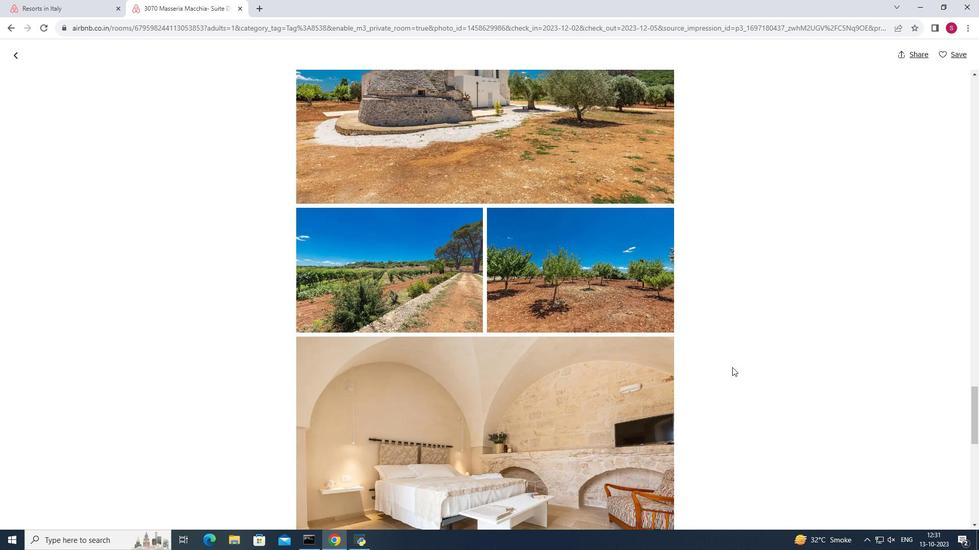 
Action: Mouse scrolled (734, 369) with delta (0, 0)
Screenshot: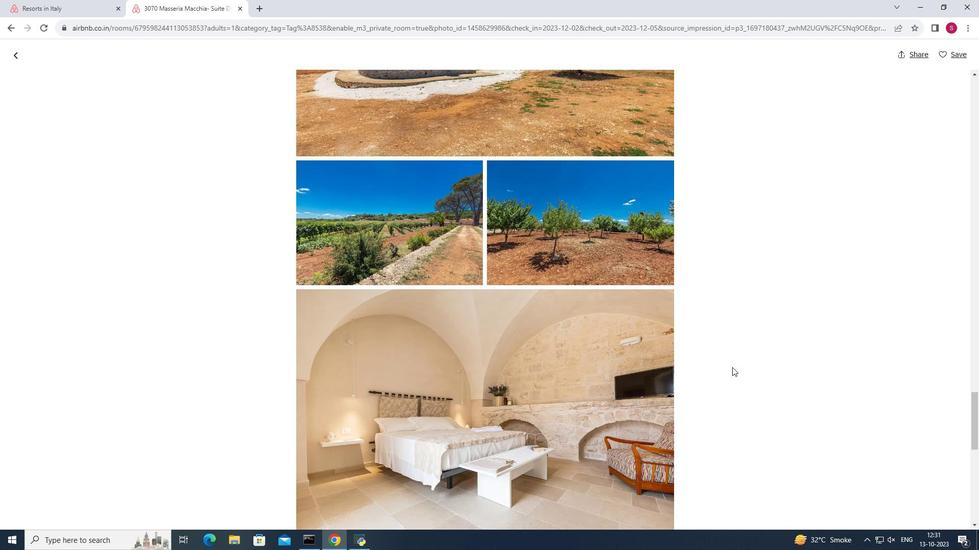 
Action: Mouse scrolled (734, 369) with delta (0, 0)
Screenshot: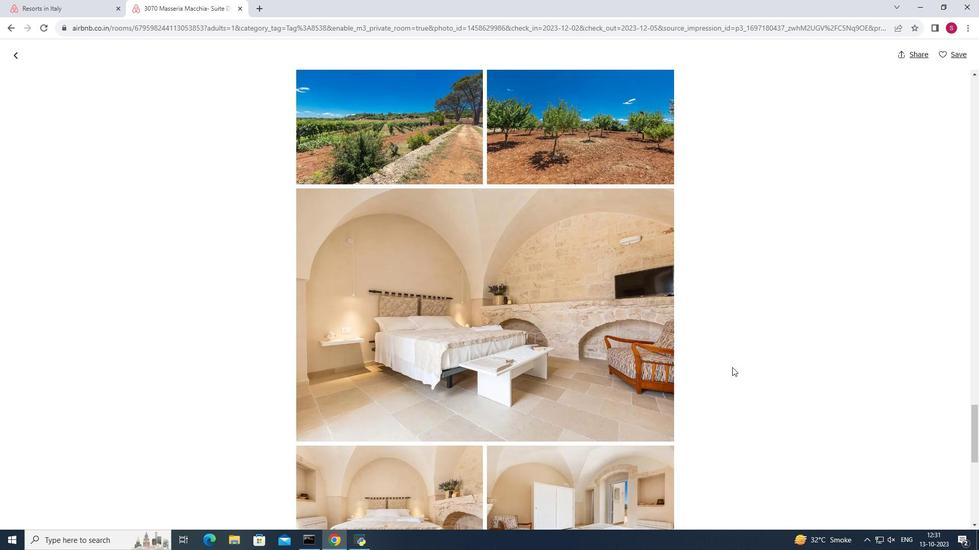 
Action: Mouse scrolled (734, 369) with delta (0, 0)
Screenshot: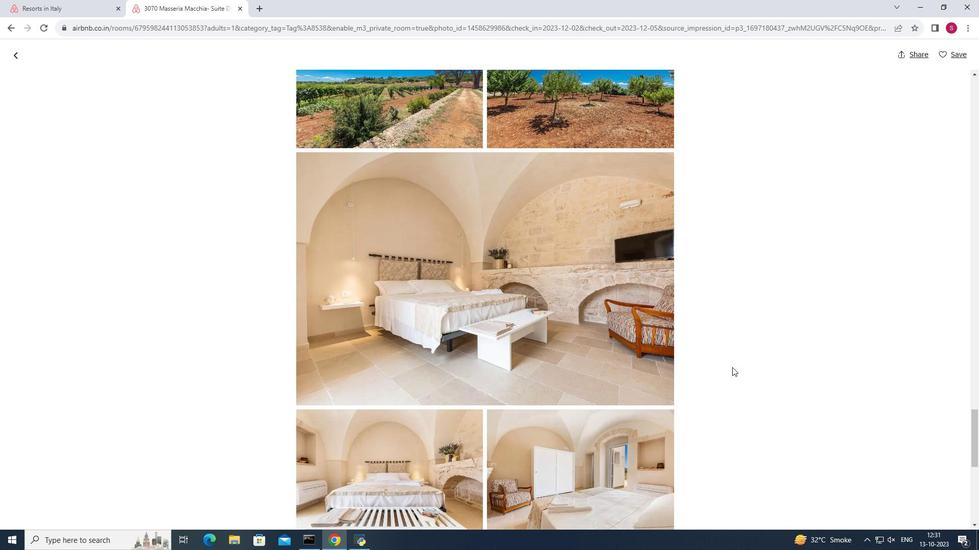 
Action: Mouse moved to (734, 369)
Screenshot: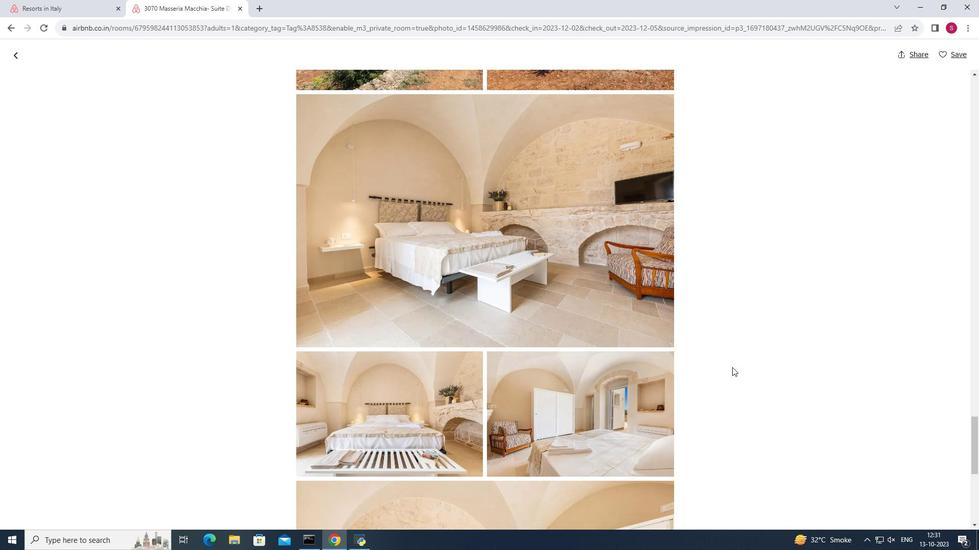 
Action: Mouse scrolled (734, 369) with delta (0, 0)
Screenshot: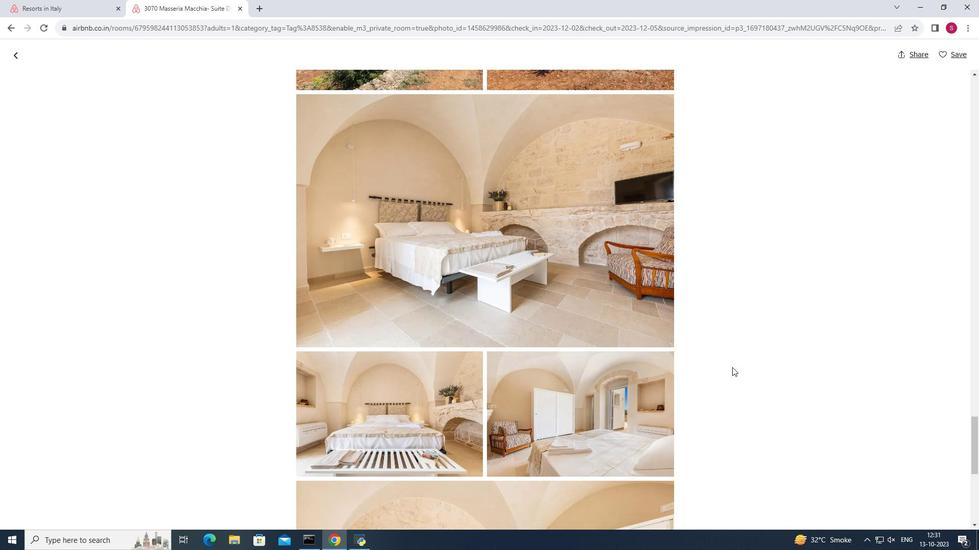 
Action: Mouse scrolled (734, 369) with delta (0, 0)
Screenshot: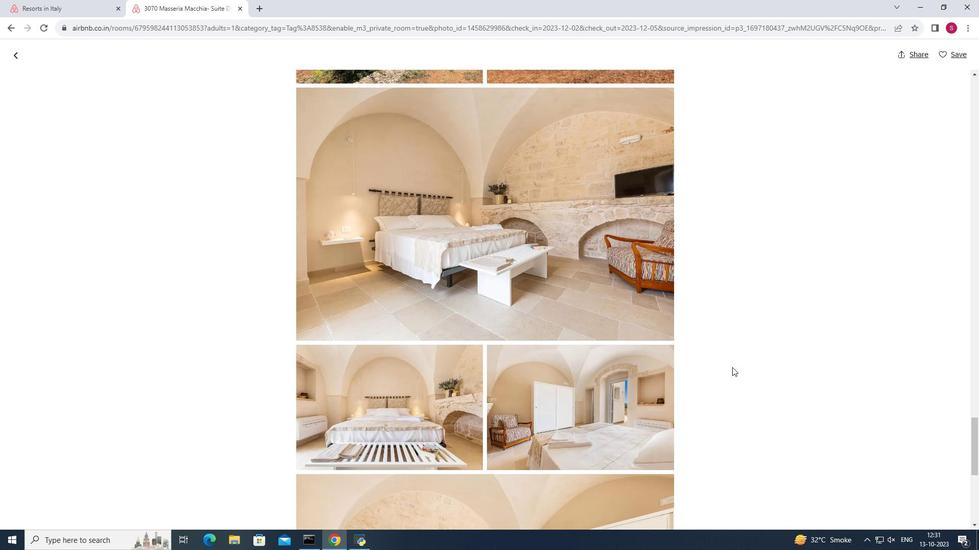 
Action: Mouse scrolled (734, 369) with delta (0, 0)
Screenshot: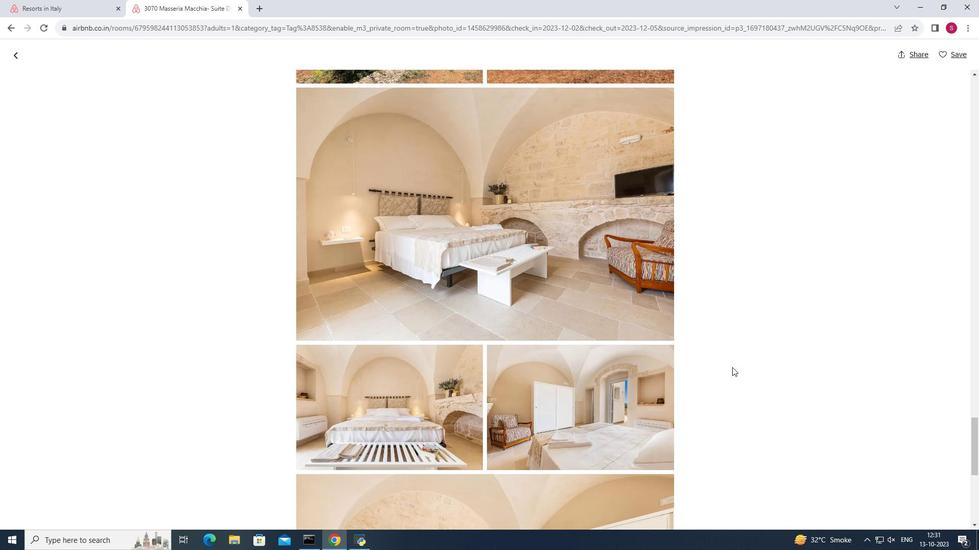 
Action: Mouse scrolled (734, 369) with delta (0, 0)
Screenshot: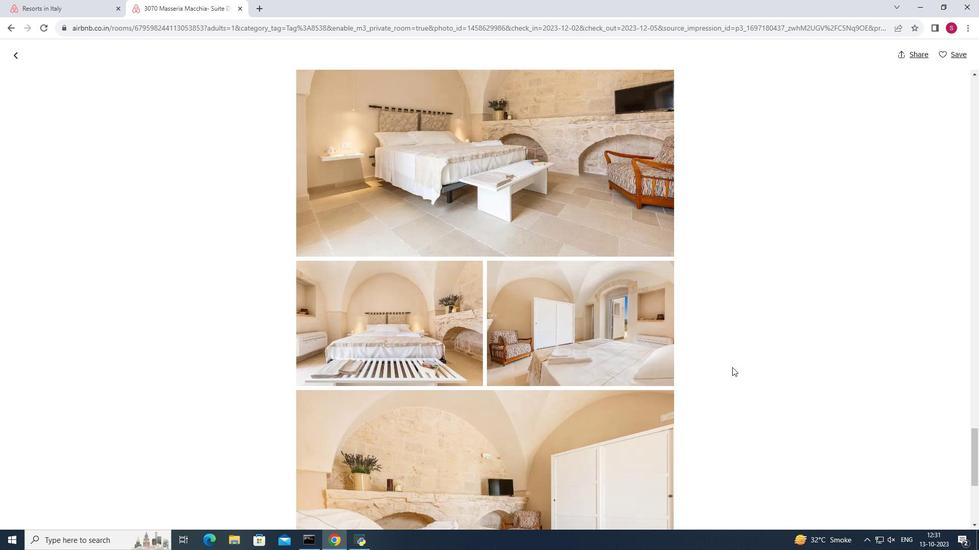 
Action: Mouse scrolled (734, 369) with delta (0, 0)
Screenshot: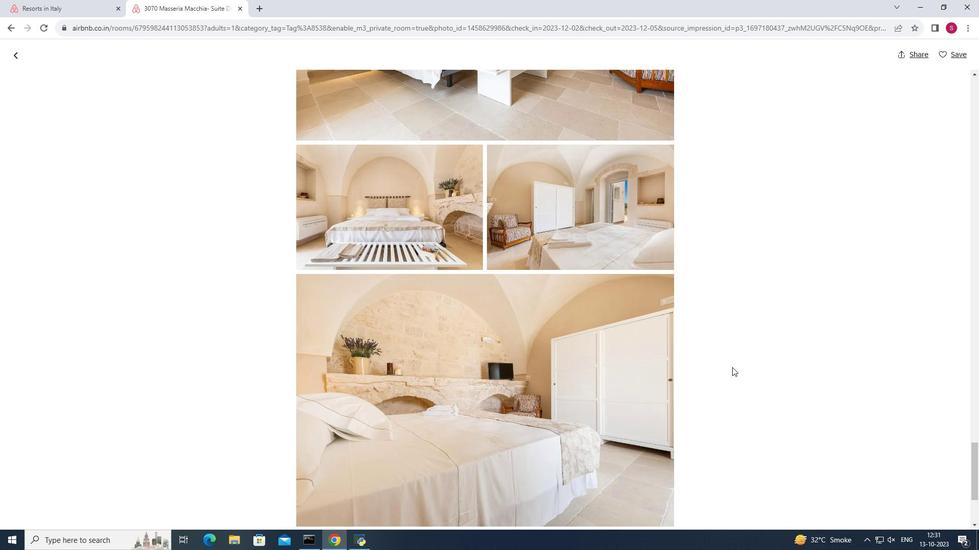 
Action: Mouse scrolled (734, 369) with delta (0, 0)
Screenshot: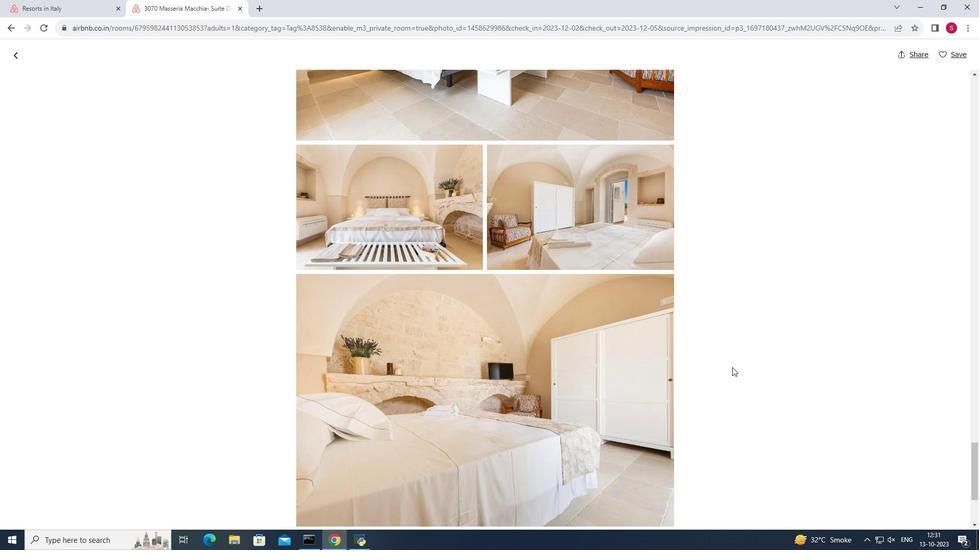 
Action: Mouse scrolled (734, 369) with delta (0, 0)
Screenshot: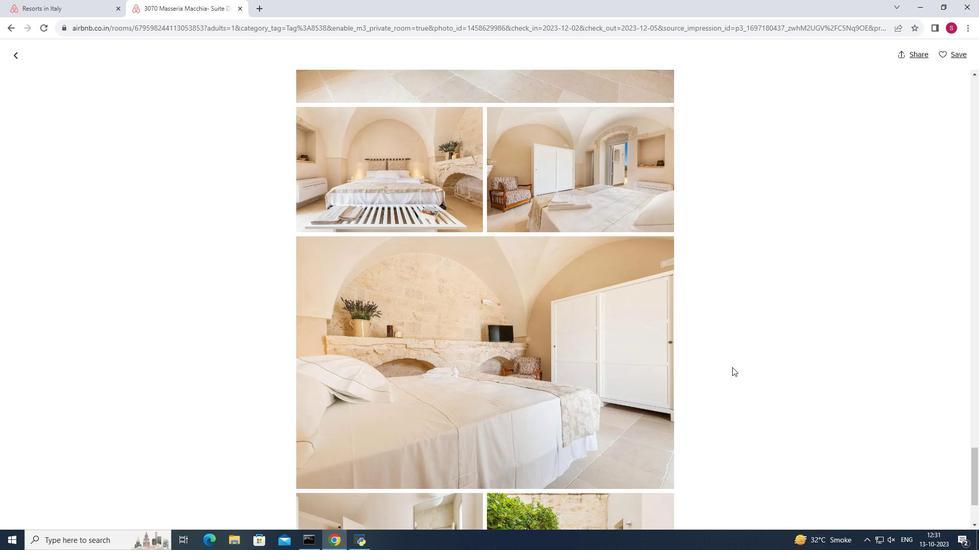 
Action: Mouse moved to (13, 54)
Screenshot: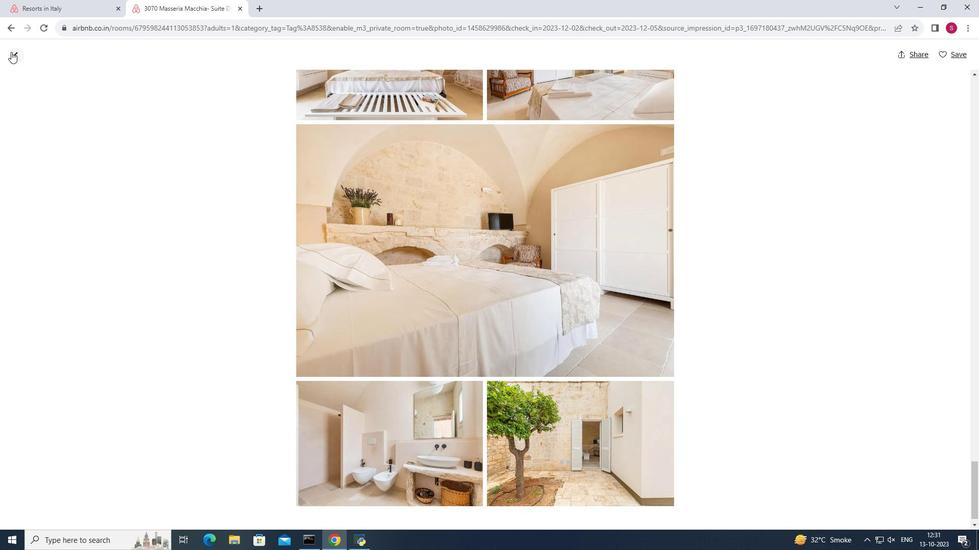 
Action: Mouse pressed left at (13, 54)
Screenshot: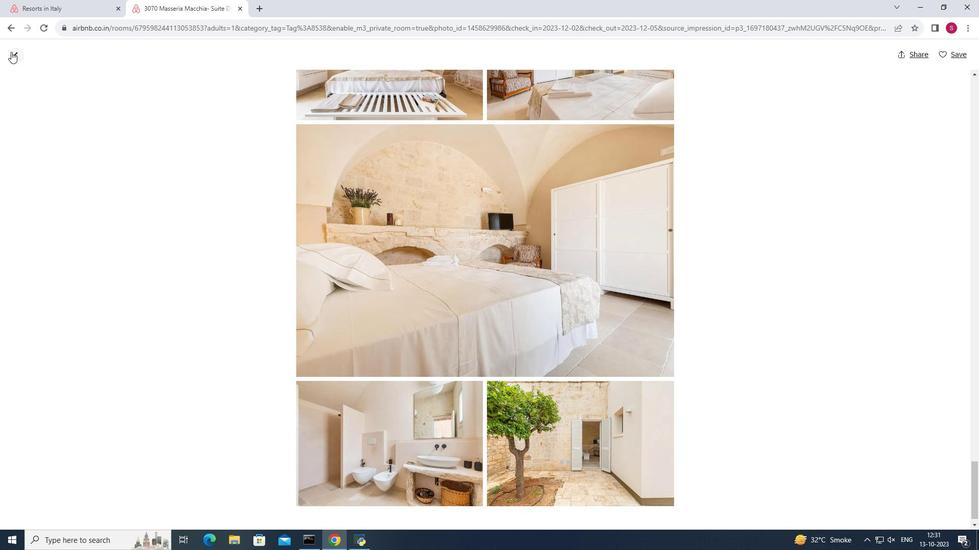 
Action: Mouse moved to (931, 313)
Screenshot: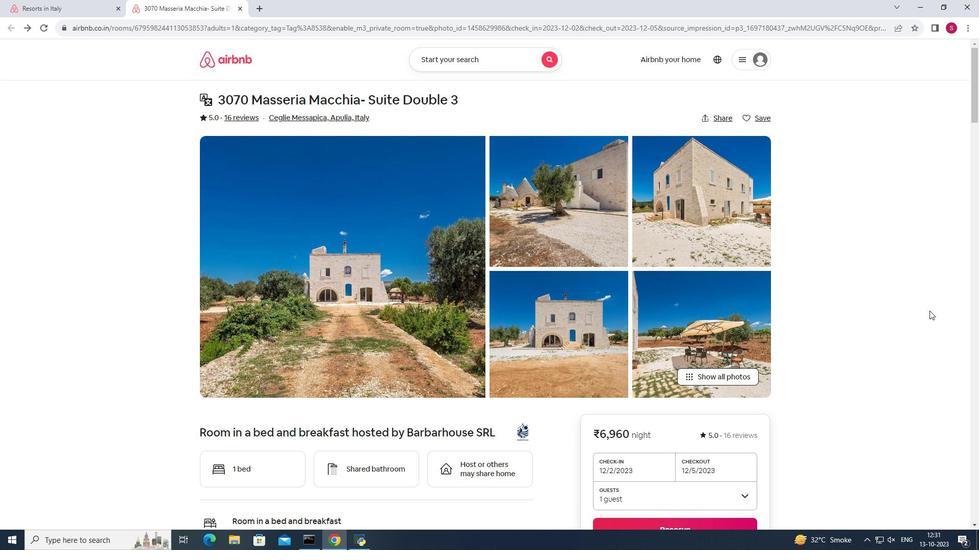 
Action: Mouse scrolled (931, 312) with delta (0, 0)
Screenshot: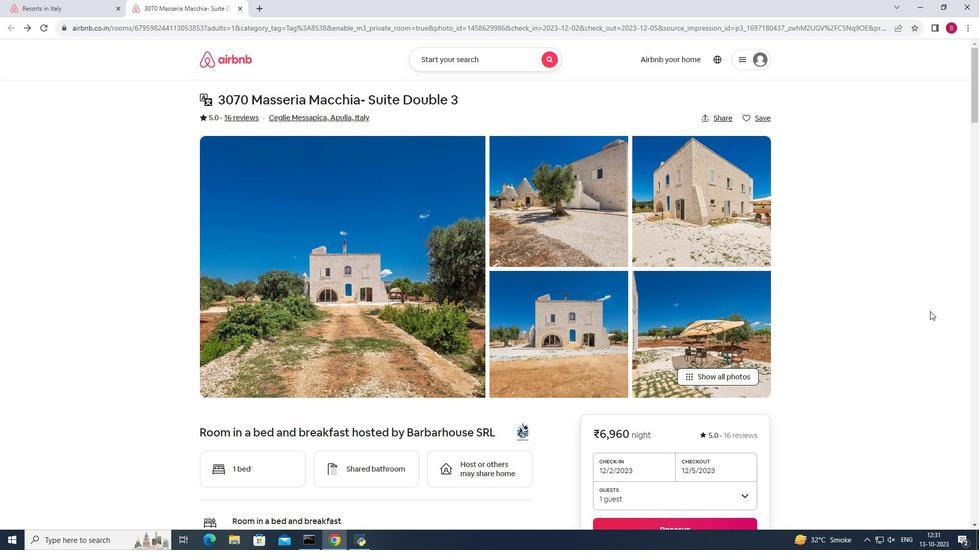 
Action: Mouse moved to (932, 313)
Screenshot: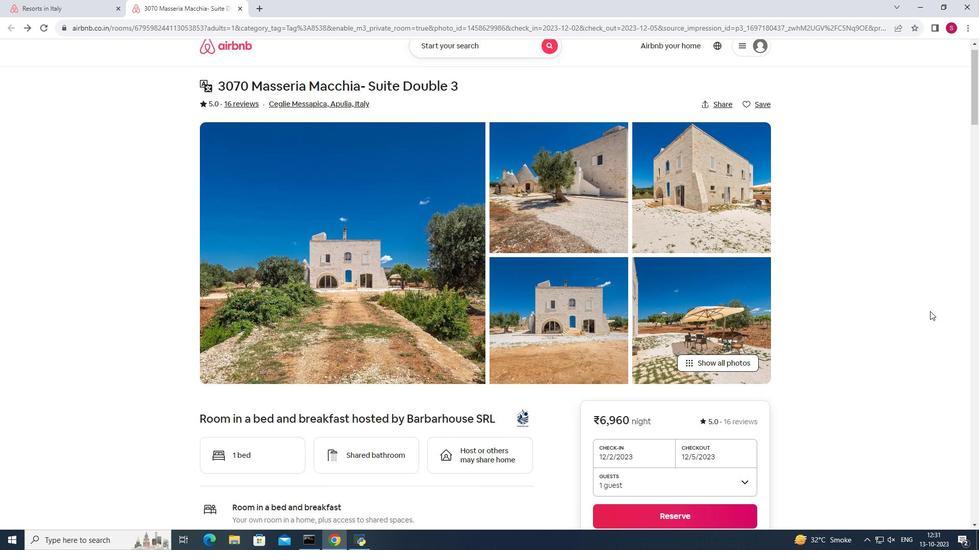 
Action: Mouse scrolled (932, 313) with delta (0, 0)
Screenshot: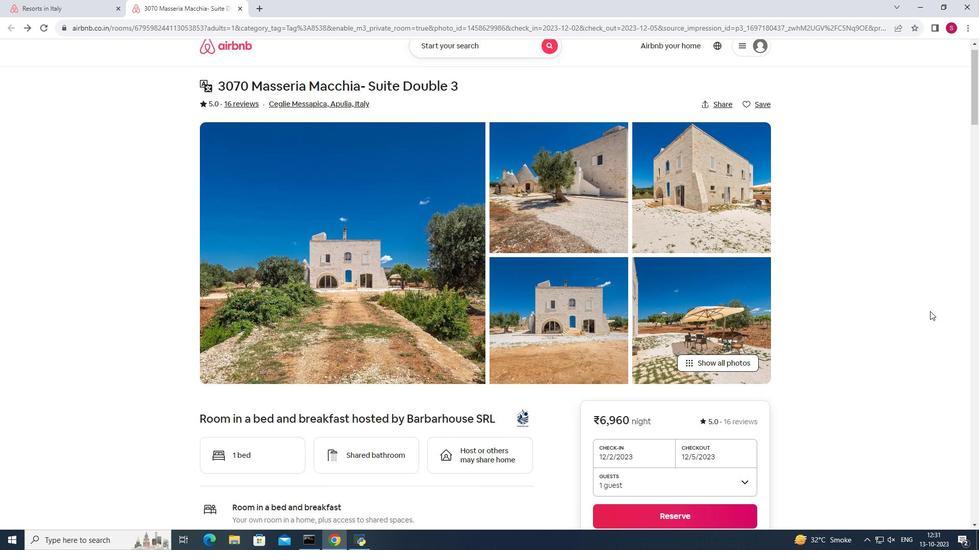 
Action: Mouse scrolled (932, 313) with delta (0, 0)
Screenshot: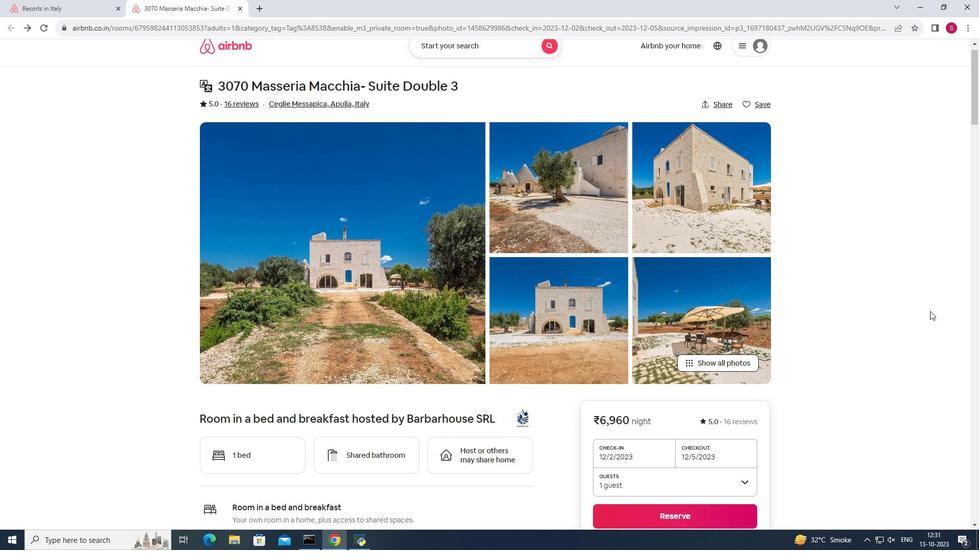 
Action: Mouse scrolled (932, 313) with delta (0, 0)
Screenshot: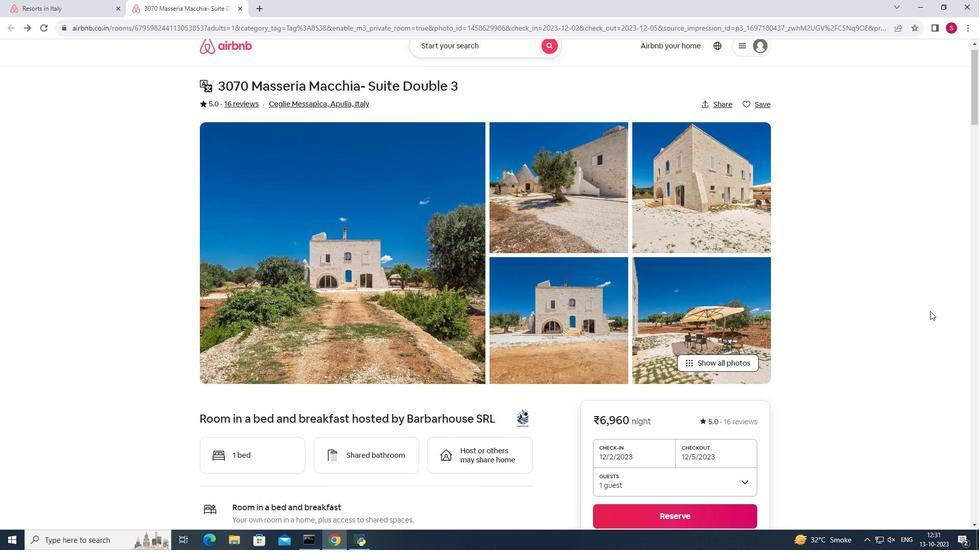 
Action: Mouse scrolled (932, 313) with delta (0, 0)
Screenshot: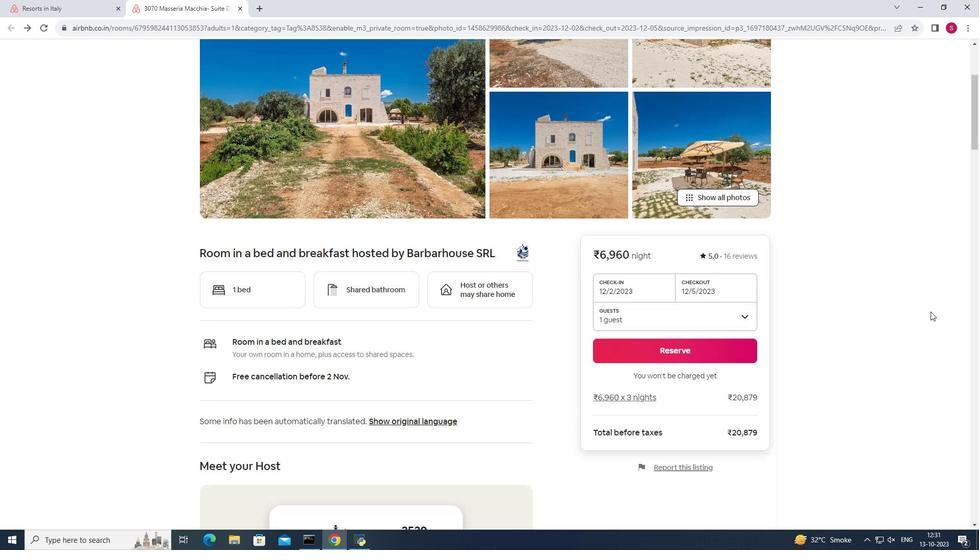 
Action: Mouse moved to (932, 314)
Screenshot: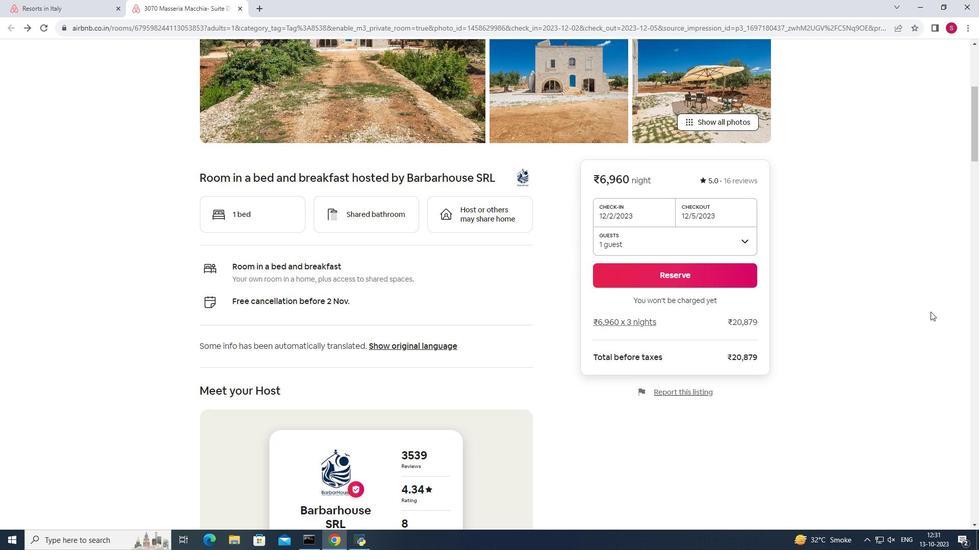 
Action: Mouse scrolled (932, 313) with delta (0, 0)
Screenshot: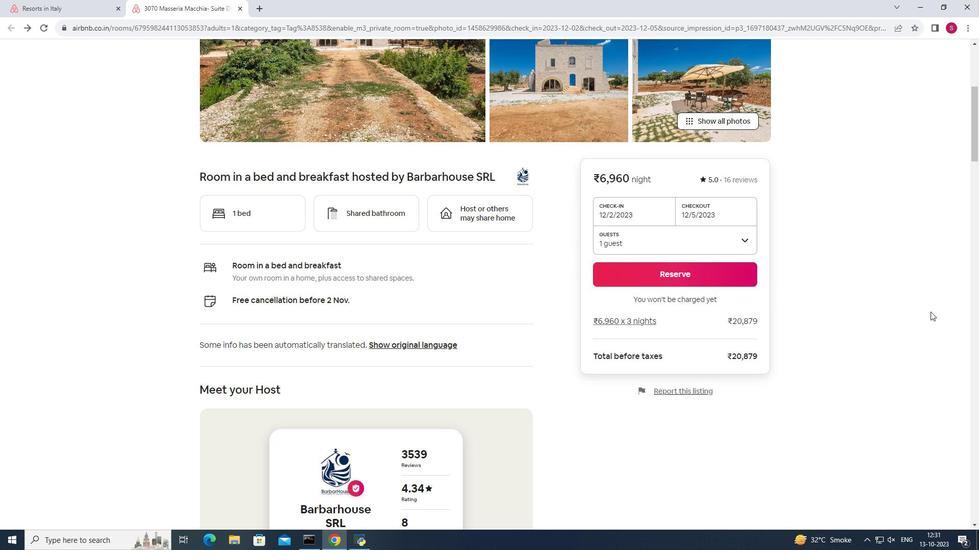 
Action: Mouse scrolled (932, 313) with delta (0, 0)
Screenshot: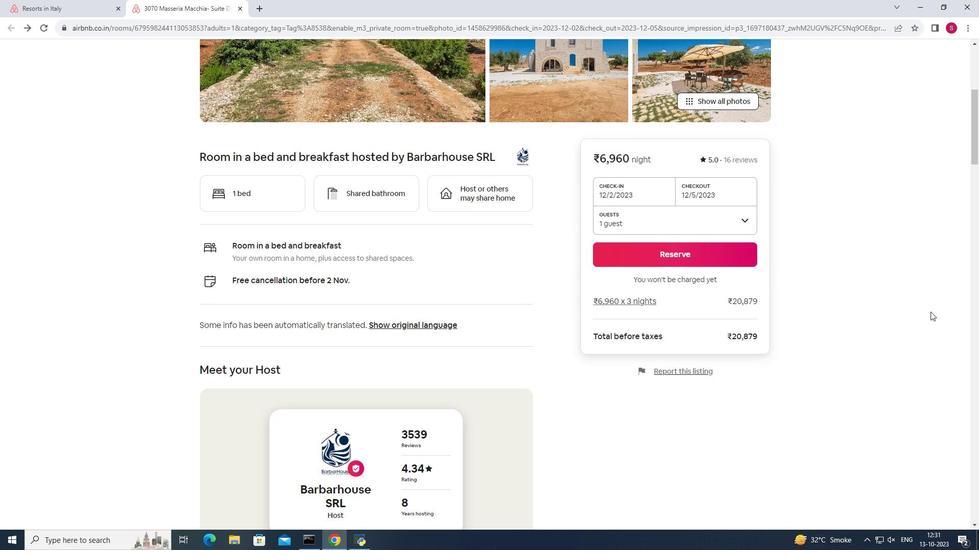 
Action: Mouse scrolled (932, 313) with delta (0, 0)
Screenshot: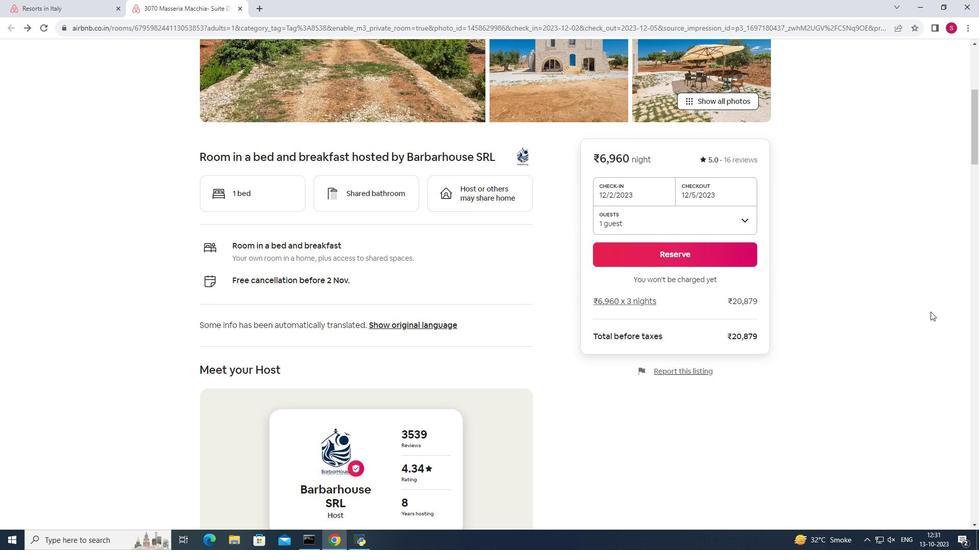 
Action: Mouse scrolled (932, 313) with delta (0, 0)
Screenshot: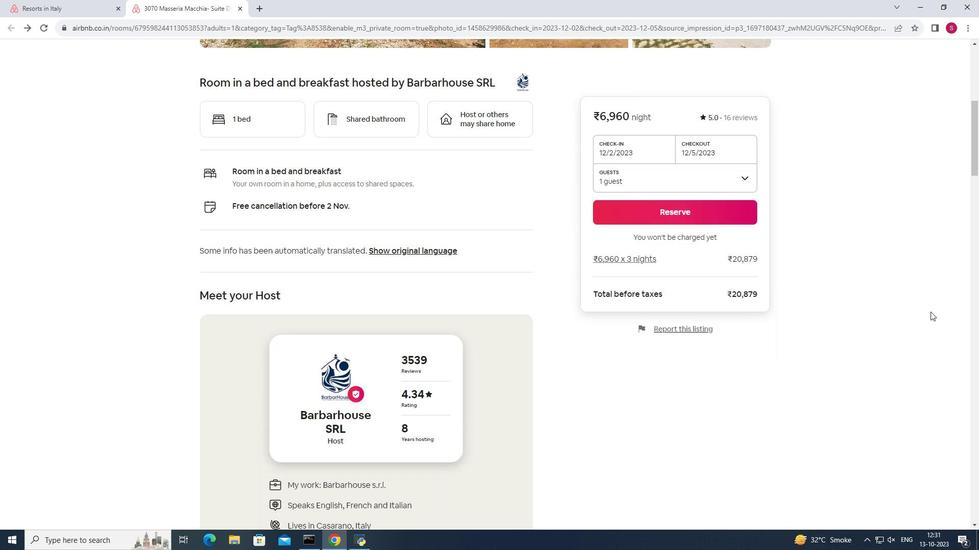 
Action: Mouse scrolled (932, 313) with delta (0, 0)
Screenshot: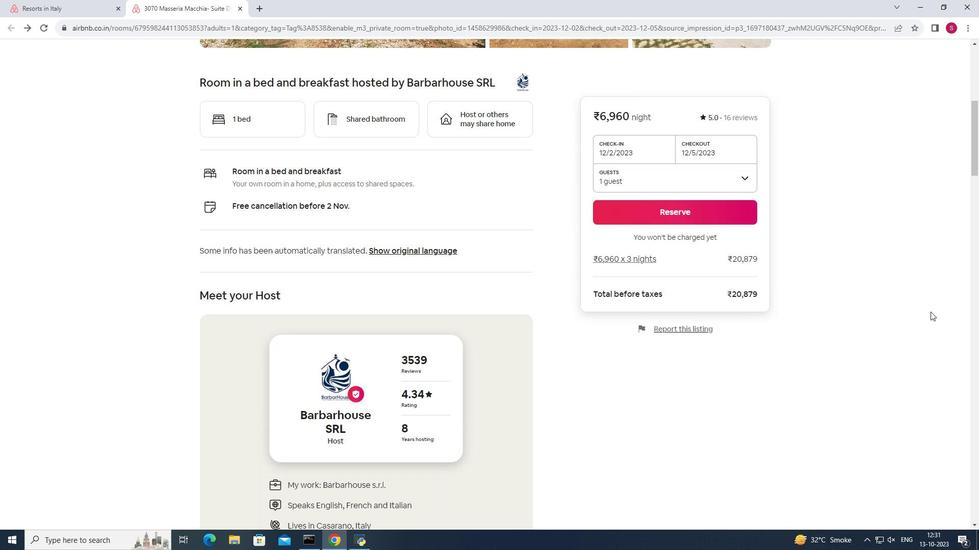 
Action: Mouse scrolled (932, 313) with delta (0, 0)
Screenshot: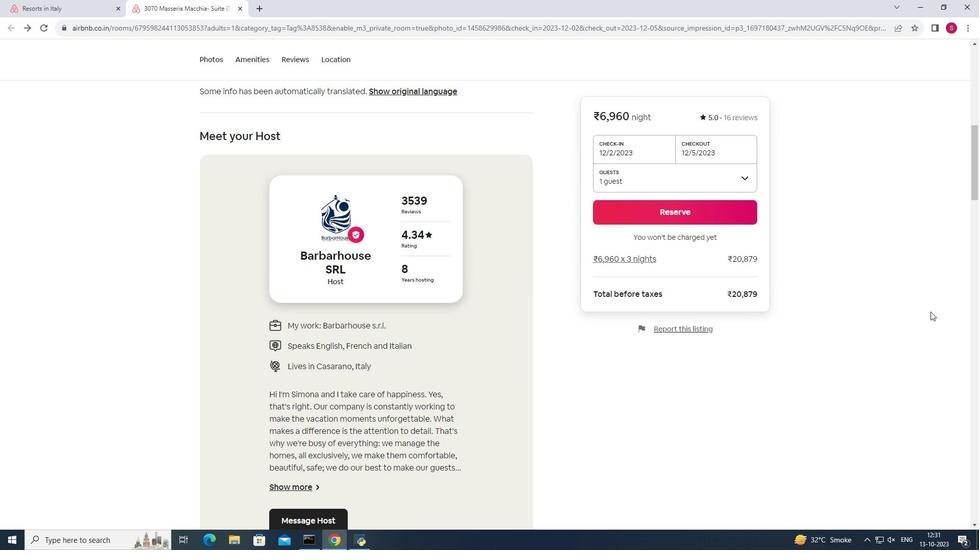 
Action: Mouse moved to (932, 314)
Screenshot: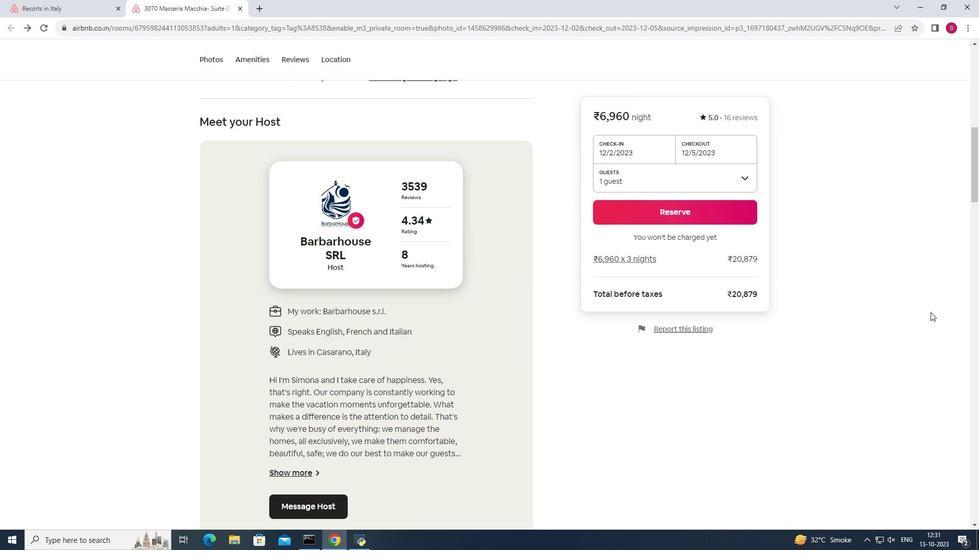 
Action: Mouse scrolled (932, 314) with delta (0, 0)
Screenshot: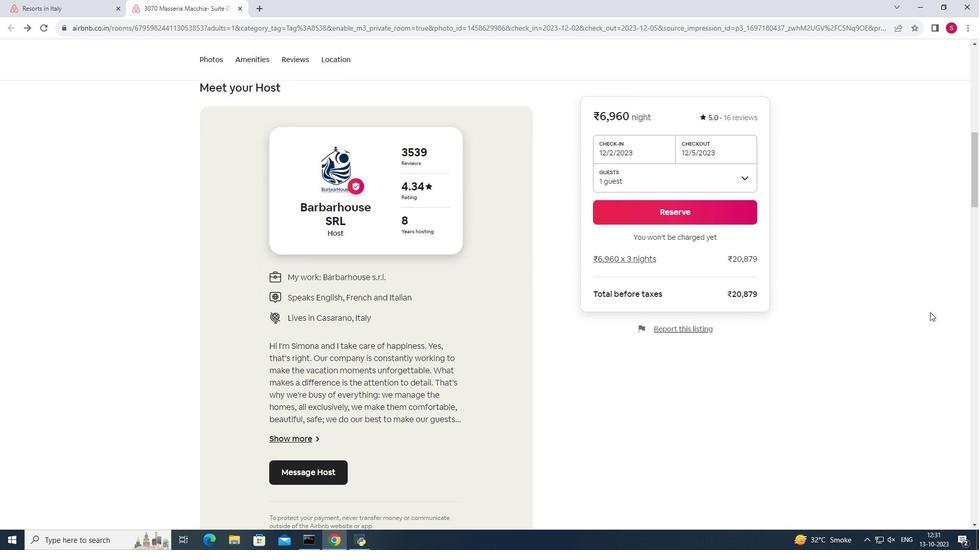 
Action: Mouse scrolled (932, 314) with delta (0, 0)
Screenshot: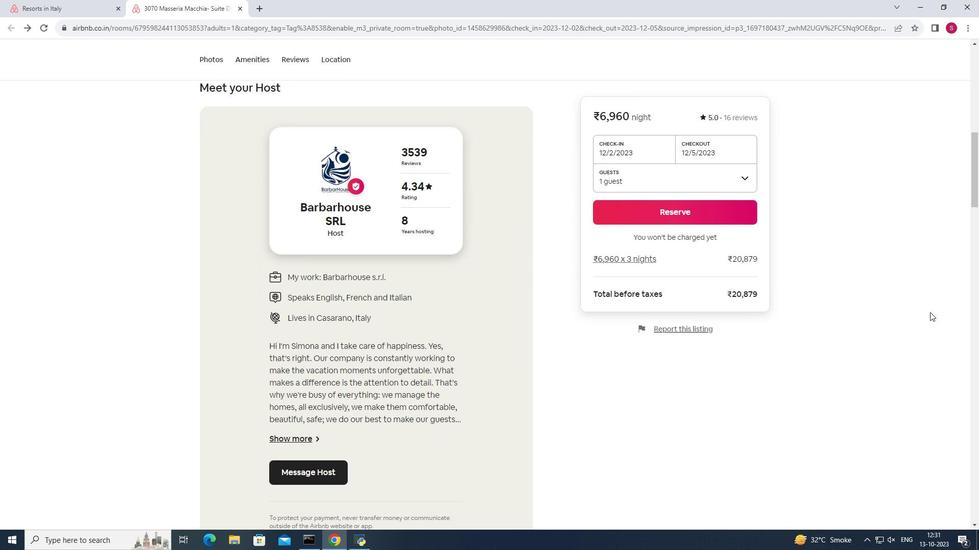 
Action: Mouse moved to (932, 314)
Screenshot: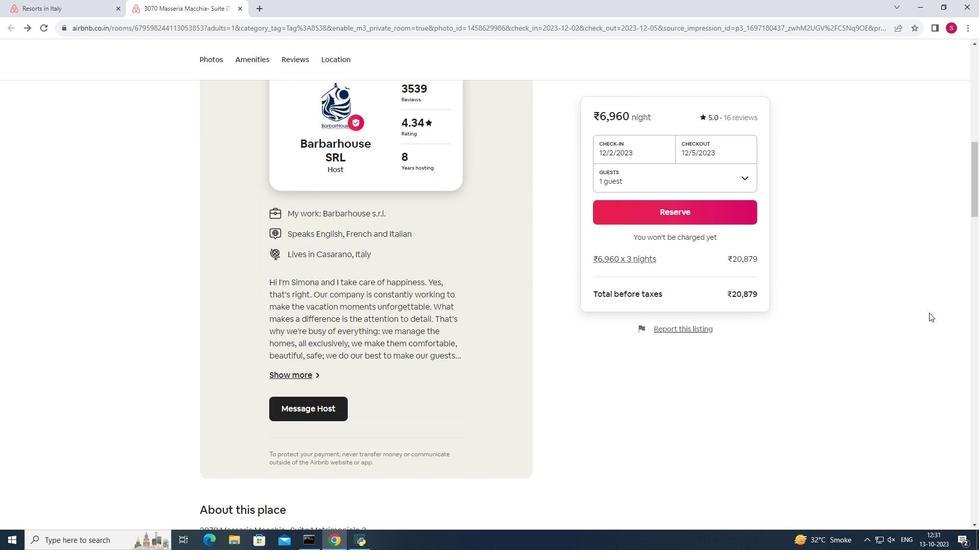 
Action: Mouse scrolled (932, 314) with delta (0, 0)
Screenshot: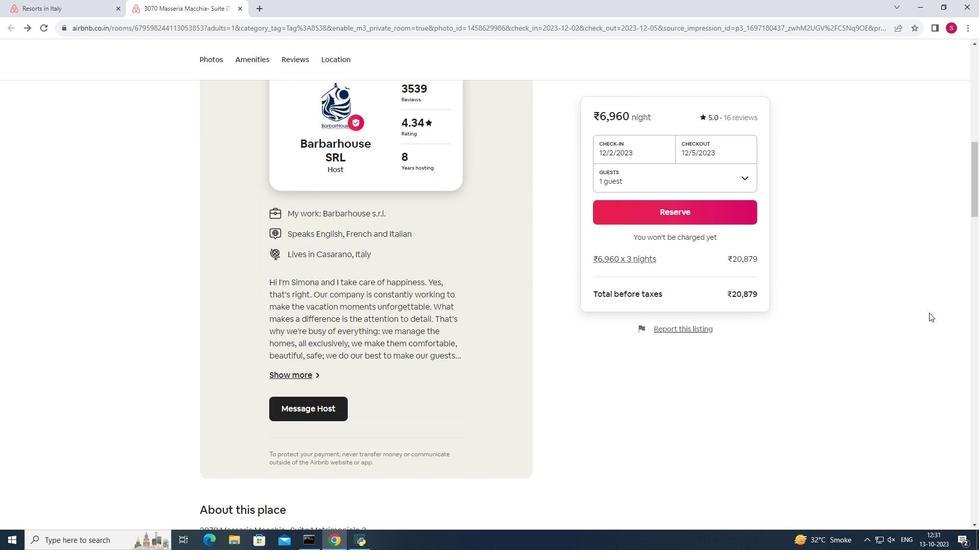 
Action: Mouse moved to (932, 314)
Screenshot: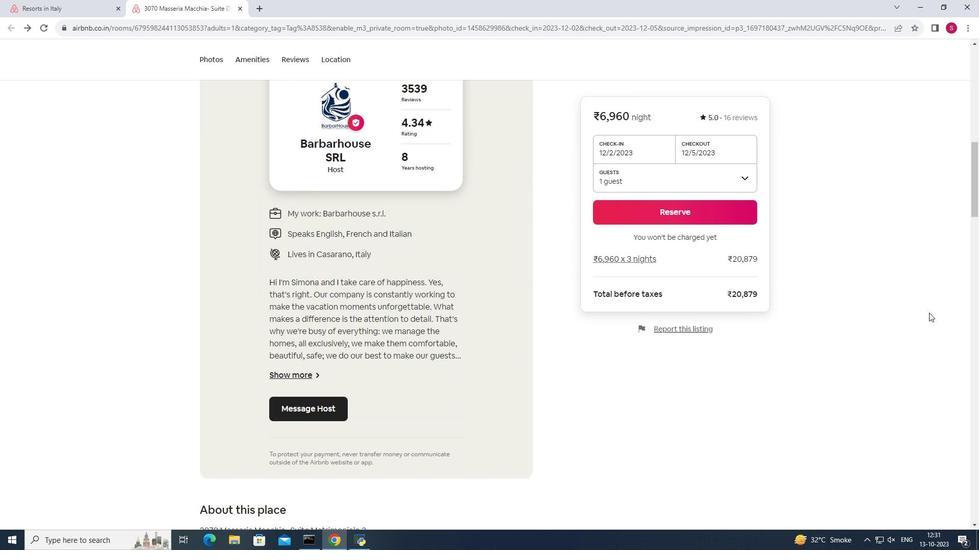 
Action: Mouse scrolled (932, 314) with delta (0, 0)
Screenshot: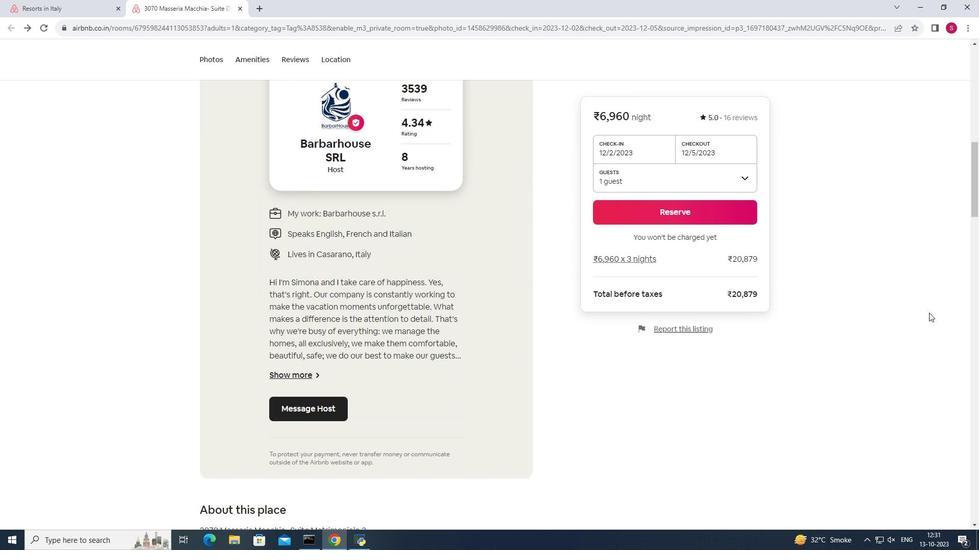 
Action: Mouse moved to (931, 315)
Screenshot: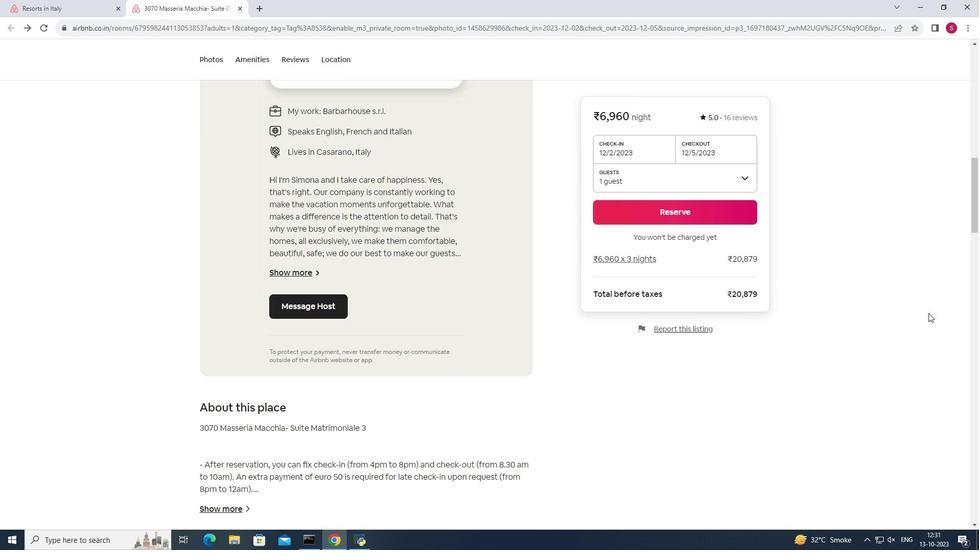 
Action: Mouse scrolled (931, 314) with delta (0, 0)
Screenshot: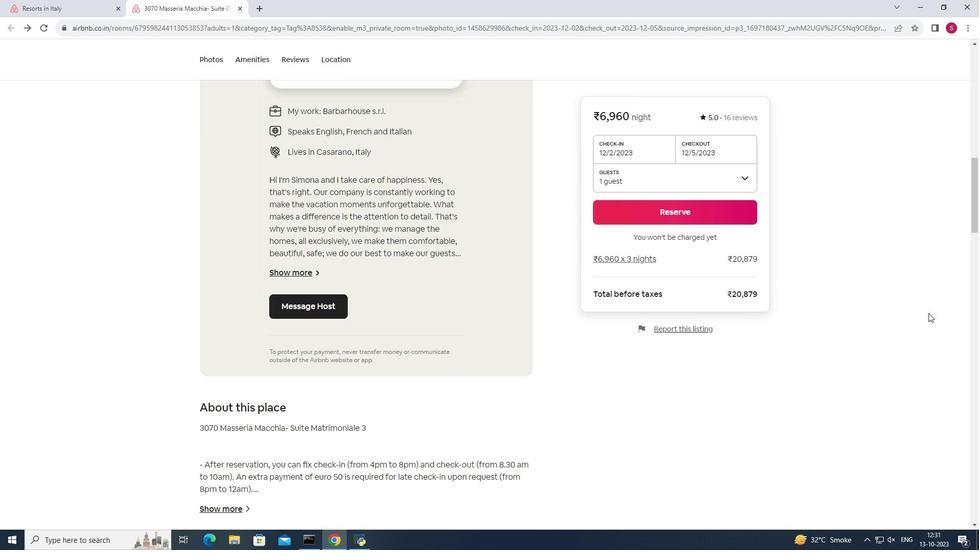 
Action: Mouse moved to (928, 315)
Screenshot: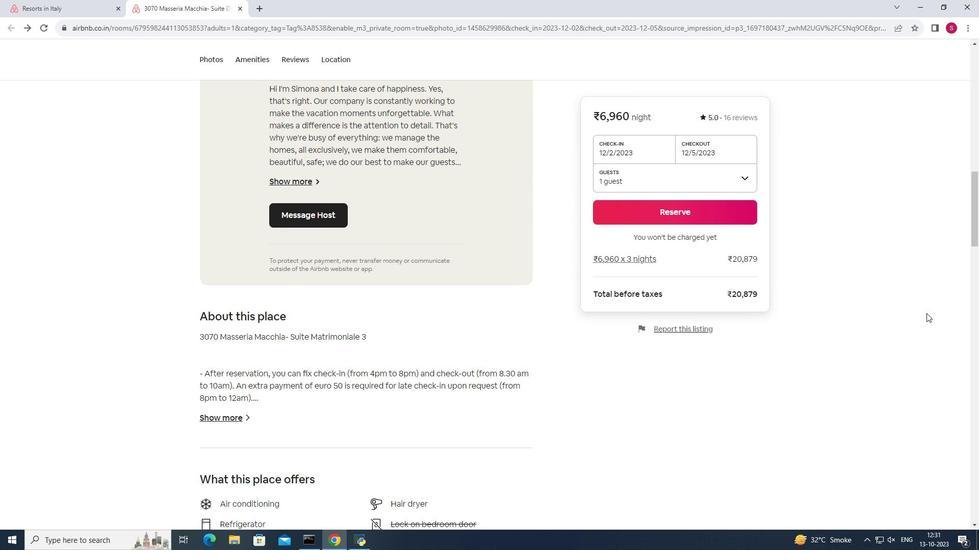 
Action: Mouse scrolled (928, 315) with delta (0, 0)
Screenshot: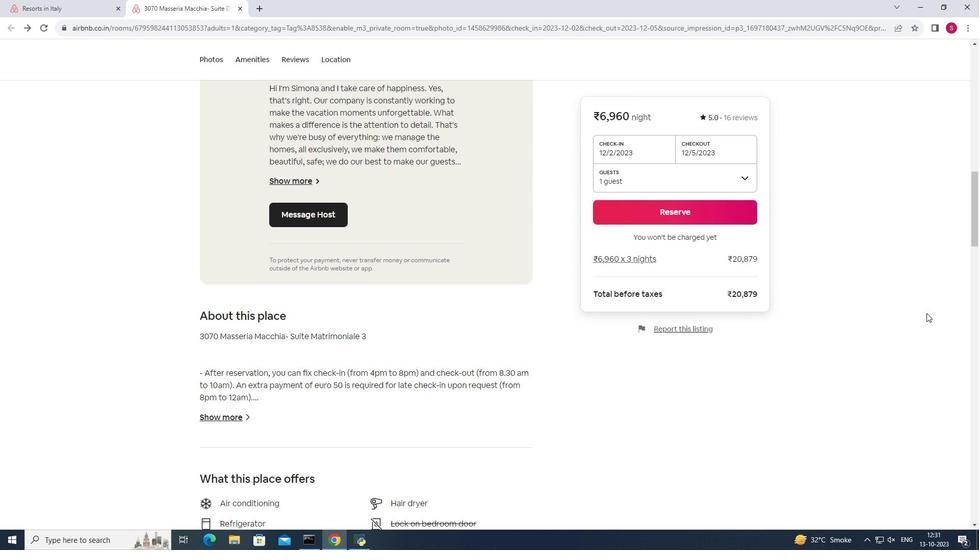 
Action: Mouse scrolled (928, 315) with delta (0, 0)
Screenshot: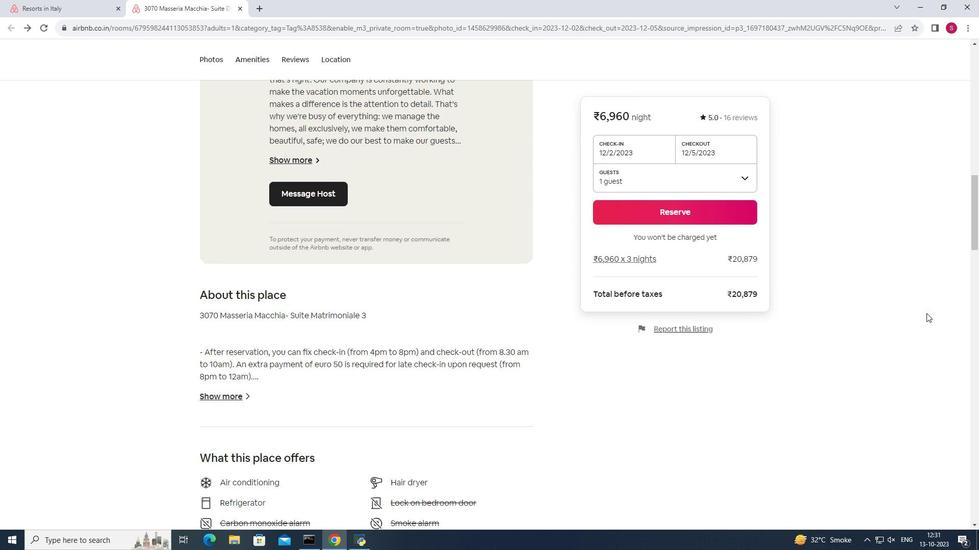 
Action: Mouse scrolled (928, 315) with delta (0, 0)
Screenshot: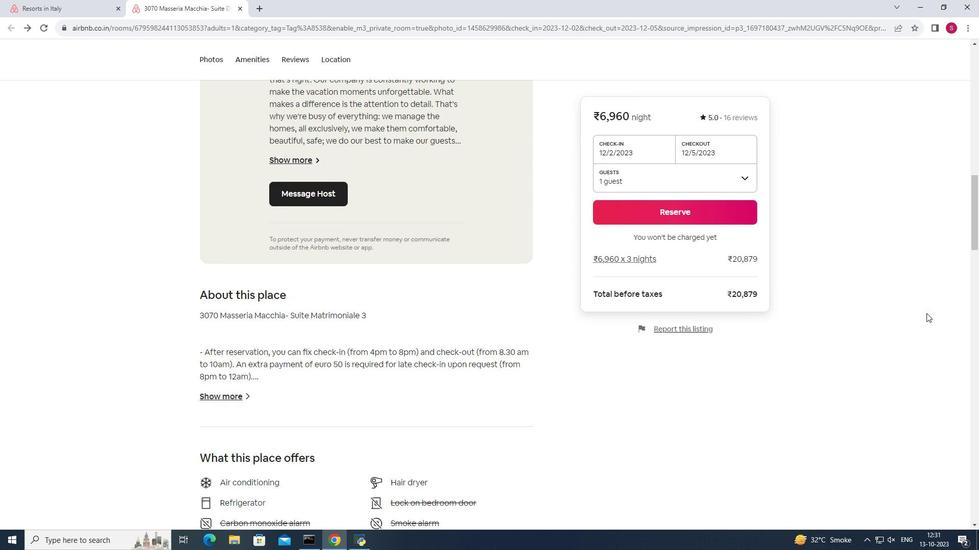 
Action: Mouse scrolled (928, 315) with delta (0, 0)
Screenshot: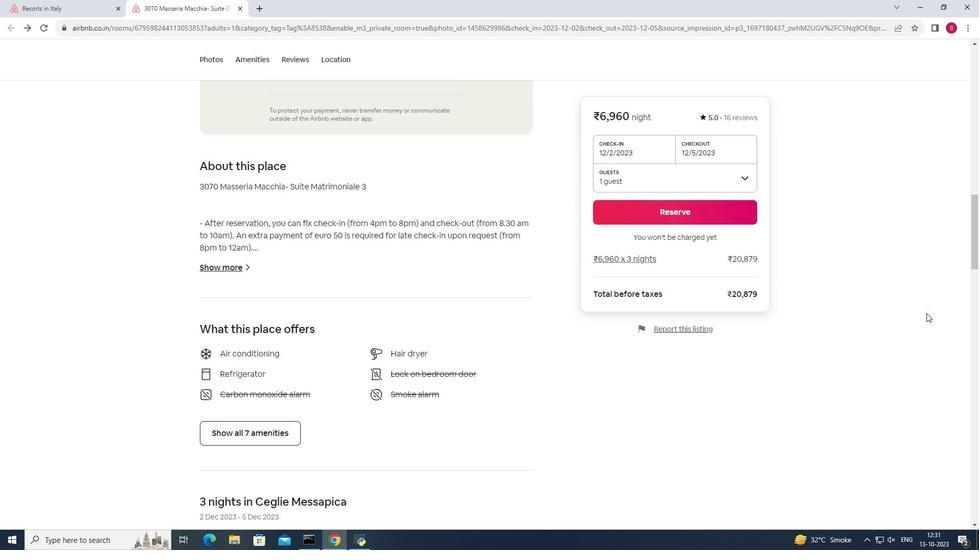 
Action: Mouse moved to (222, 214)
Screenshot: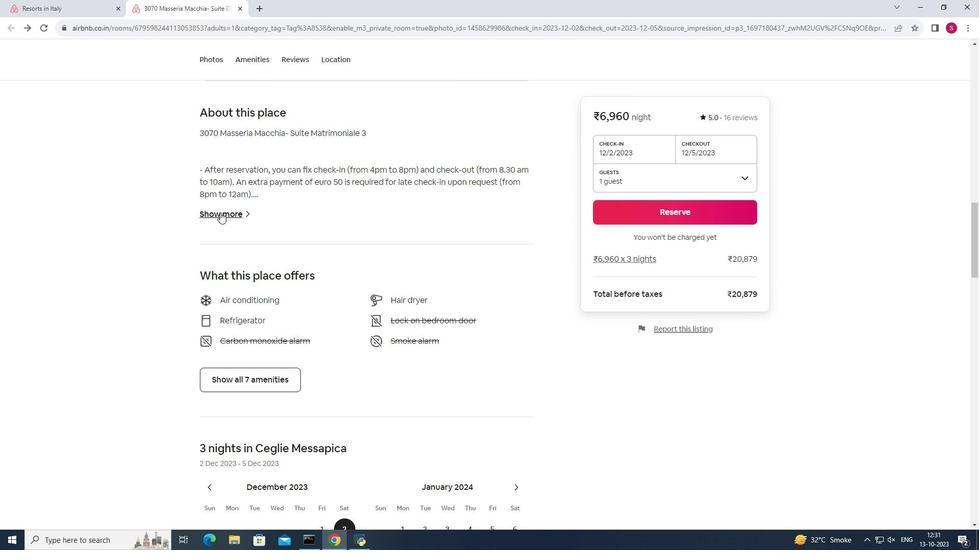 
Action: Mouse pressed left at (222, 214)
Screenshot: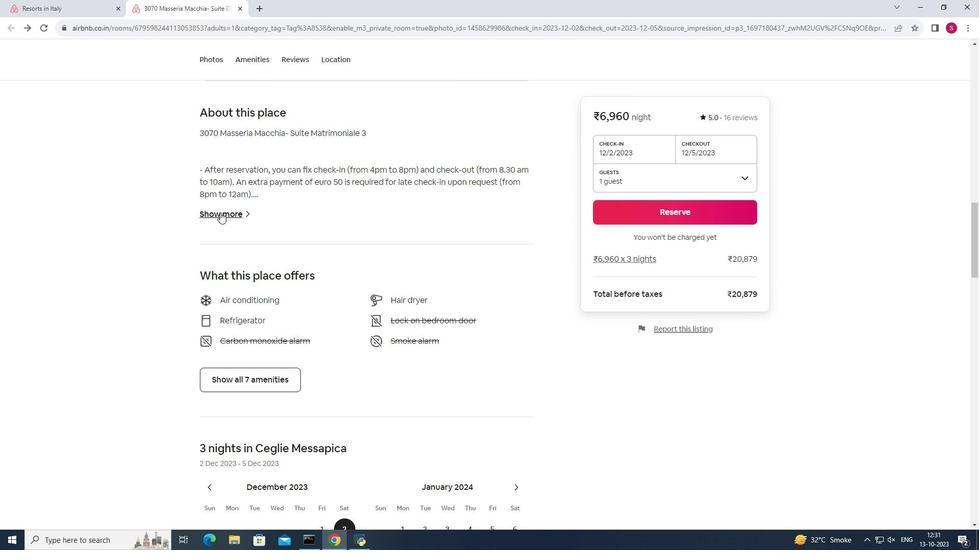 
Action: Mouse moved to (308, 166)
Screenshot: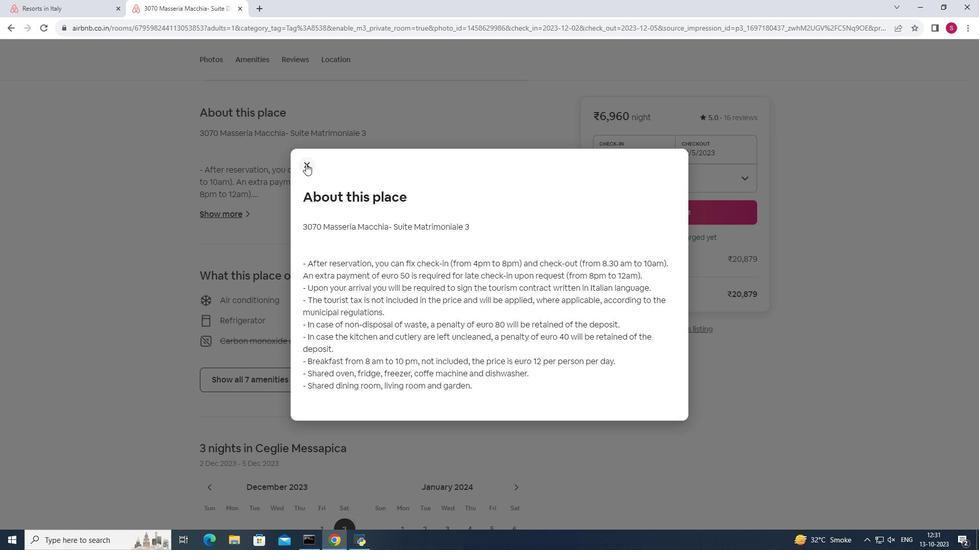 
Action: Mouse pressed left at (308, 166)
Screenshot: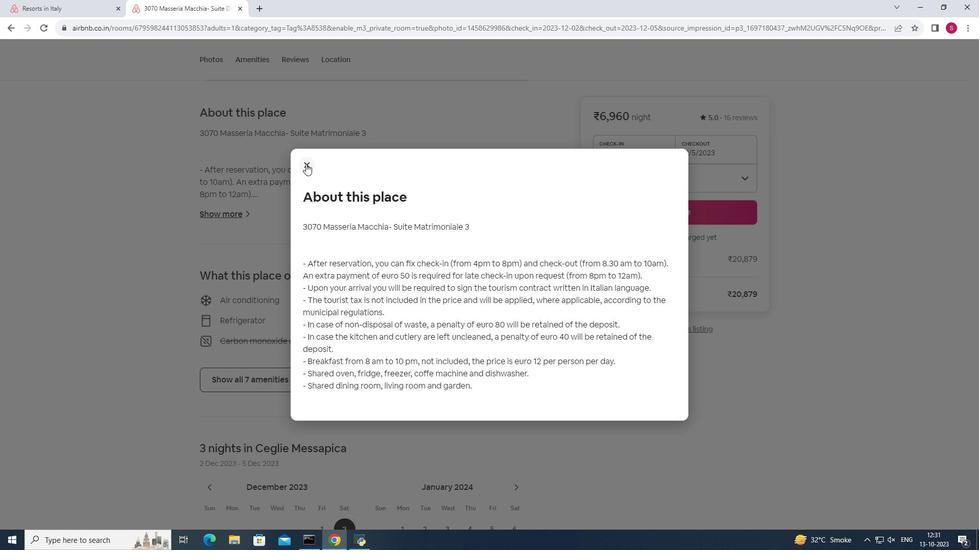 
Action: Mouse moved to (246, 380)
Screenshot: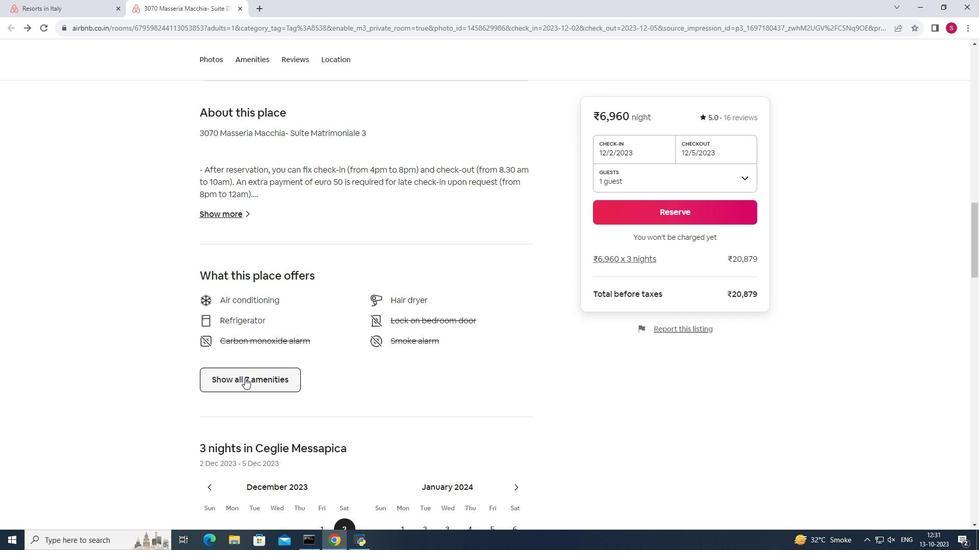 
Action: Mouse pressed left at (246, 380)
Screenshot: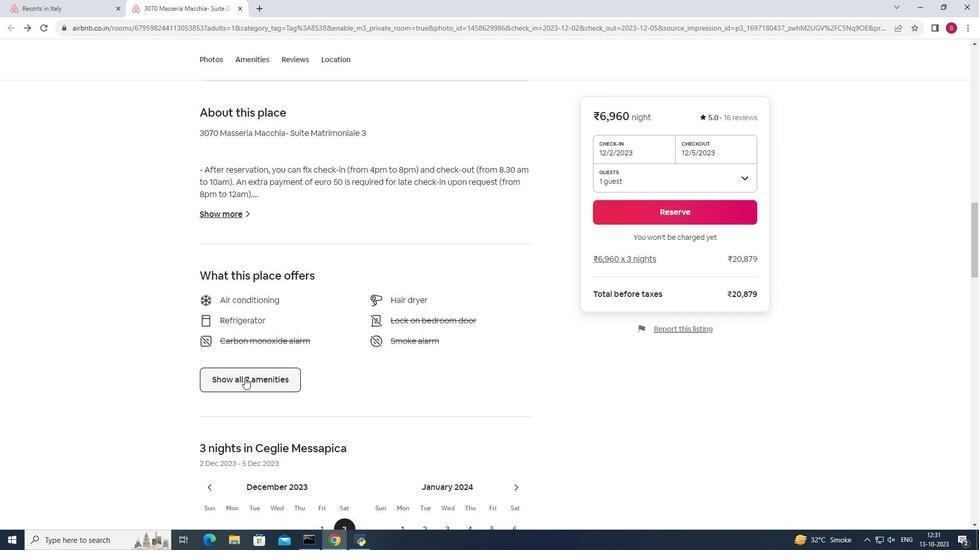 
Action: Mouse moved to (601, 361)
Screenshot: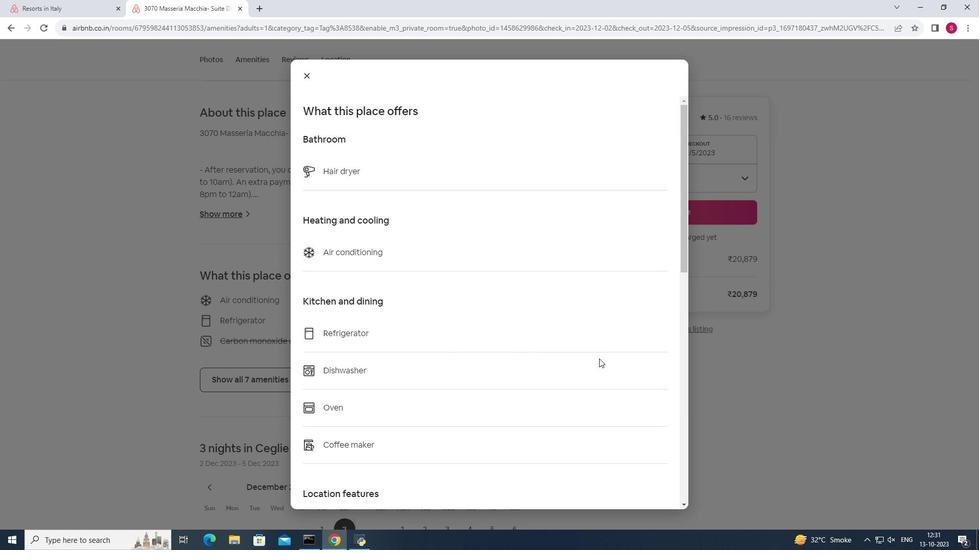 
Action: Mouse scrolled (601, 360) with delta (0, 0)
Screenshot: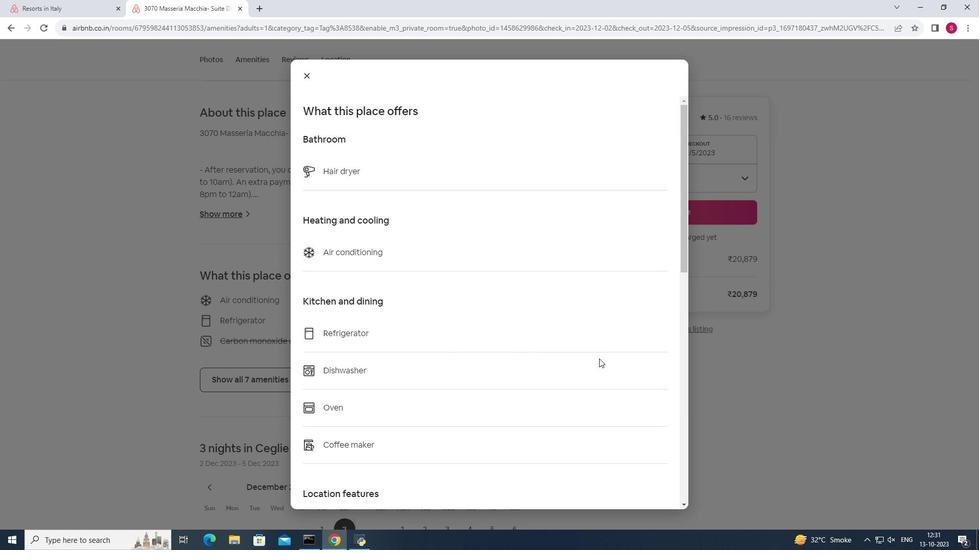 
Action: Mouse scrolled (601, 360) with delta (0, 0)
Screenshot: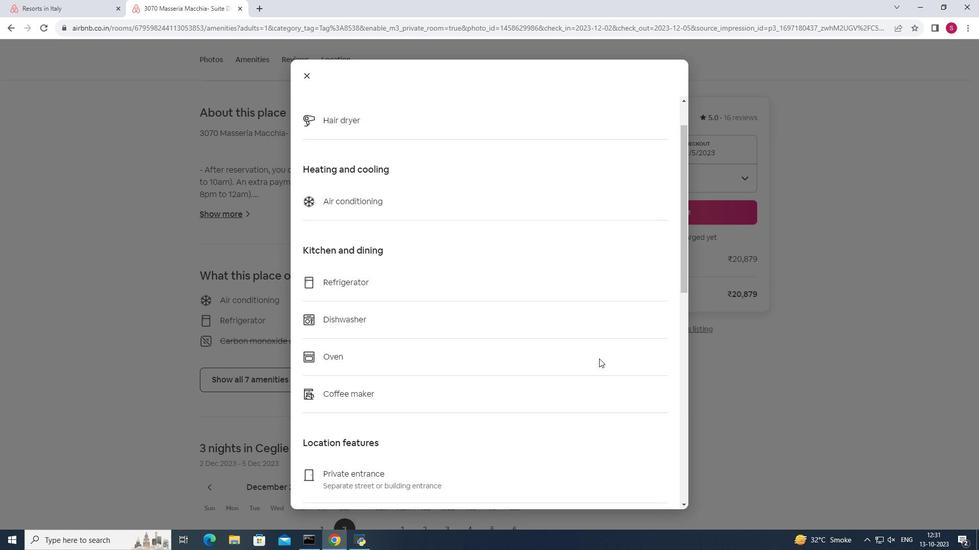 
Action: Mouse scrolled (601, 360) with delta (0, 0)
Screenshot: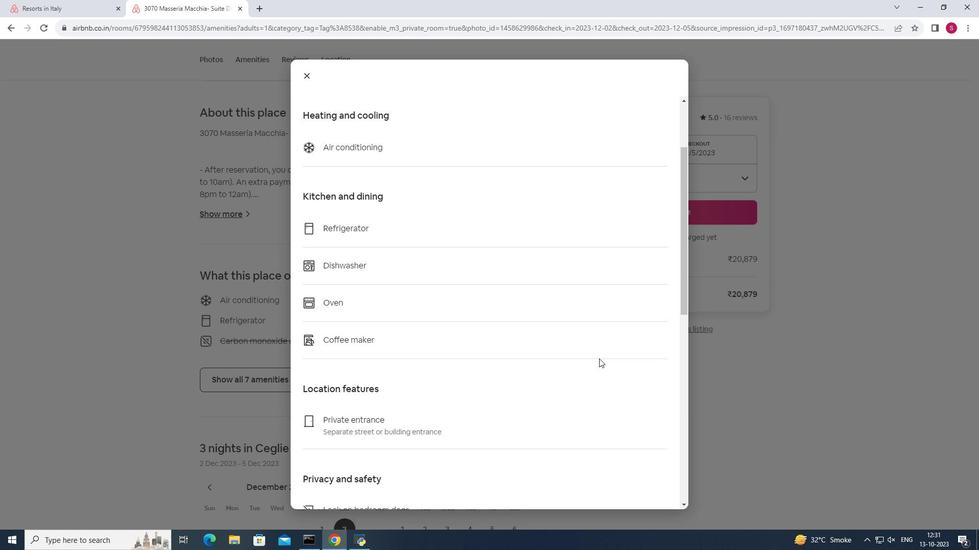 
Action: Mouse moved to (601, 361)
Screenshot: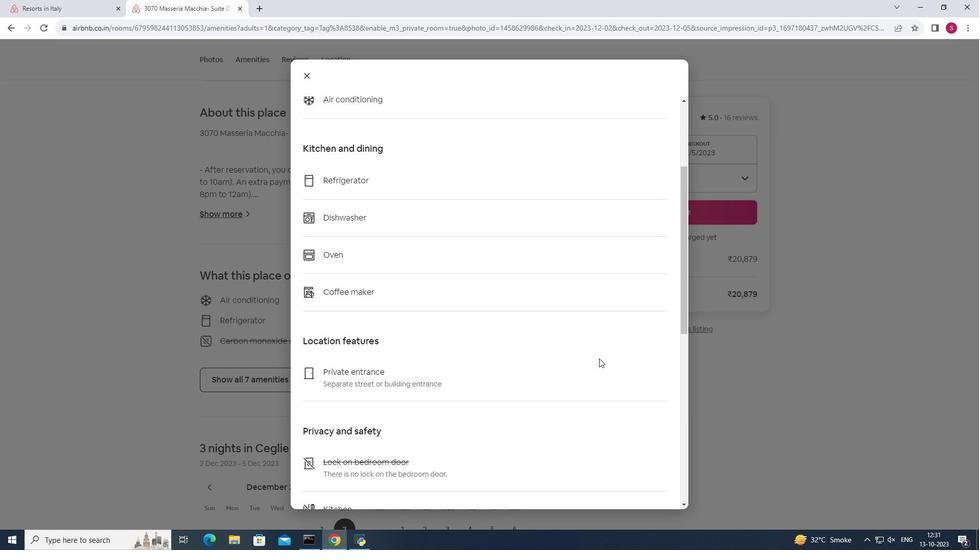 
Action: Mouse scrolled (601, 360) with delta (0, 0)
Screenshot: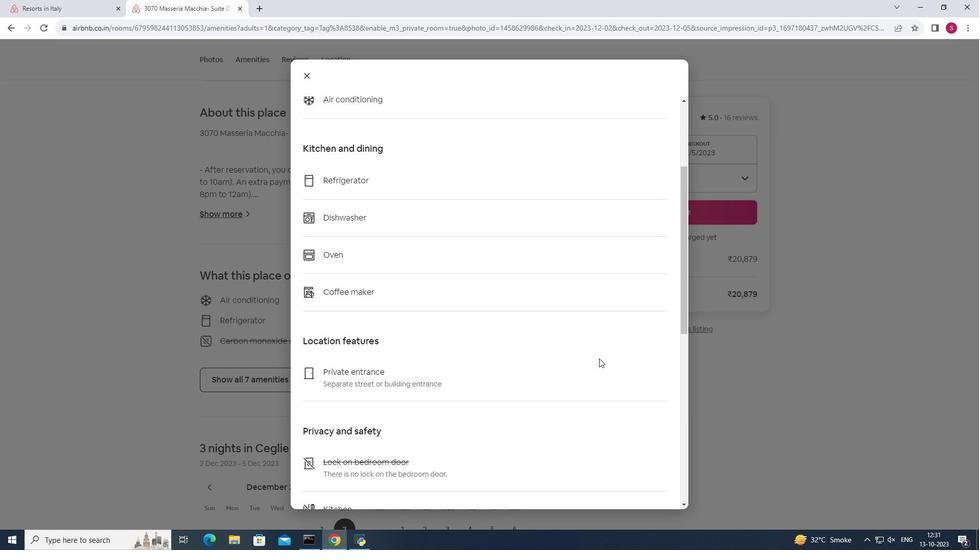 
Action: Mouse scrolled (601, 360) with delta (0, 0)
Screenshot: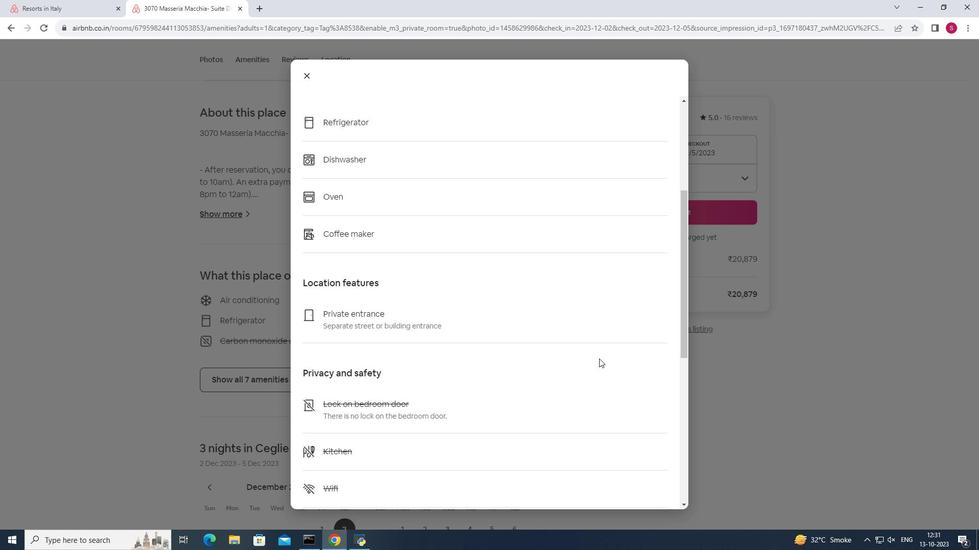
Action: Mouse scrolled (601, 360) with delta (0, 0)
Screenshot: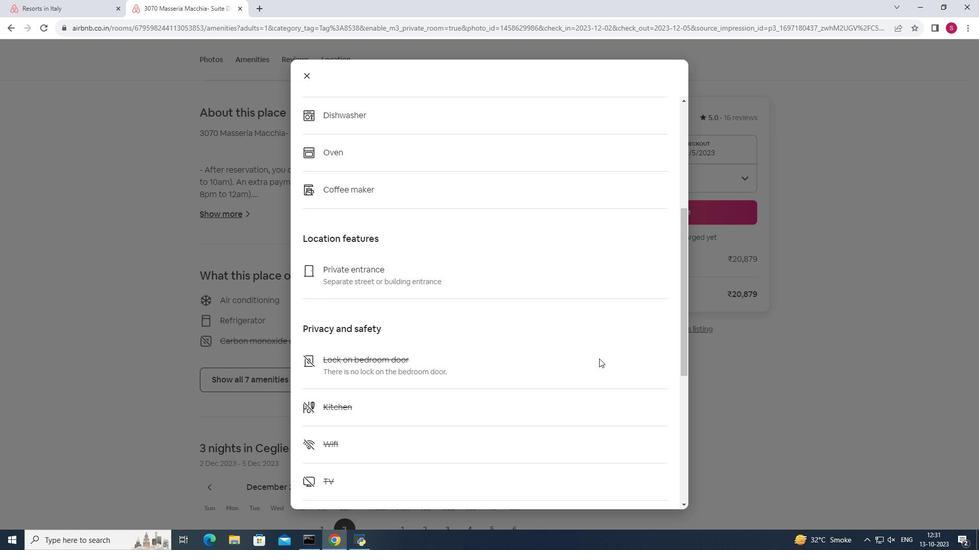 
Action: Mouse scrolled (601, 360) with delta (0, 0)
Screenshot: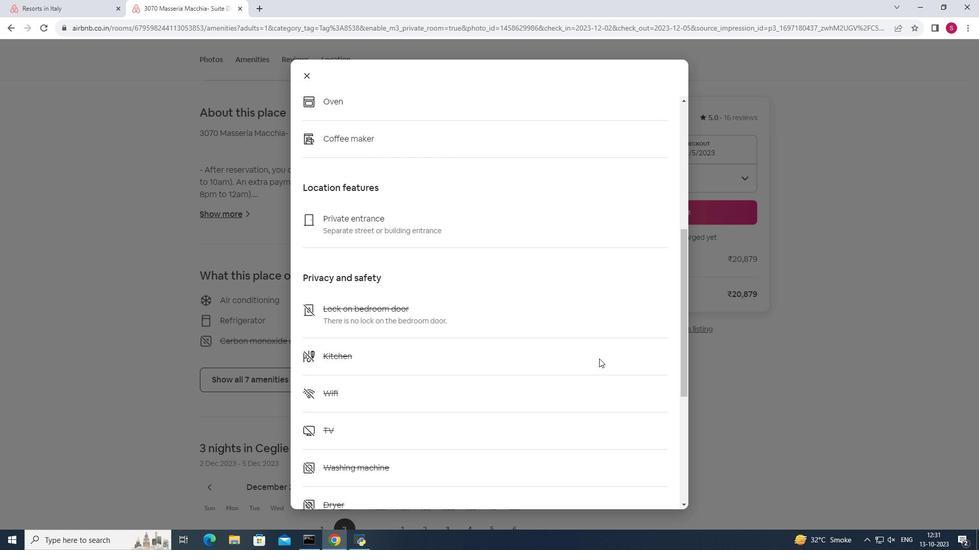 
Action: Mouse scrolled (601, 360) with delta (0, 0)
Screenshot: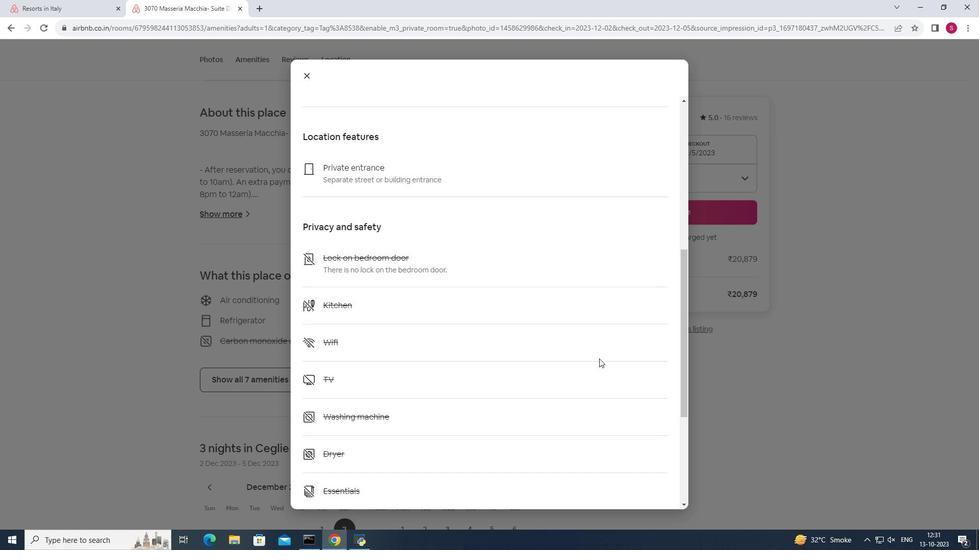 
Action: Mouse scrolled (601, 360) with delta (0, 0)
Screenshot: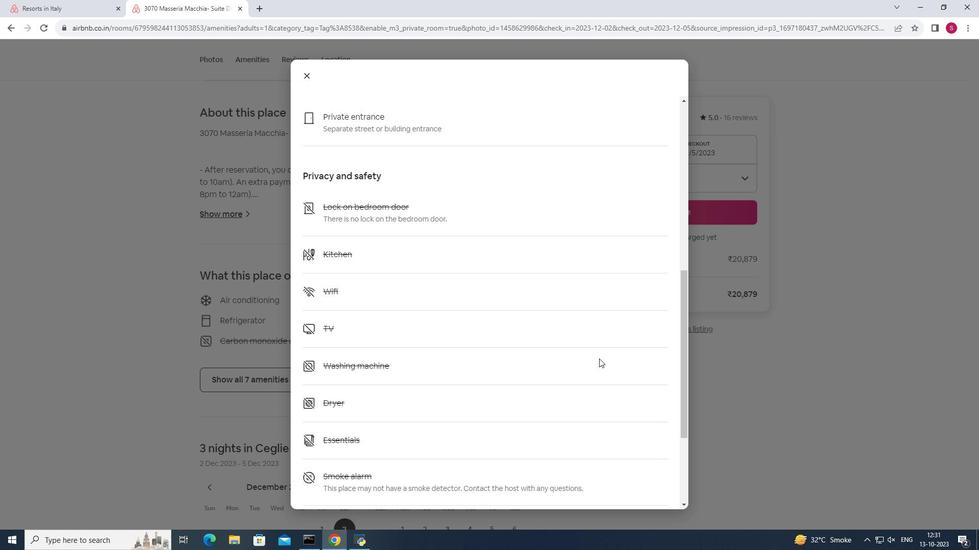 
Action: Mouse scrolled (601, 360) with delta (0, 0)
Screenshot: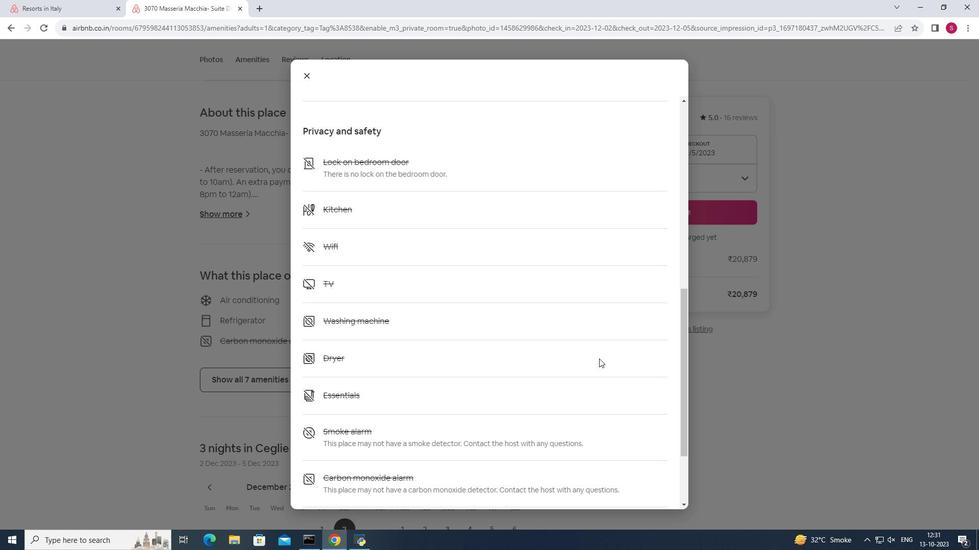 
Action: Mouse moved to (603, 359)
Screenshot: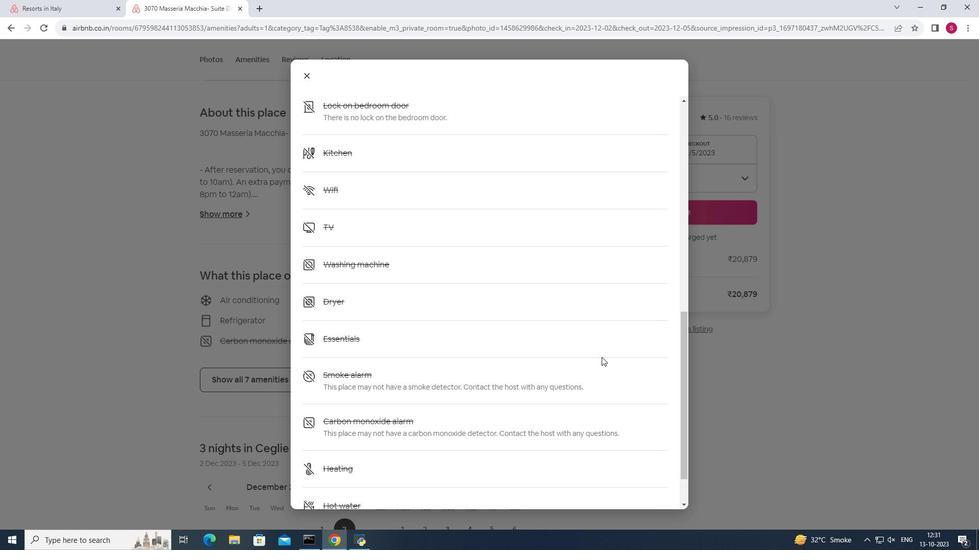 
Action: Mouse scrolled (603, 359) with delta (0, 0)
Screenshot: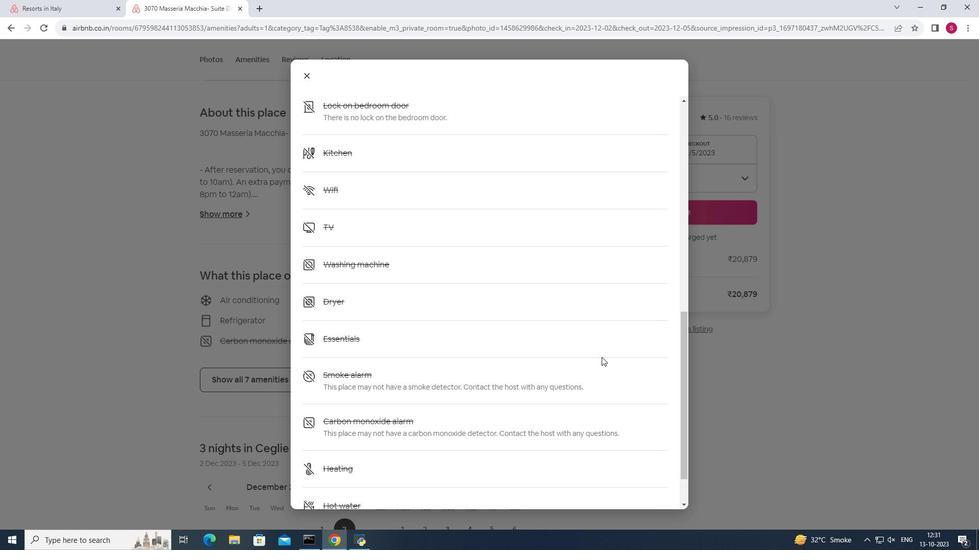 
Action: Mouse scrolled (603, 359) with delta (0, 0)
Screenshot: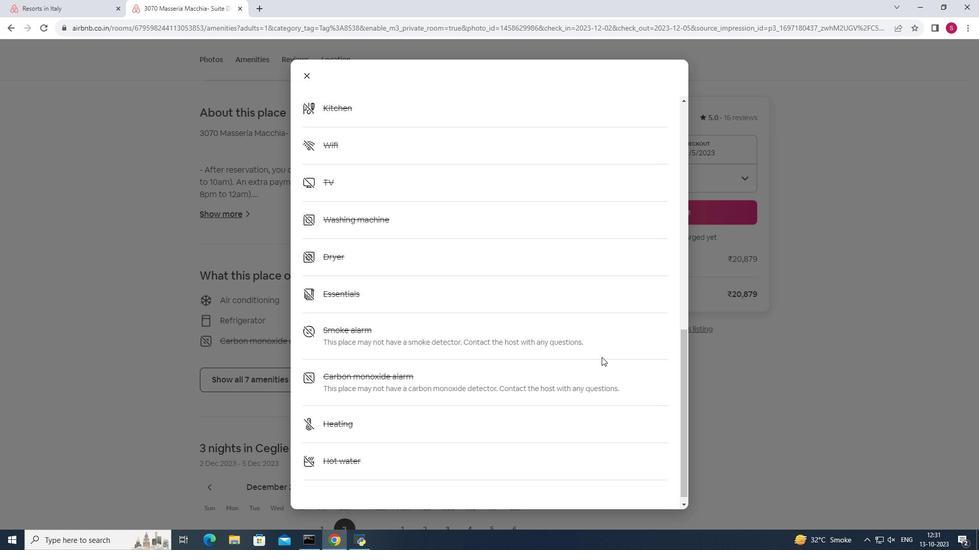 
Action: Mouse scrolled (603, 359) with delta (0, 0)
Screenshot: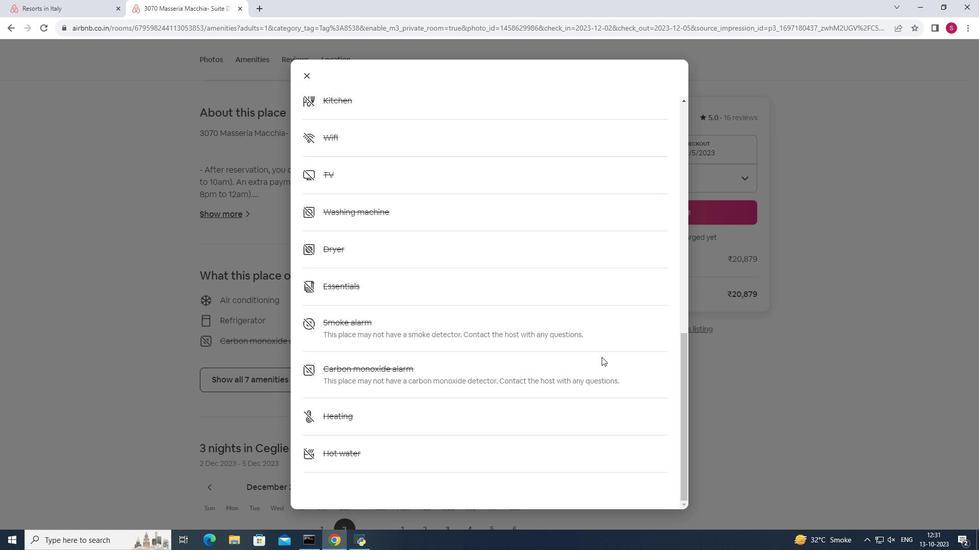 
Action: Mouse moved to (308, 77)
Screenshot: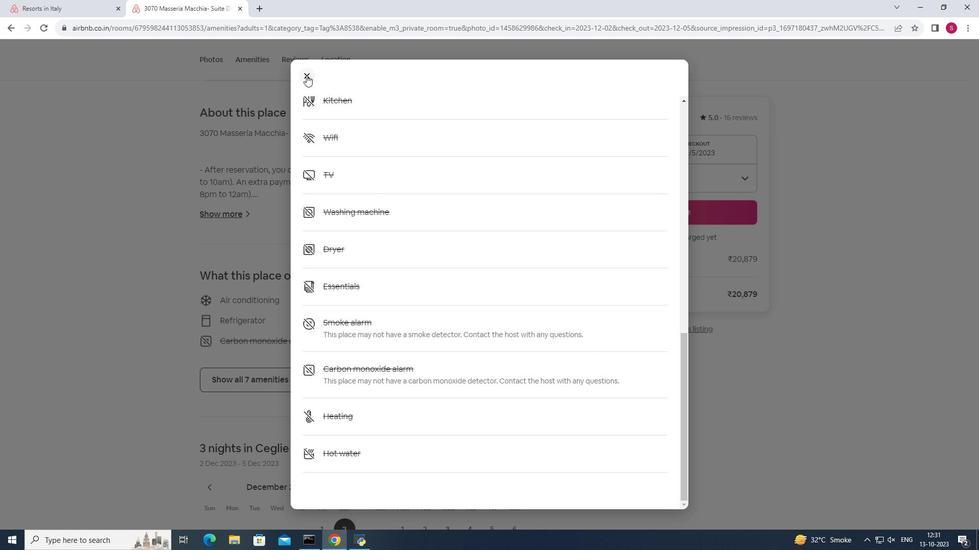 
Action: Mouse pressed left at (308, 77)
Screenshot: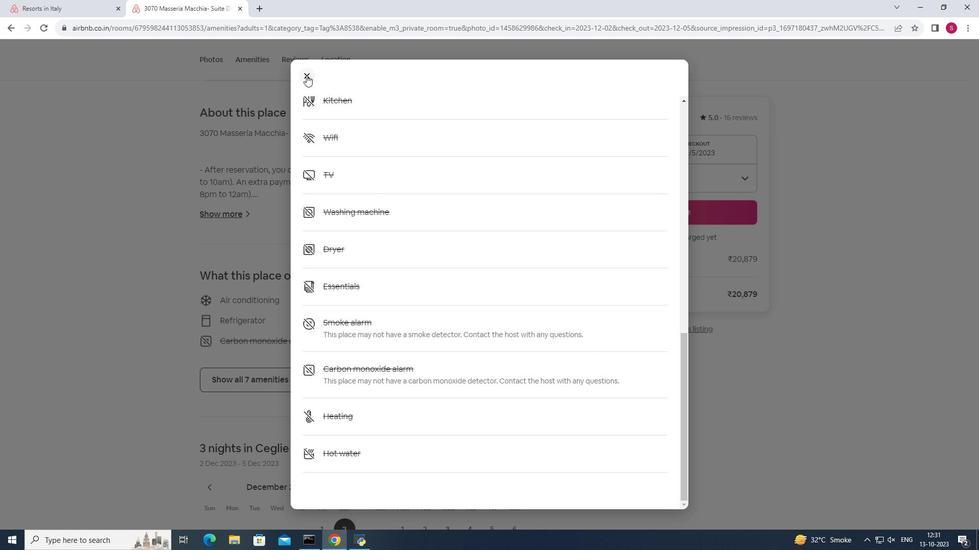 
Action: Mouse moved to (878, 263)
Screenshot: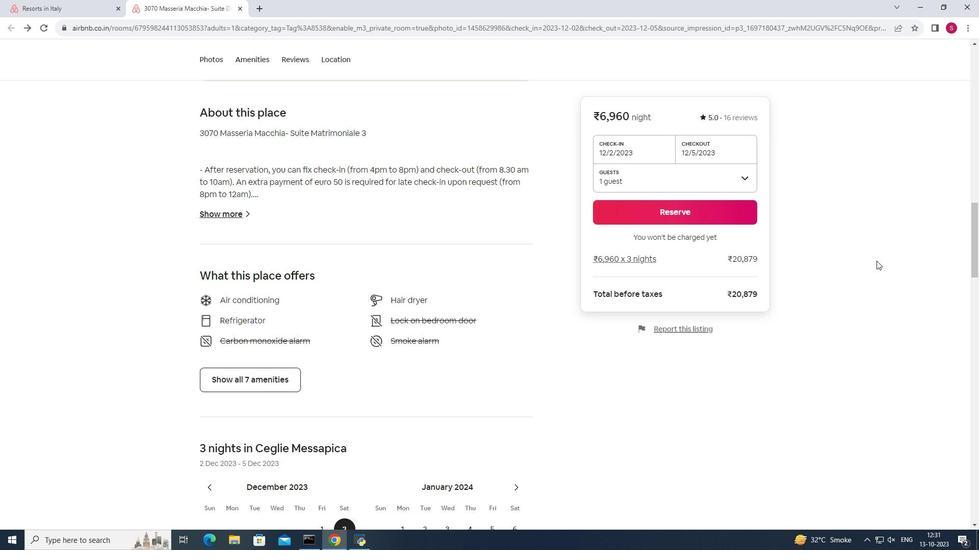 
Action: Mouse scrolled (878, 262) with delta (0, 0)
Screenshot: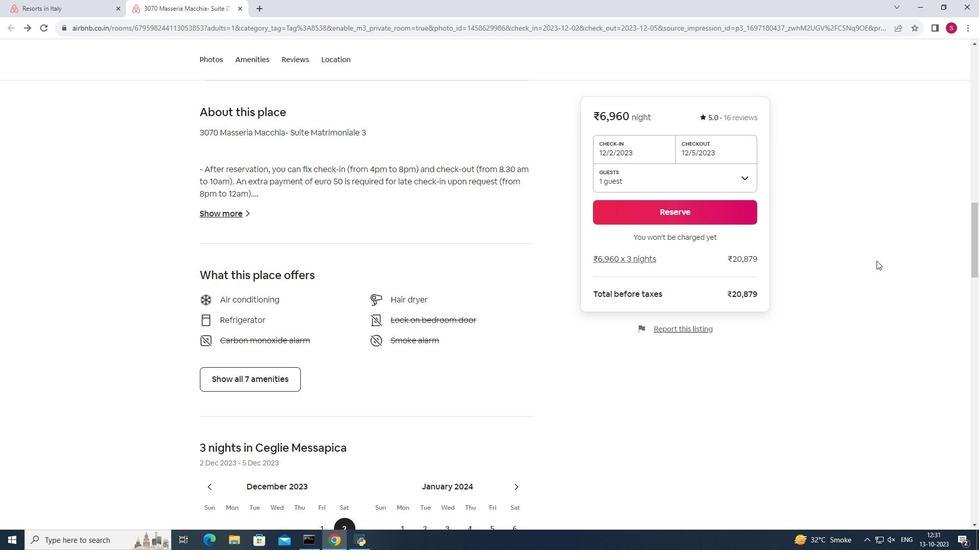 
Action: Mouse scrolled (878, 262) with delta (0, 0)
Screenshot: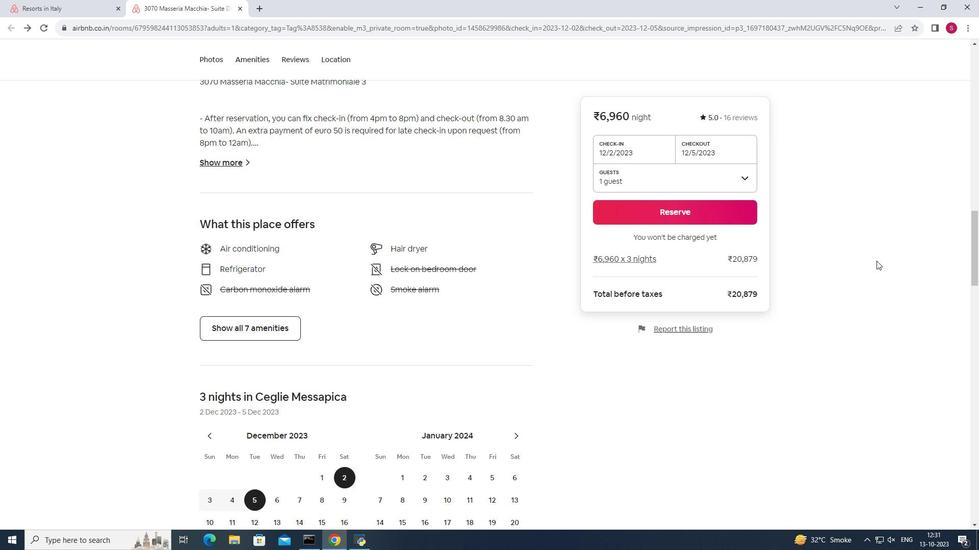 
Action: Mouse scrolled (878, 262) with delta (0, 0)
Screenshot: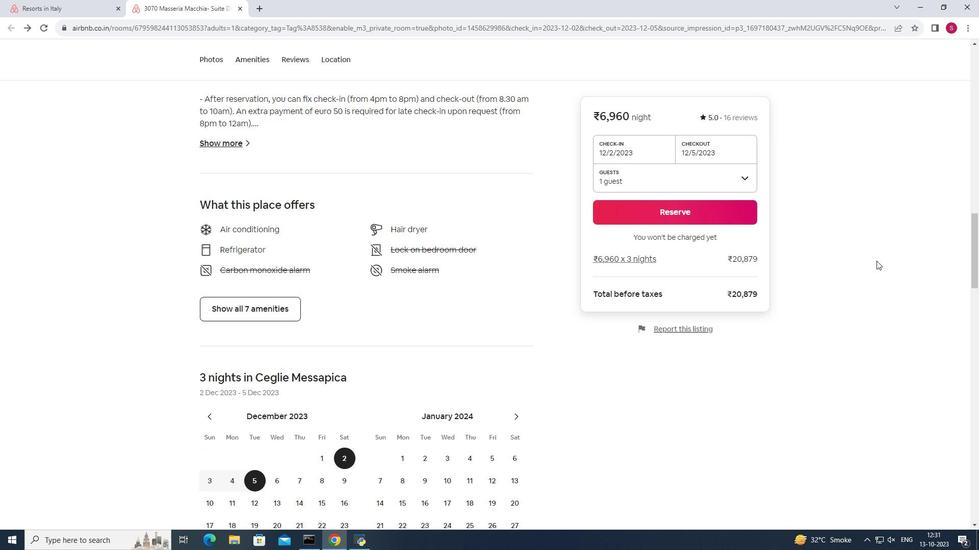 
Action: Mouse scrolled (878, 262) with delta (0, 0)
Screenshot: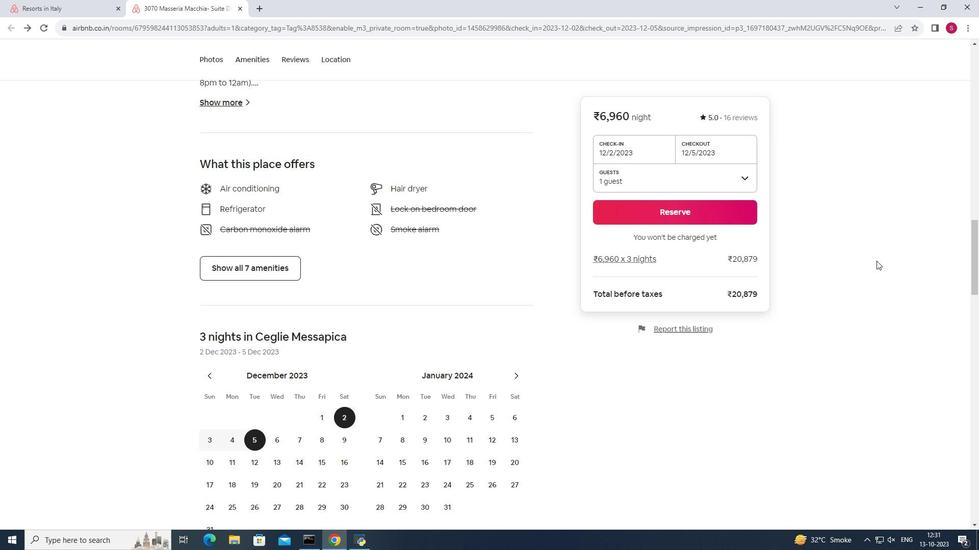 
Action: Mouse scrolled (878, 262) with delta (0, 0)
Screenshot: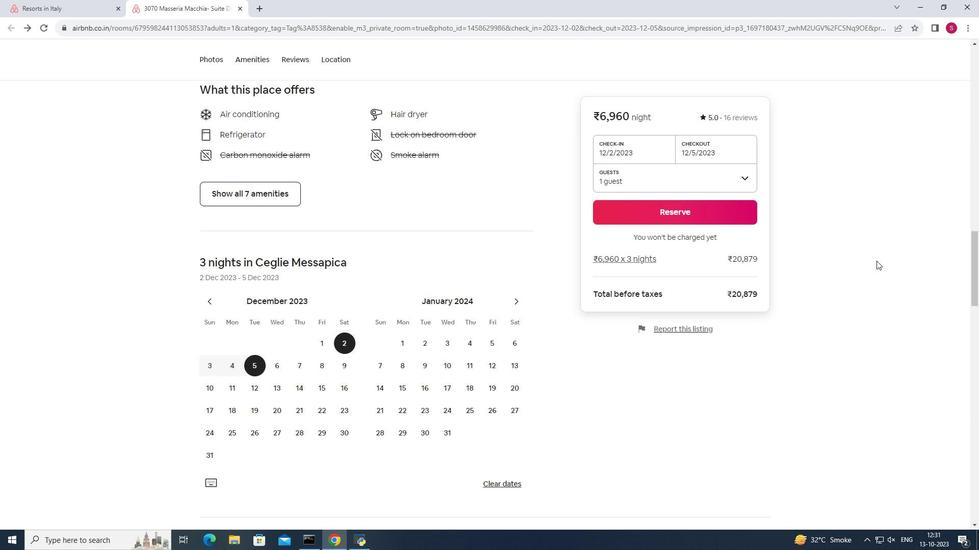 
Action: Mouse moved to (877, 262)
Screenshot: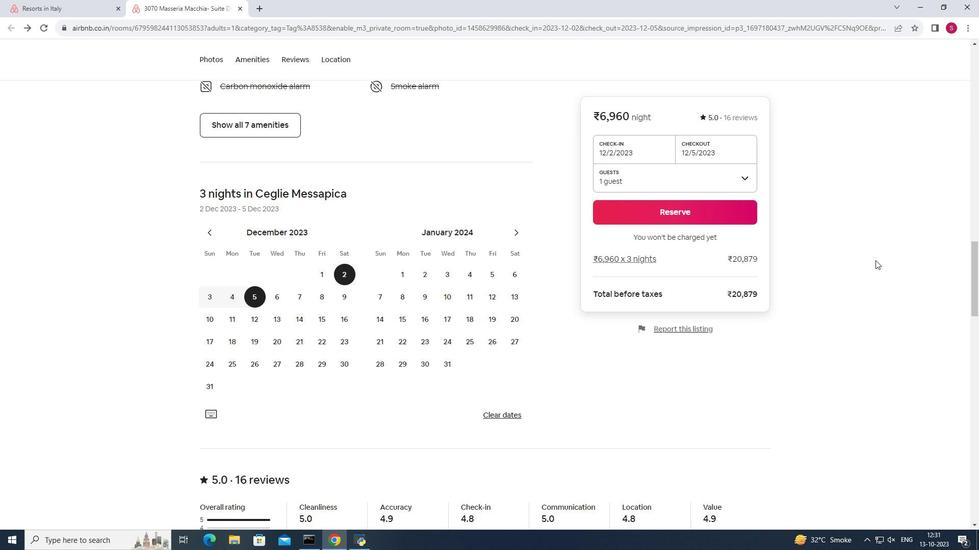 
Action: Mouse scrolled (877, 262) with delta (0, 0)
Screenshot: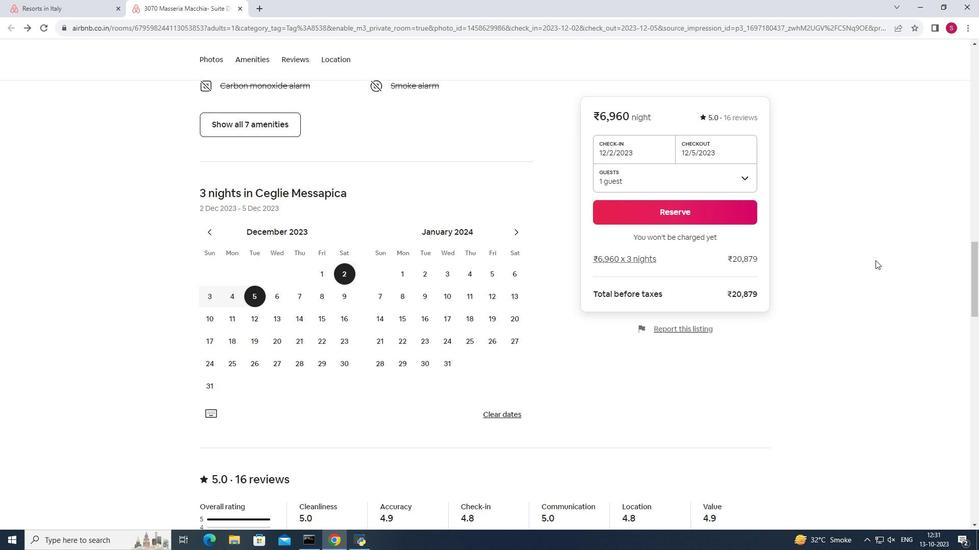 
Action: Mouse scrolled (877, 262) with delta (0, 0)
Screenshot: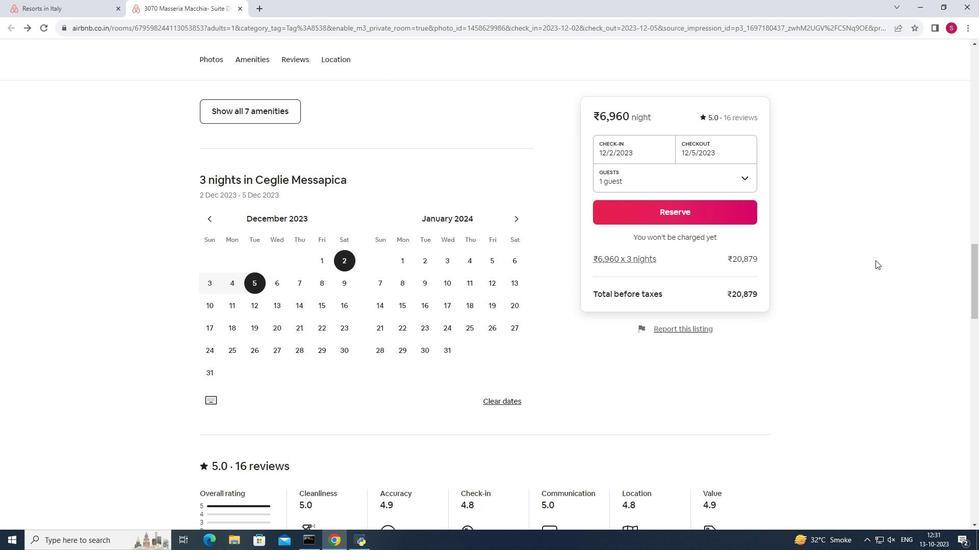 
Action: Mouse scrolled (877, 262) with delta (0, 0)
Screenshot: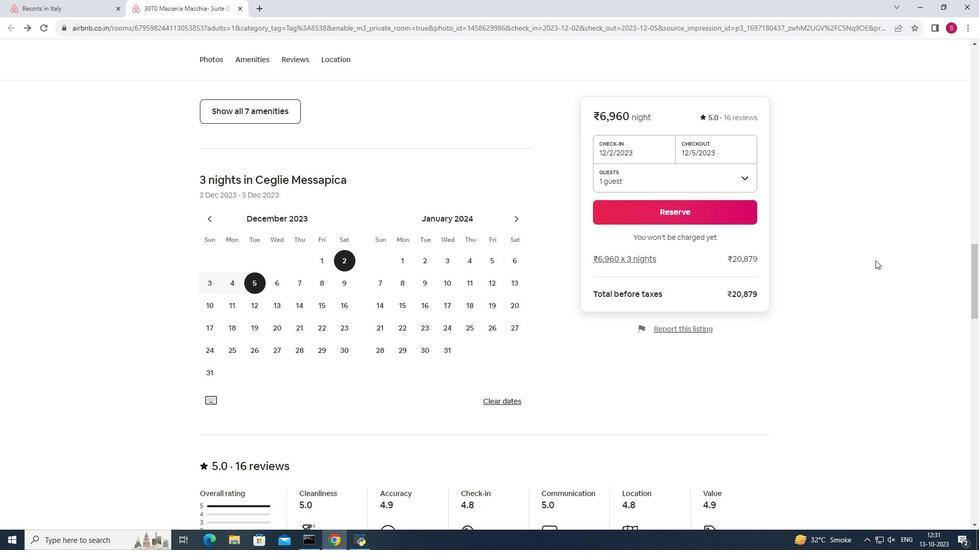 
Action: Mouse scrolled (877, 262) with delta (0, 0)
Screenshot: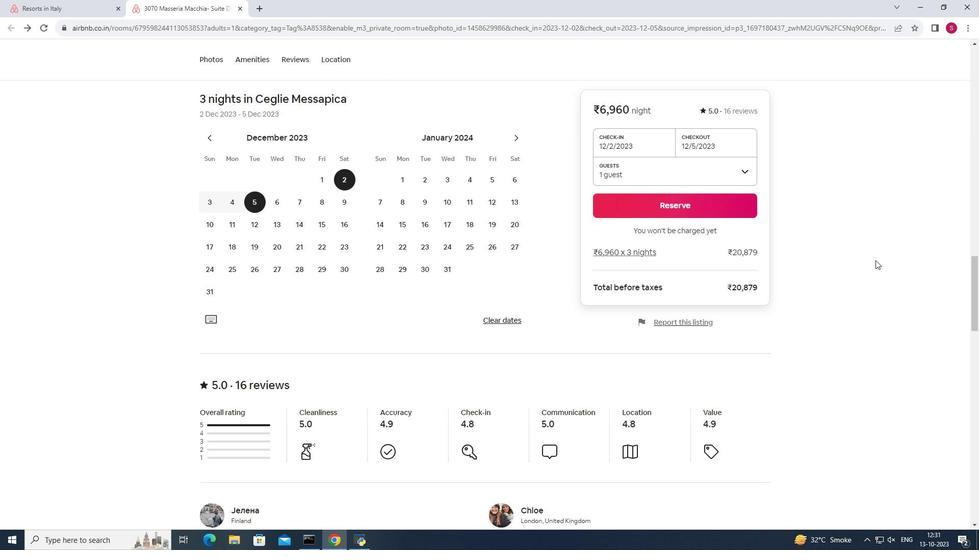 
Action: Mouse scrolled (877, 262) with delta (0, 0)
Screenshot: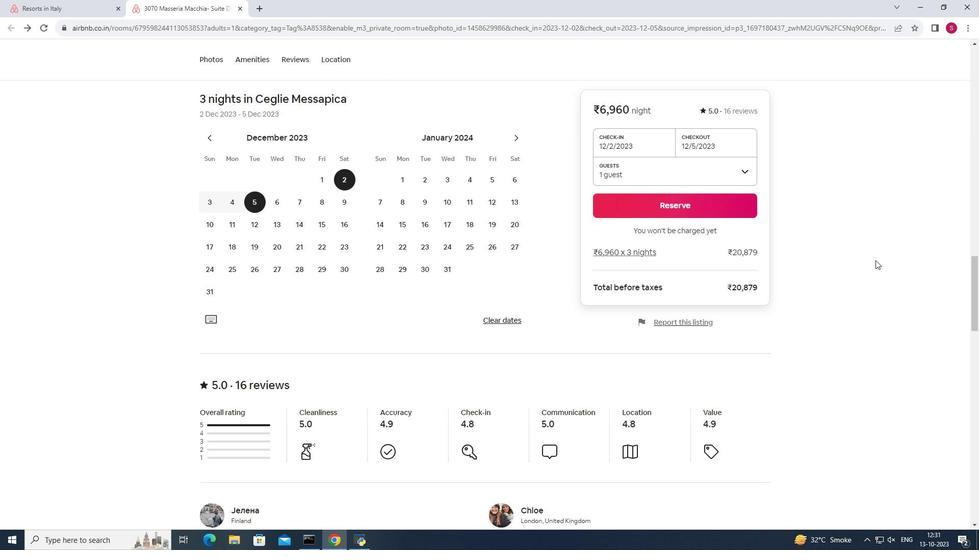
Action: Mouse moved to (876, 261)
Screenshot: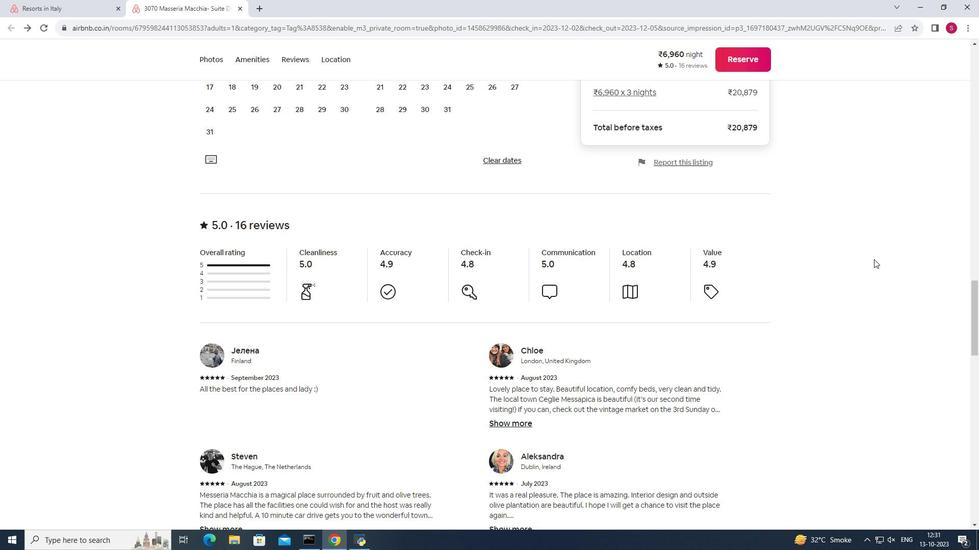 
Action: Mouse scrolled (876, 262) with delta (0, 0)
Screenshot: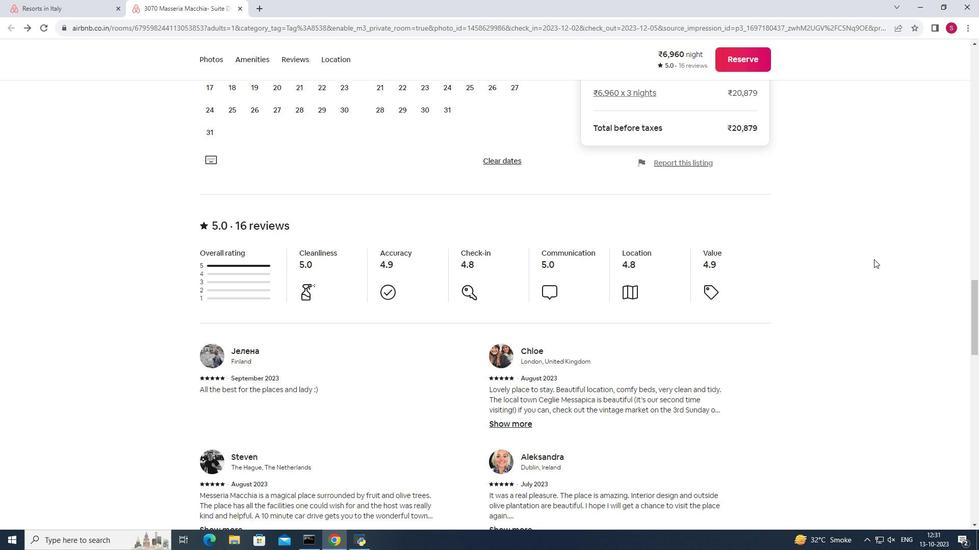 
Action: Mouse moved to (855, 241)
Screenshot: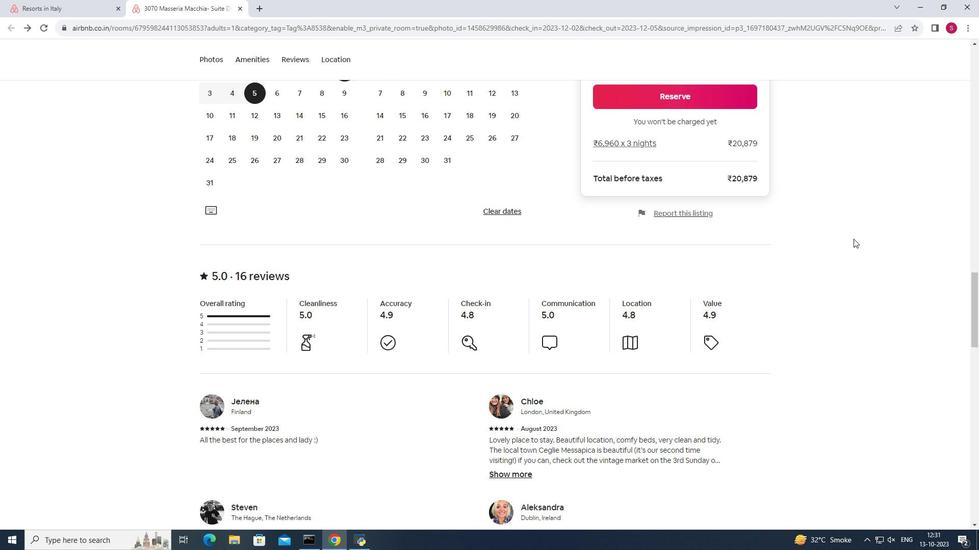 
Action: Mouse scrolled (855, 240) with delta (0, 0)
Screenshot: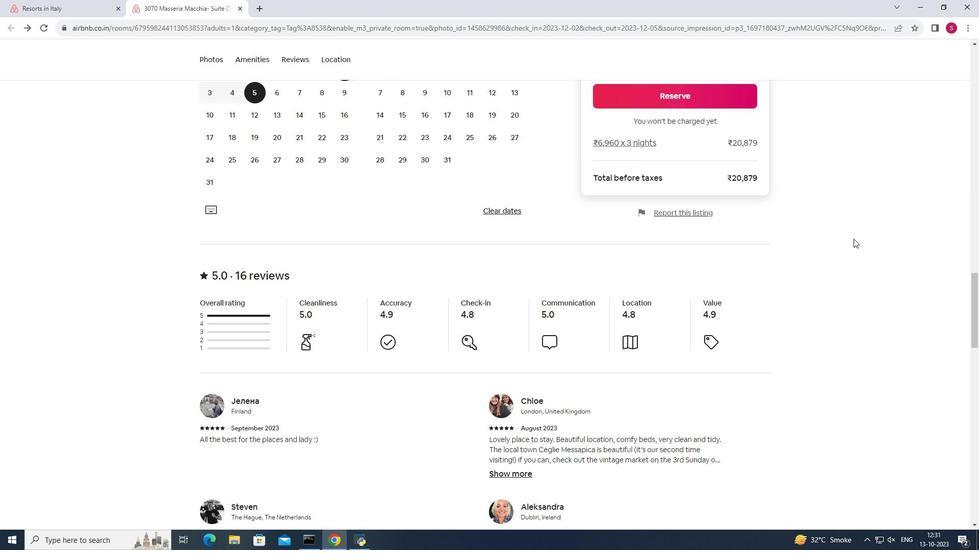 
Action: Mouse scrolled (855, 240) with delta (0, 0)
Screenshot: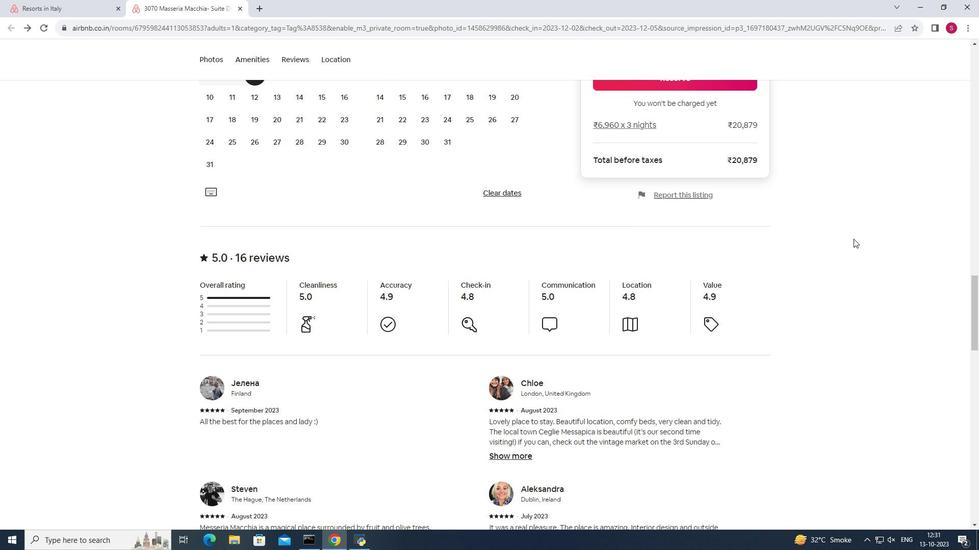 
Action: Mouse scrolled (855, 240) with delta (0, 0)
Screenshot: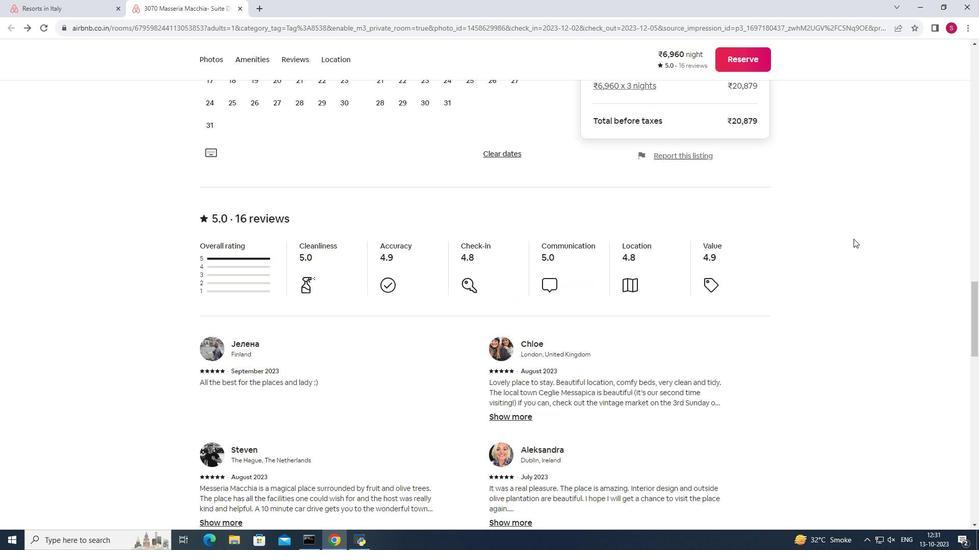 
Action: Mouse scrolled (855, 240) with delta (0, 0)
Screenshot: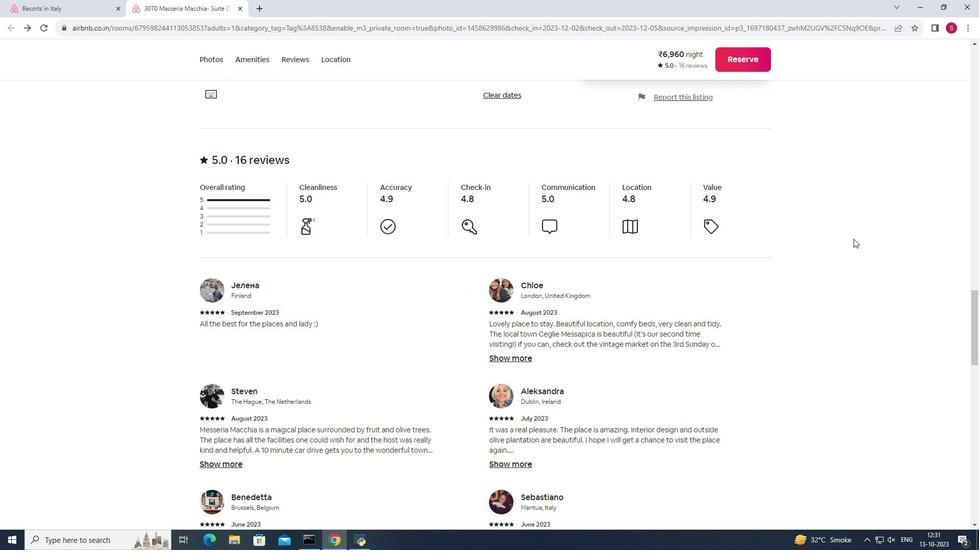
Action: Mouse moved to (855, 248)
Screenshot: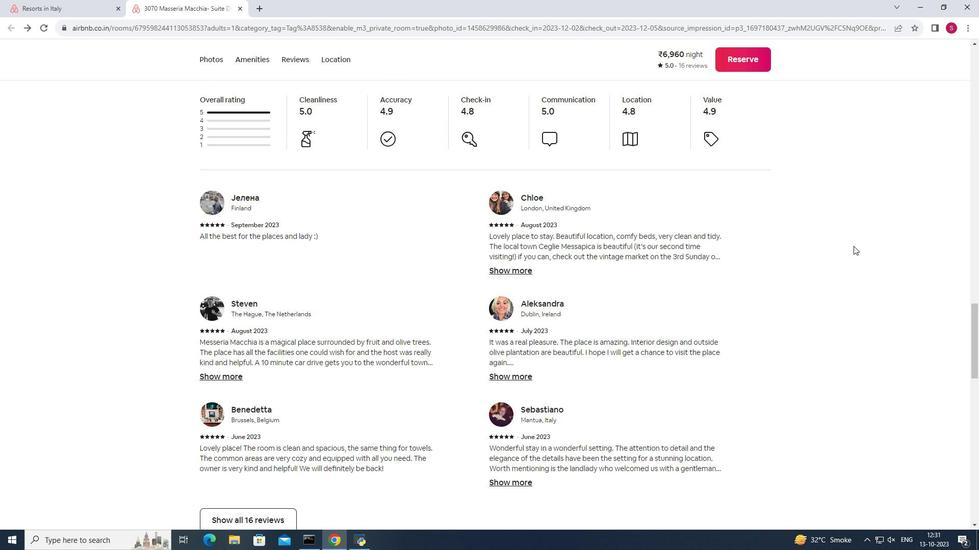 
Action: Mouse scrolled (855, 247) with delta (0, 0)
Screenshot: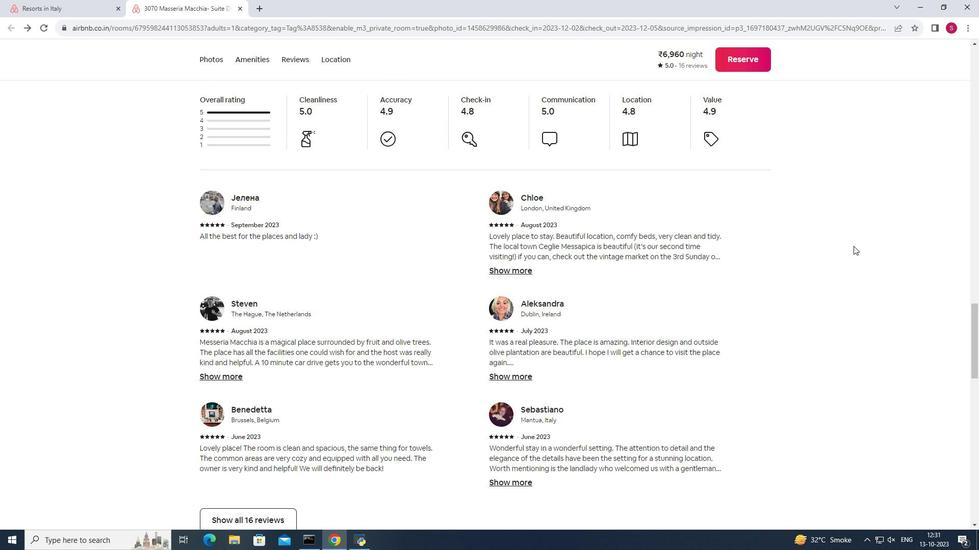 
Action: Mouse scrolled (855, 247) with delta (0, 0)
Screenshot: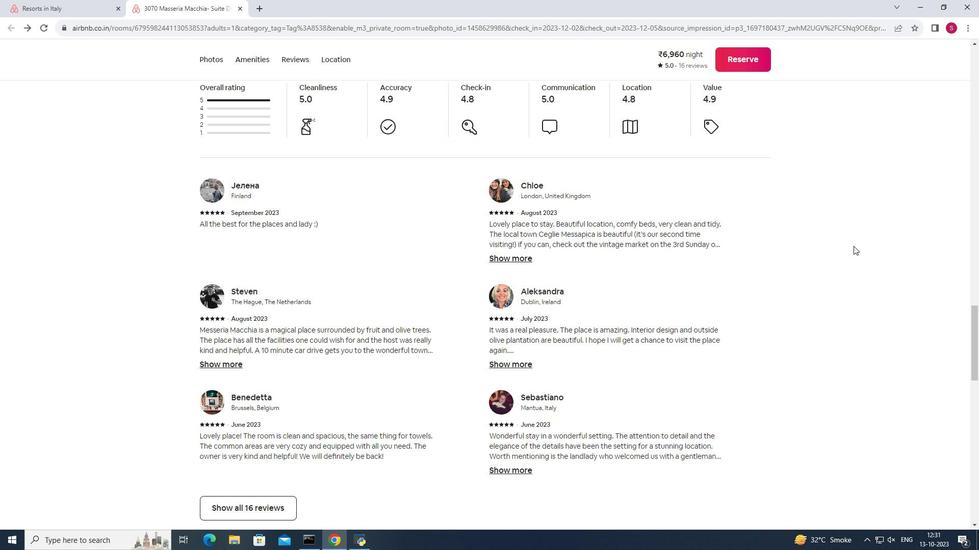 
Action: Mouse moved to (265, 426)
Screenshot: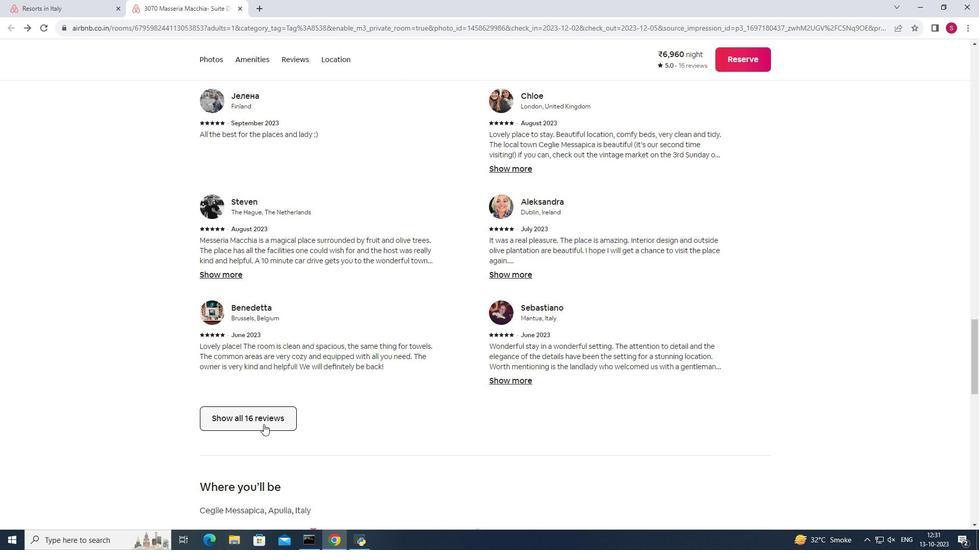 
Action: Mouse pressed left at (265, 426)
Screenshot: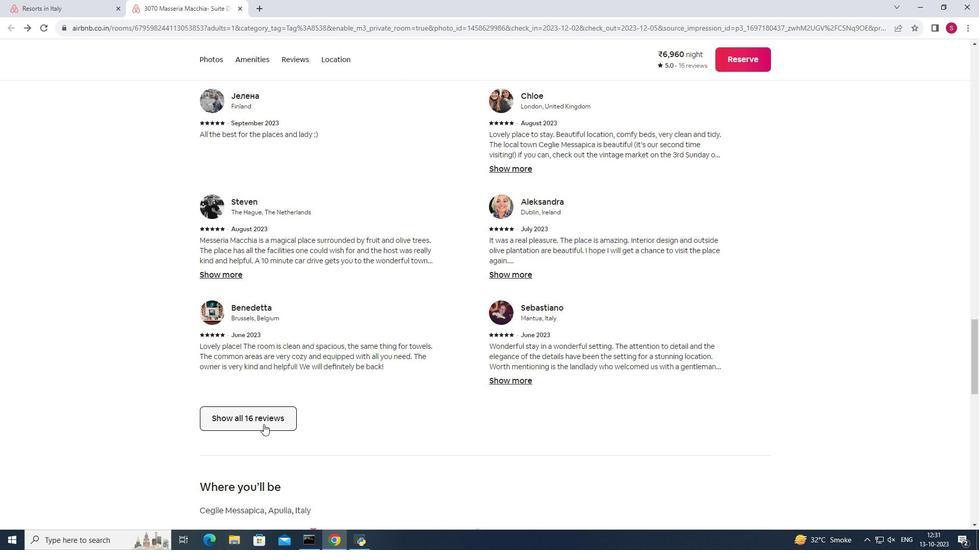 
Action: Mouse moved to (685, 383)
Screenshot: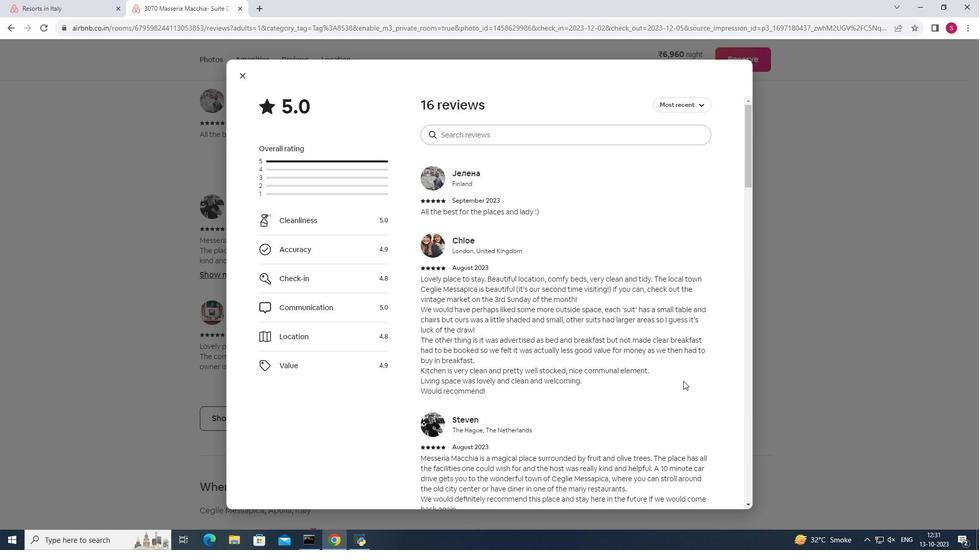 
Action: Mouse scrolled (685, 382) with delta (0, 0)
Screenshot: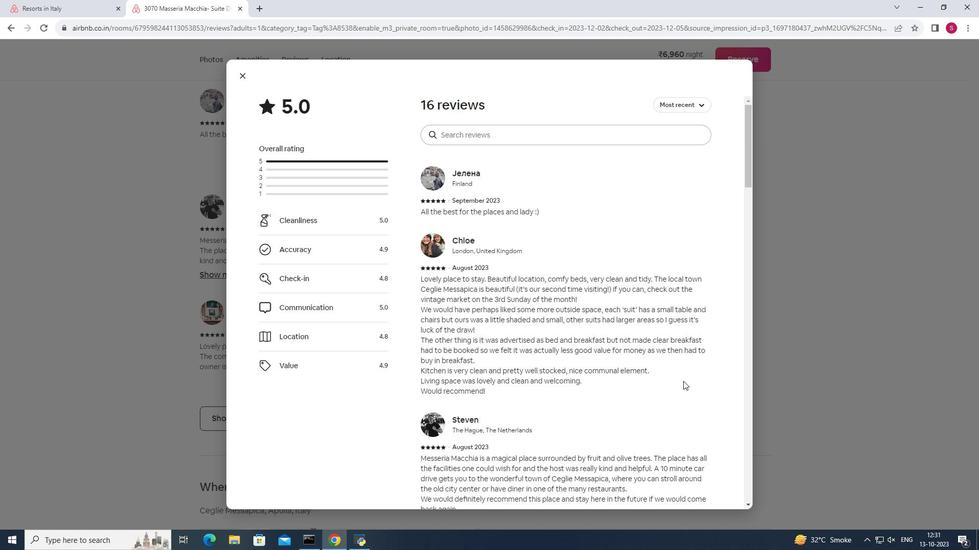 
Action: Mouse scrolled (685, 382) with delta (0, 0)
Screenshot: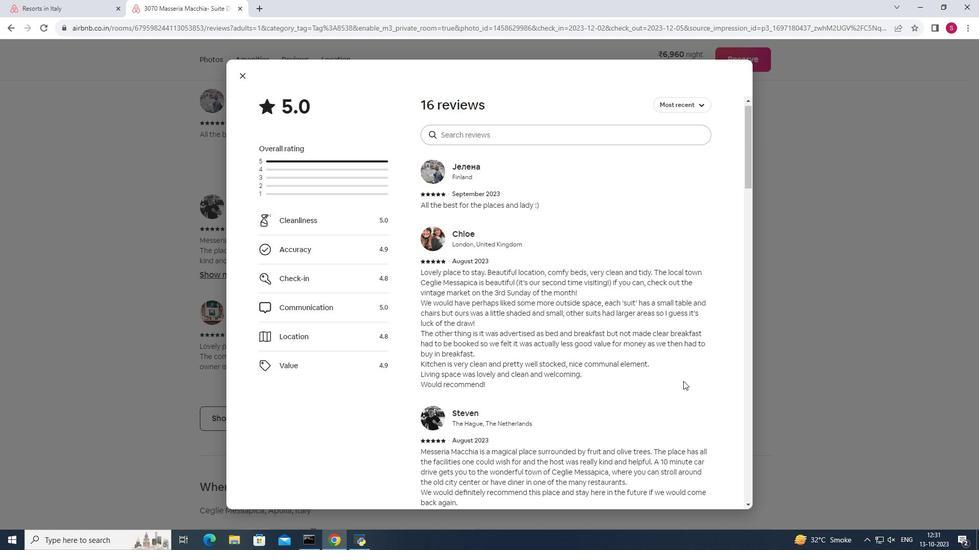 
Action: Mouse scrolled (685, 382) with delta (0, 0)
Screenshot: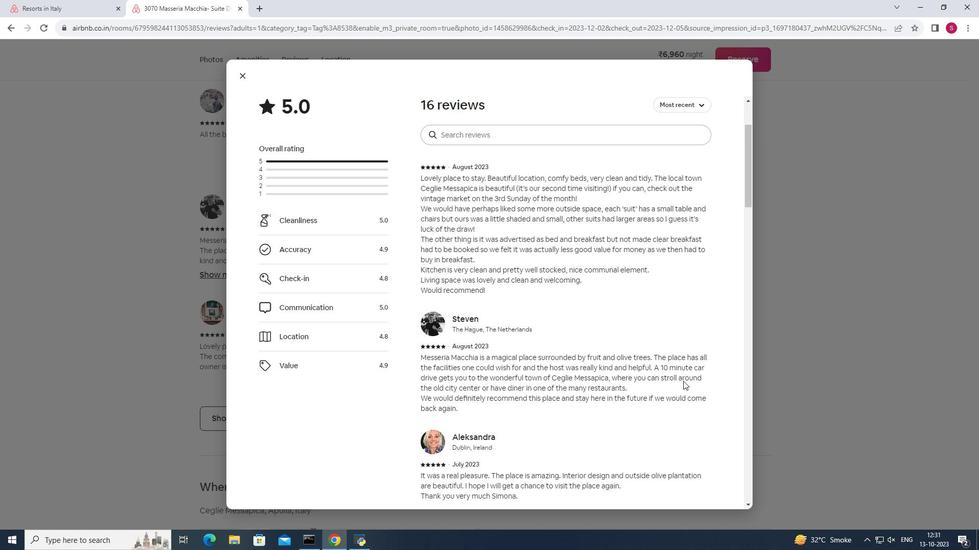 
Action: Mouse scrolled (685, 382) with delta (0, 0)
Screenshot: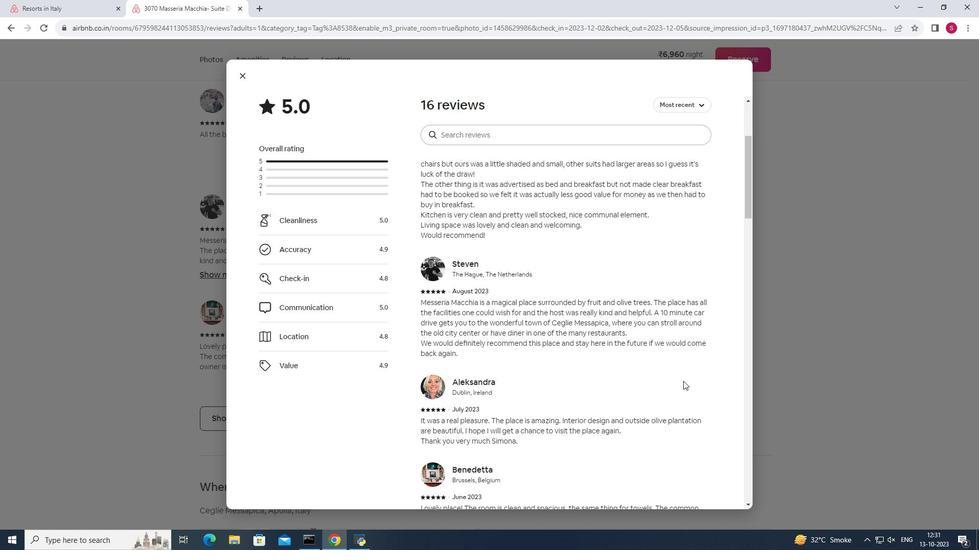 
Action: Mouse moved to (685, 382)
Screenshot: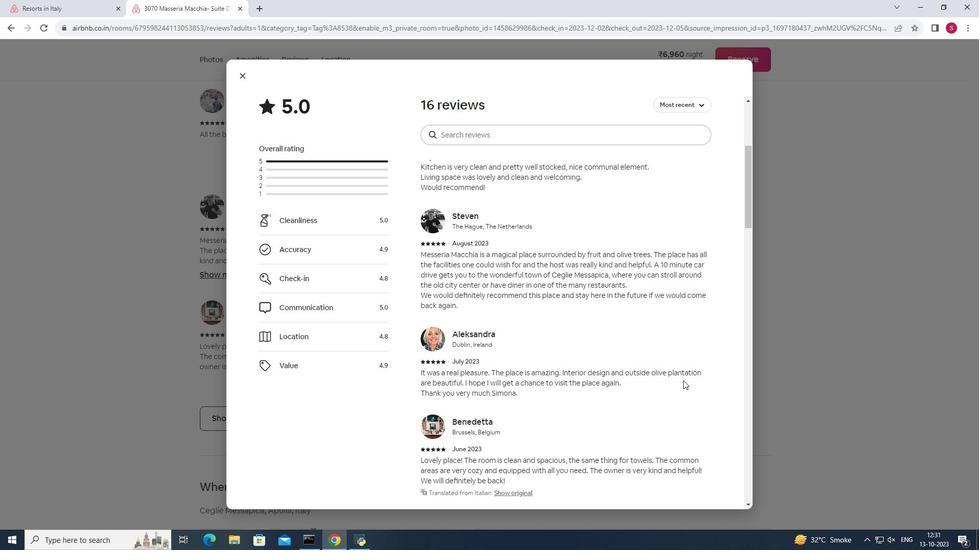 
Action: Mouse scrolled (685, 382) with delta (0, 0)
Screenshot: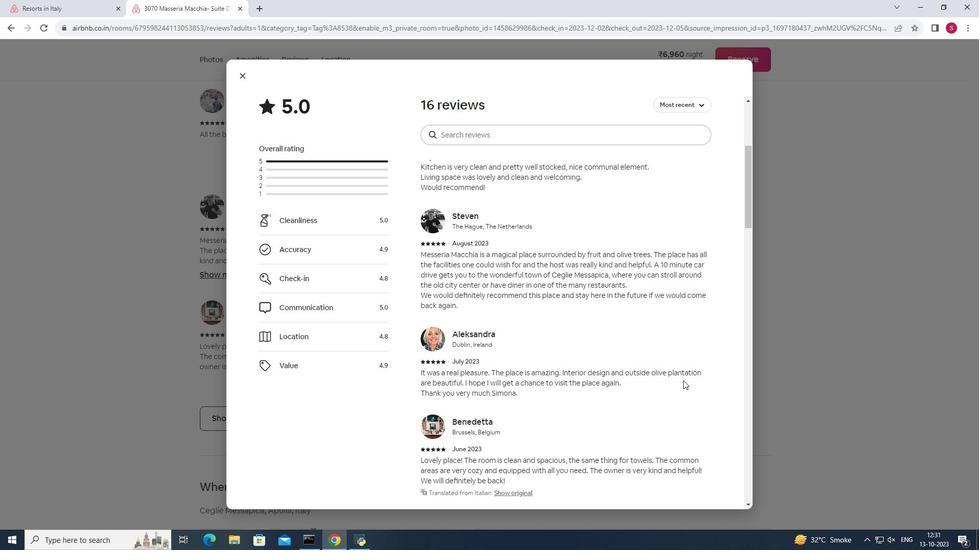 
Action: Mouse scrolled (685, 382) with delta (0, 0)
Screenshot: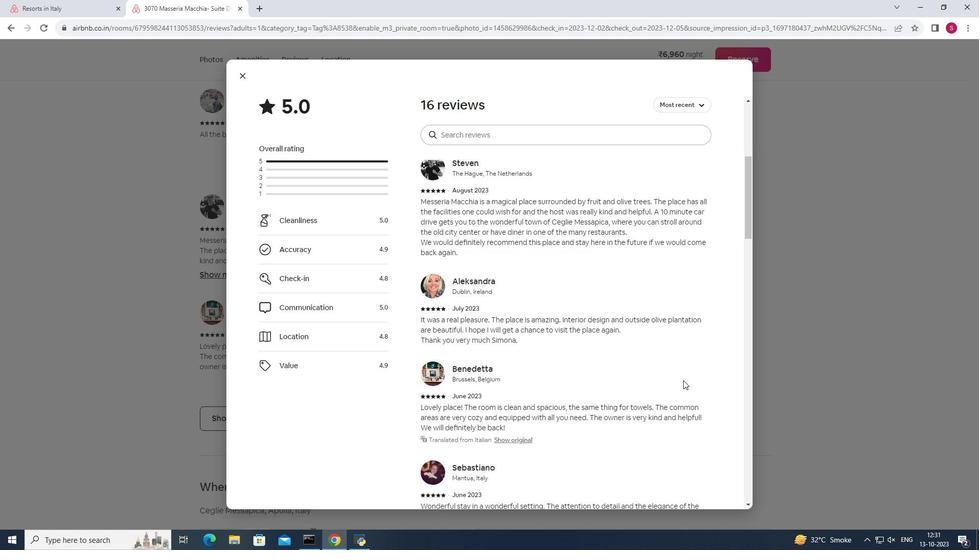 
Action: Mouse scrolled (685, 382) with delta (0, 0)
Screenshot: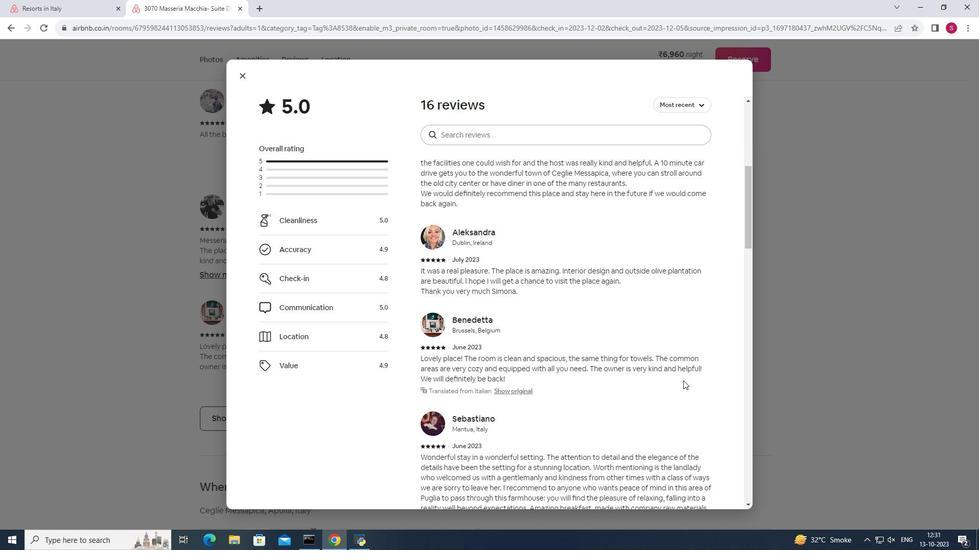 
Action: Mouse scrolled (685, 382) with delta (0, 0)
Screenshot: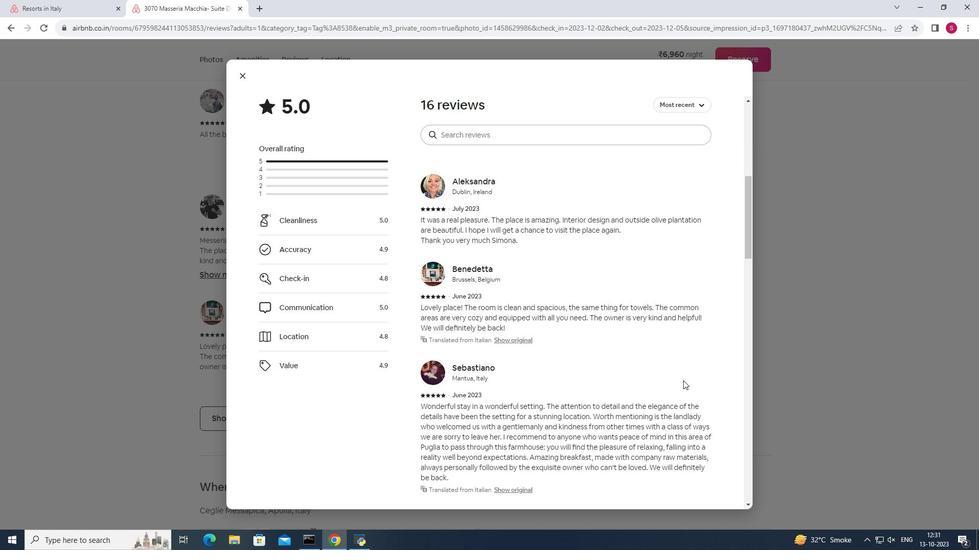 
Action: Mouse scrolled (685, 382) with delta (0, 0)
Screenshot: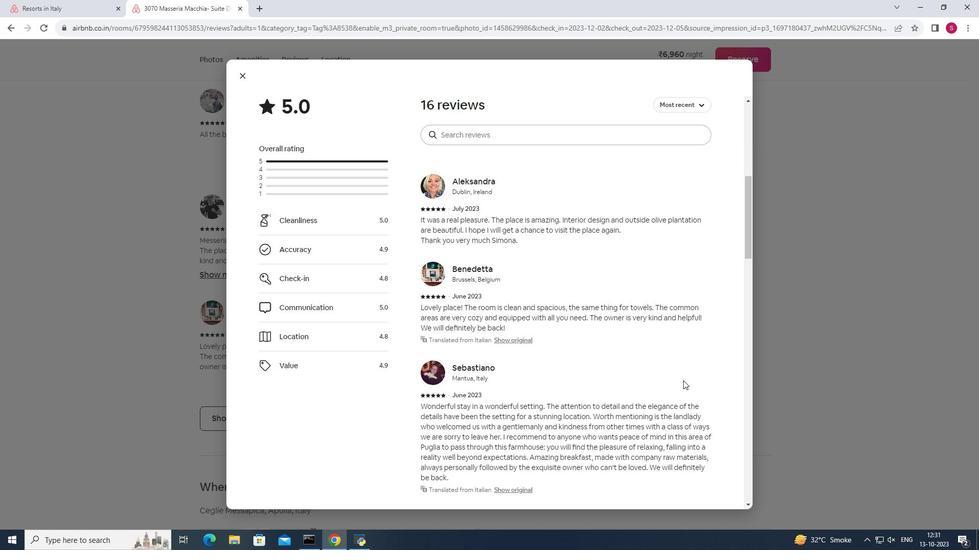 
Action: Mouse scrolled (685, 382) with delta (0, 0)
Screenshot: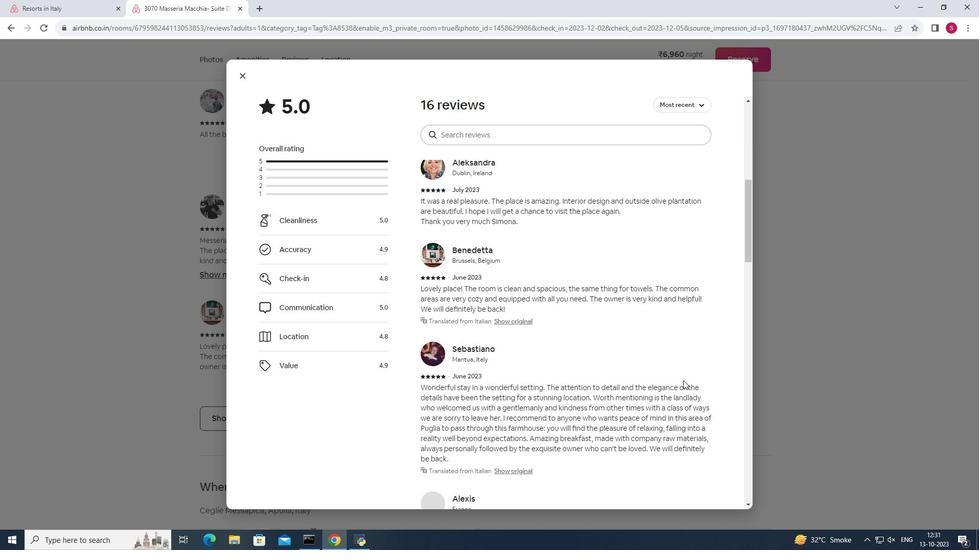 
Action: Mouse scrolled (685, 382) with delta (0, 0)
Screenshot: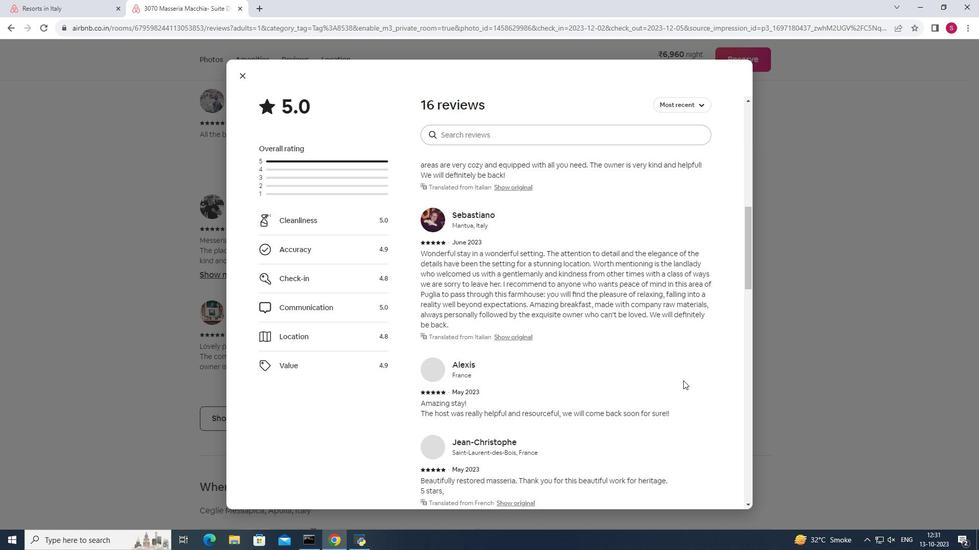 
Action: Mouse scrolled (685, 382) with delta (0, 0)
Screenshot: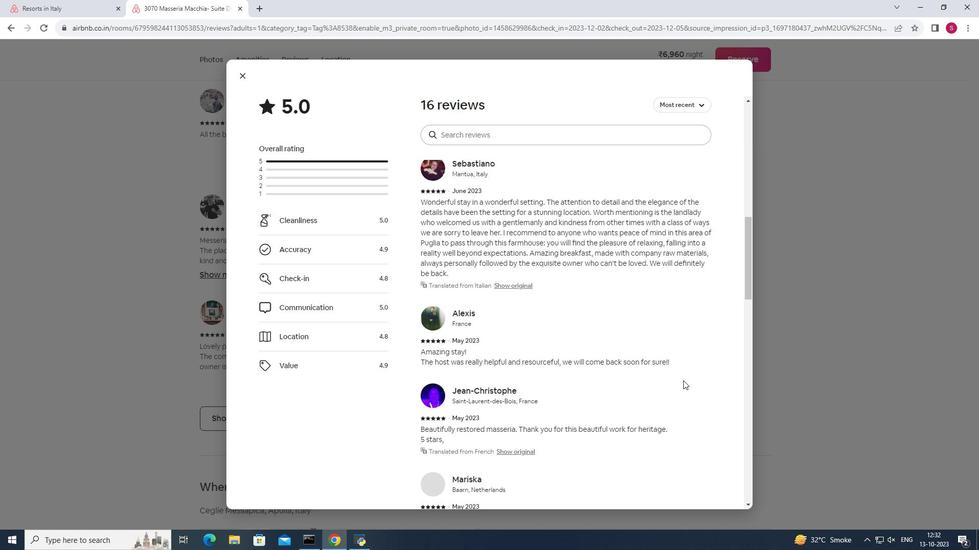 
Action: Mouse scrolled (685, 382) with delta (0, 0)
Screenshot: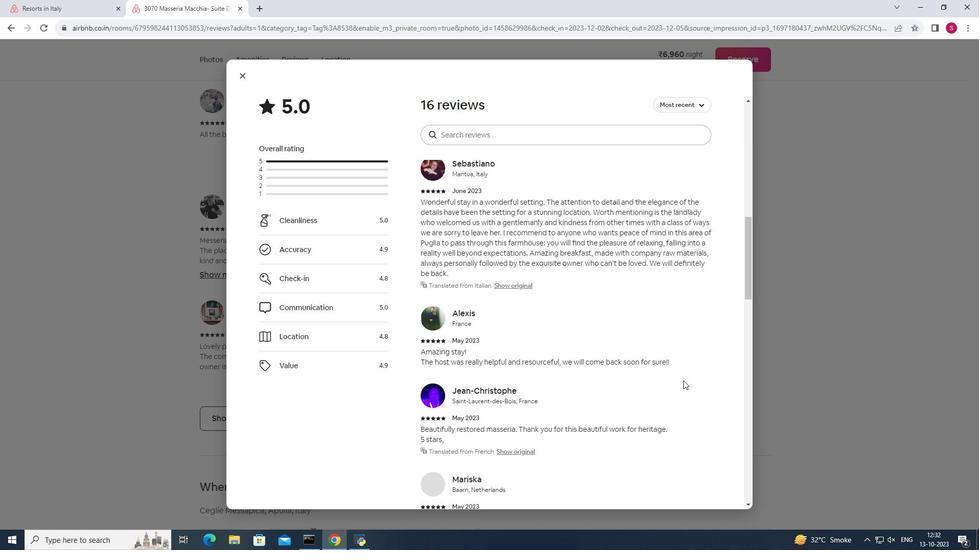 
Action: Mouse scrolled (685, 382) with delta (0, 0)
Screenshot: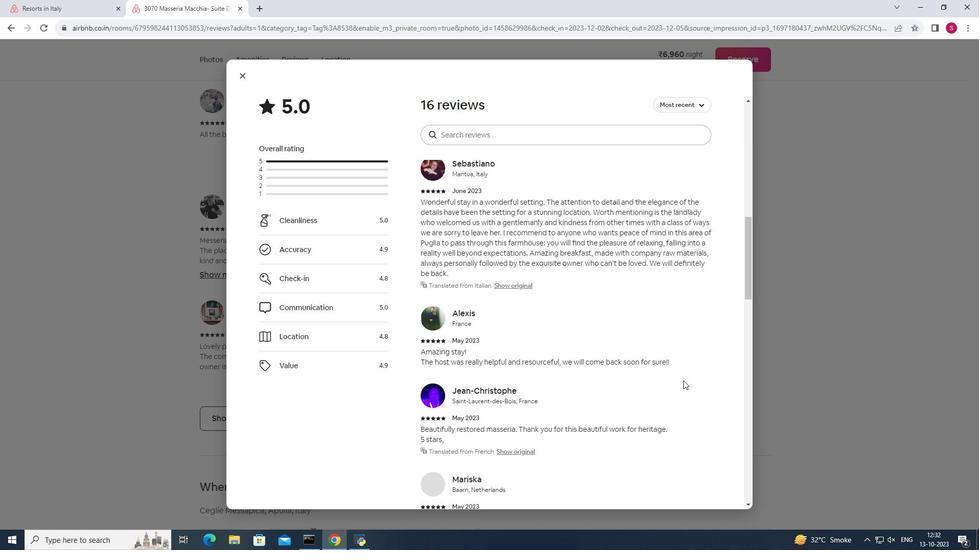 
Action: Mouse scrolled (685, 382) with delta (0, 0)
Screenshot: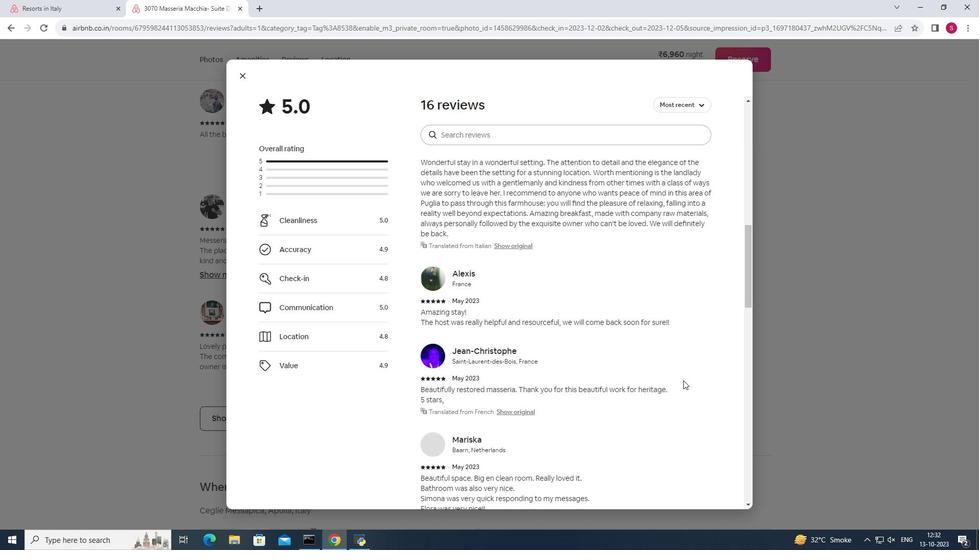 
Action: Mouse scrolled (685, 382) with delta (0, 0)
Screenshot: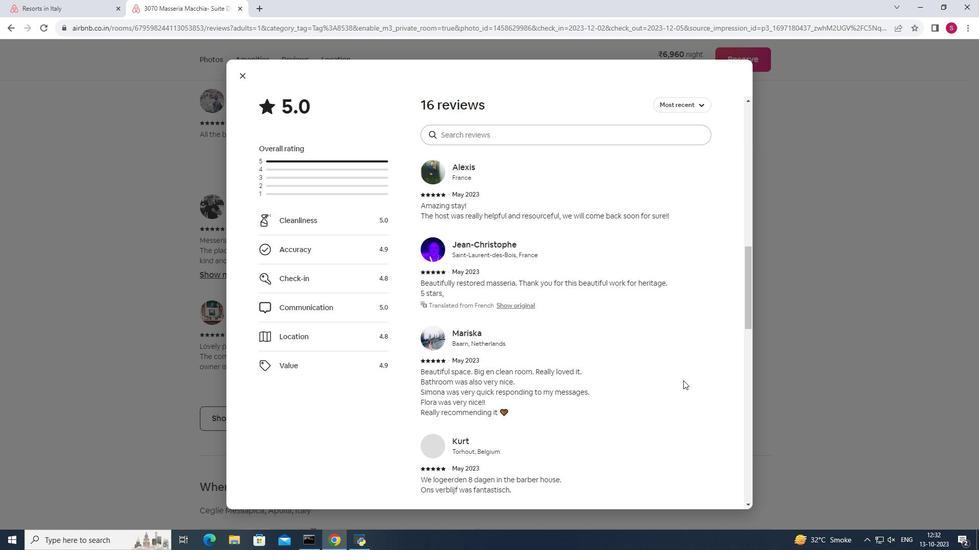 
Action: Mouse scrolled (685, 382) with delta (0, 0)
Screenshot: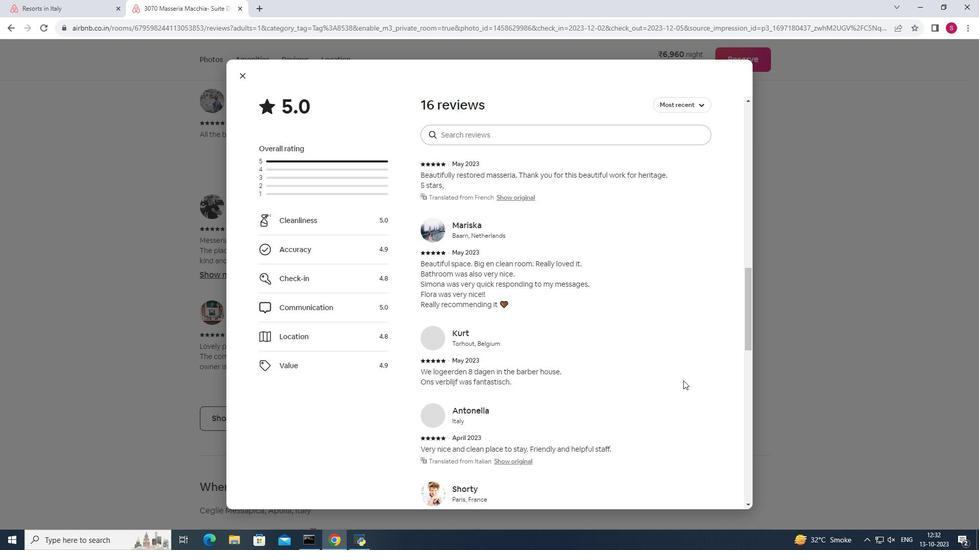 
Action: Mouse scrolled (685, 382) with delta (0, 0)
Screenshot: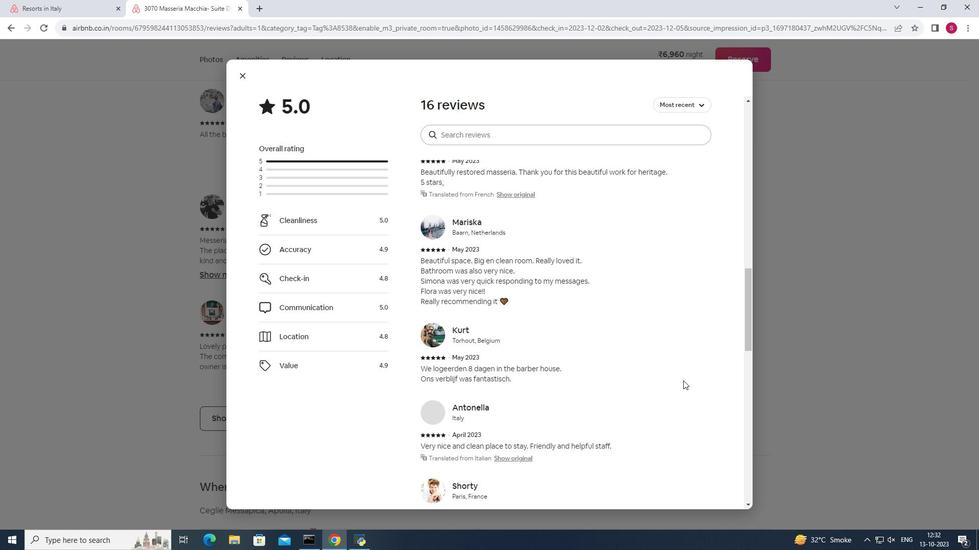 
Action: Mouse scrolled (685, 382) with delta (0, 0)
Screenshot: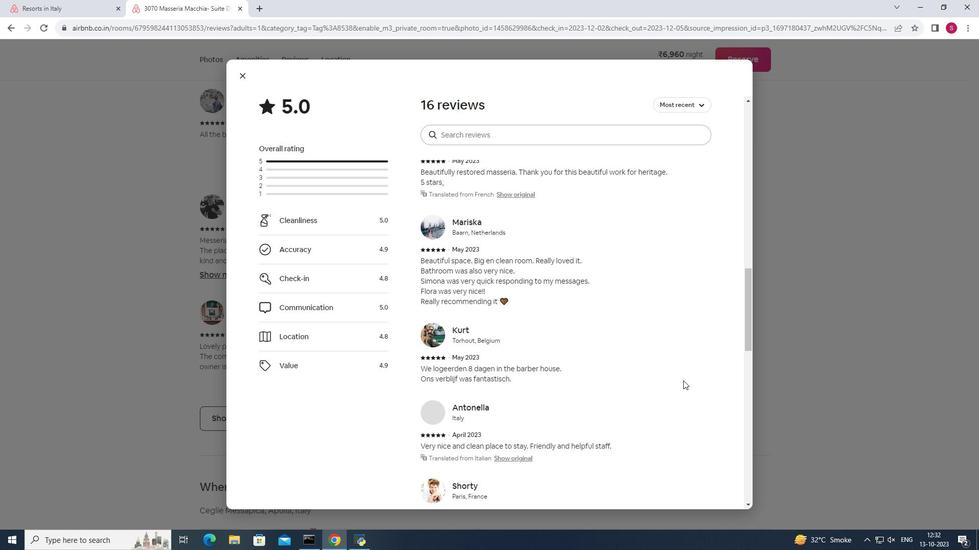 
Action: Mouse scrolled (685, 382) with delta (0, 0)
Screenshot: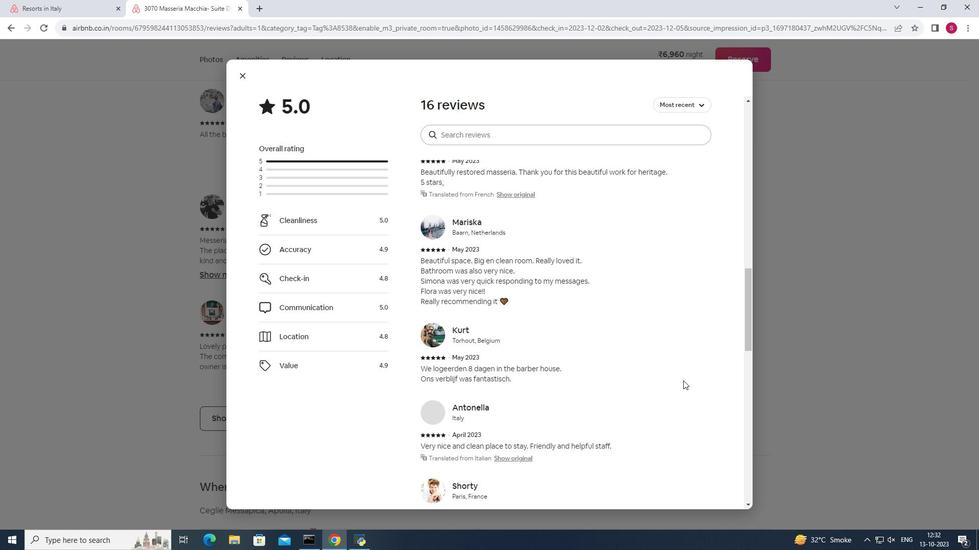 
Action: Mouse scrolled (685, 382) with delta (0, 0)
Screenshot: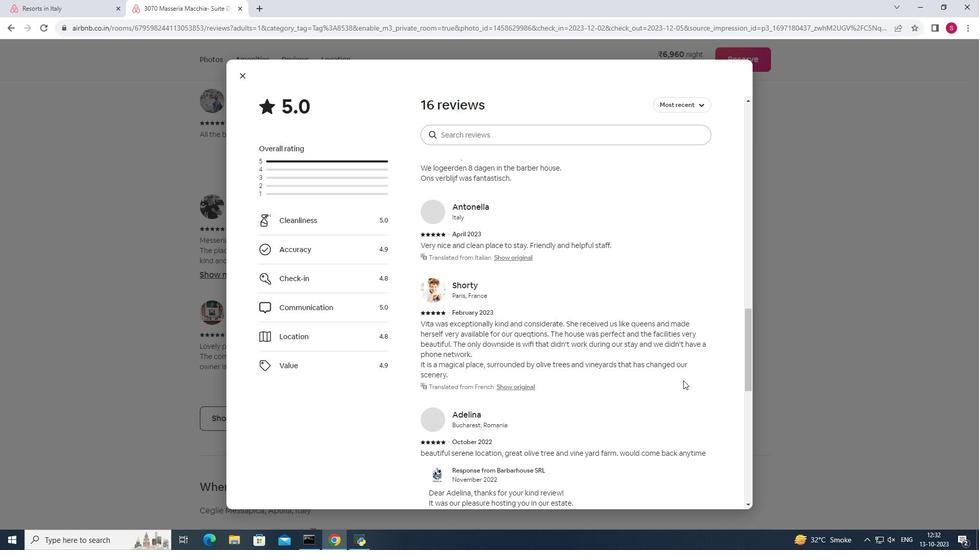 
Action: Mouse moved to (684, 381)
Screenshot: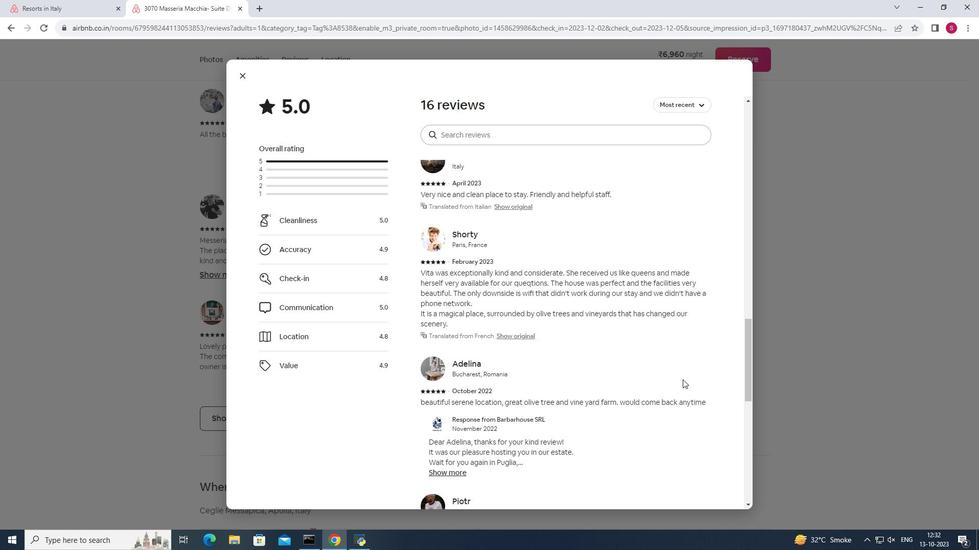 
Action: Mouse scrolled (684, 381) with delta (0, 0)
Screenshot: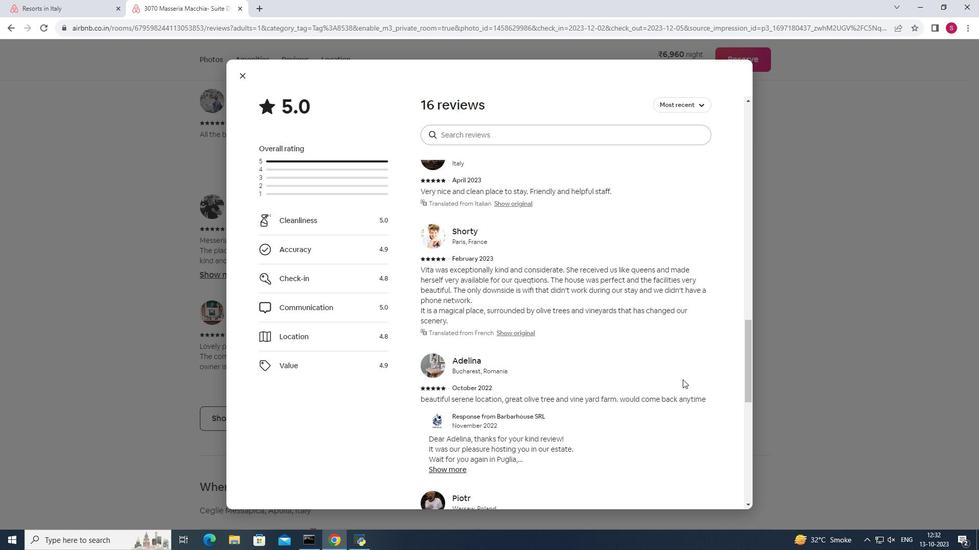 
Action: Mouse scrolled (684, 381) with delta (0, 0)
Screenshot: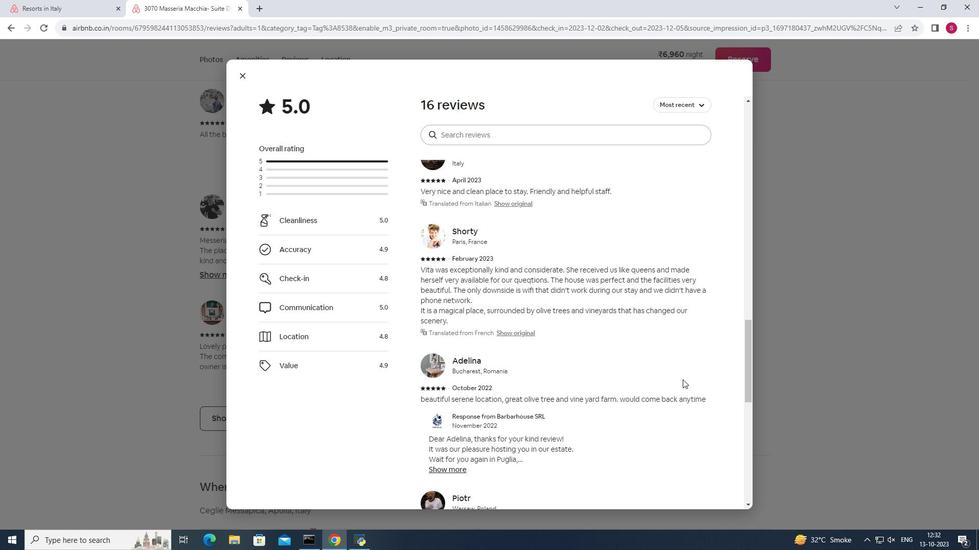 
Action: Mouse scrolled (684, 381) with delta (0, 0)
Screenshot: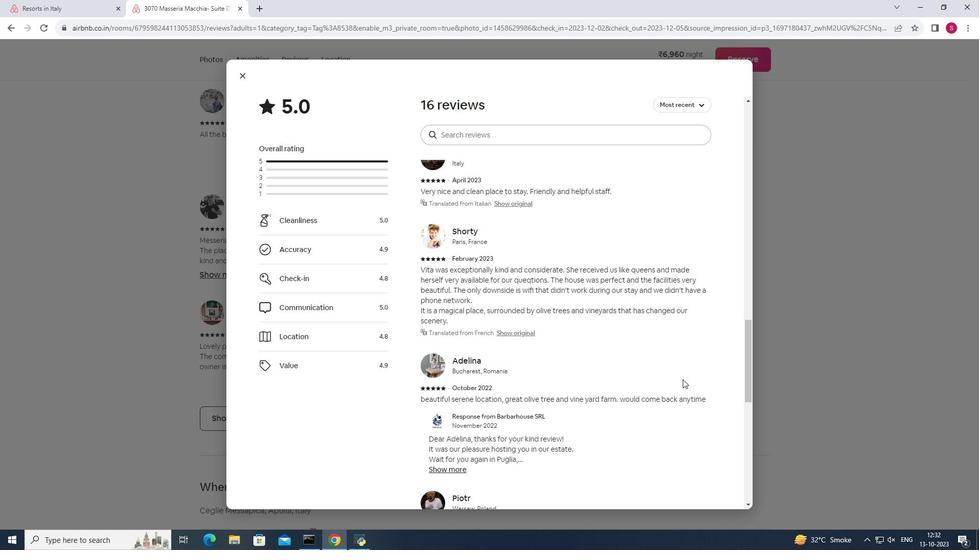 
Action: Mouse scrolled (684, 381) with delta (0, 0)
Screenshot: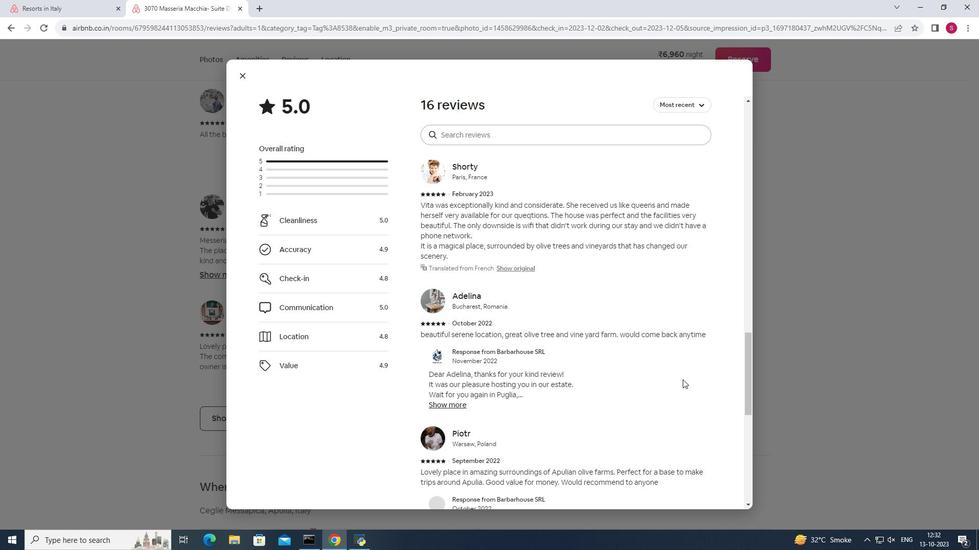
Action: Mouse moved to (241, 77)
Screenshot: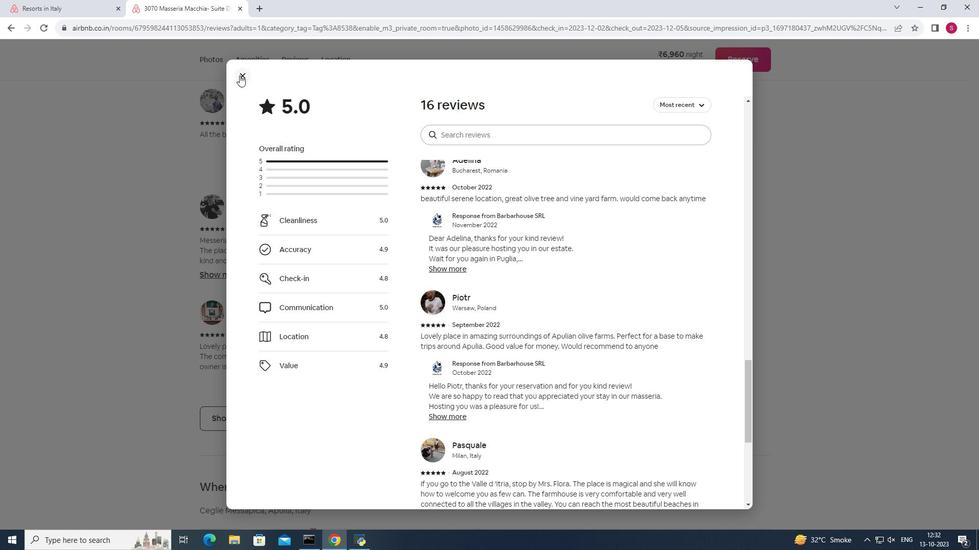 
Action: Mouse pressed left at (241, 77)
Screenshot: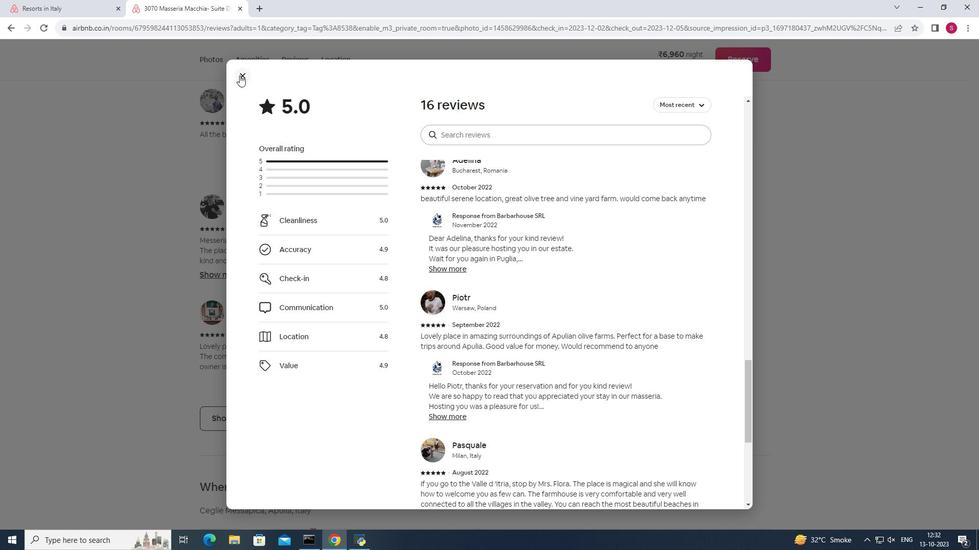 
Action: Mouse moved to (938, 342)
Screenshot: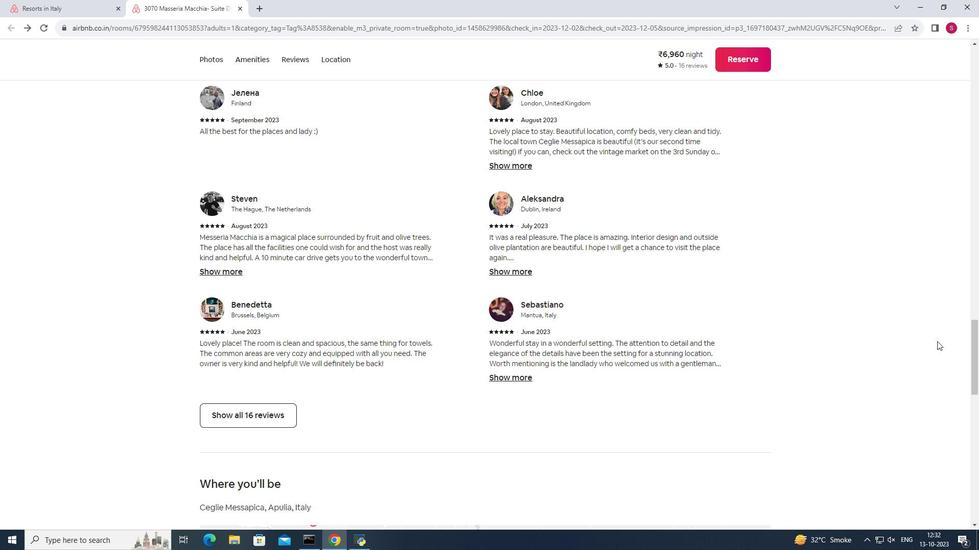 
Action: Mouse scrolled (938, 341) with delta (0, 0)
Screenshot: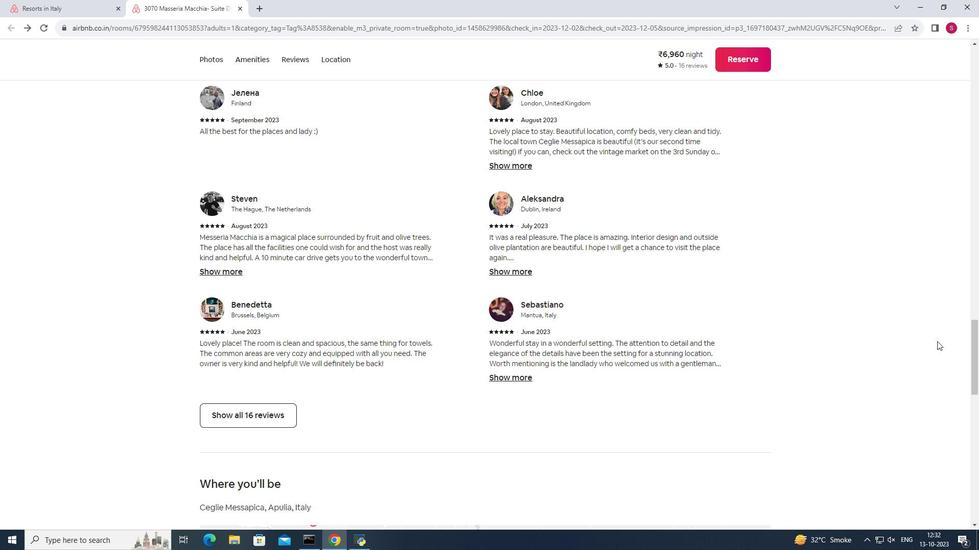 
Action: Mouse moved to (938, 343)
Screenshot: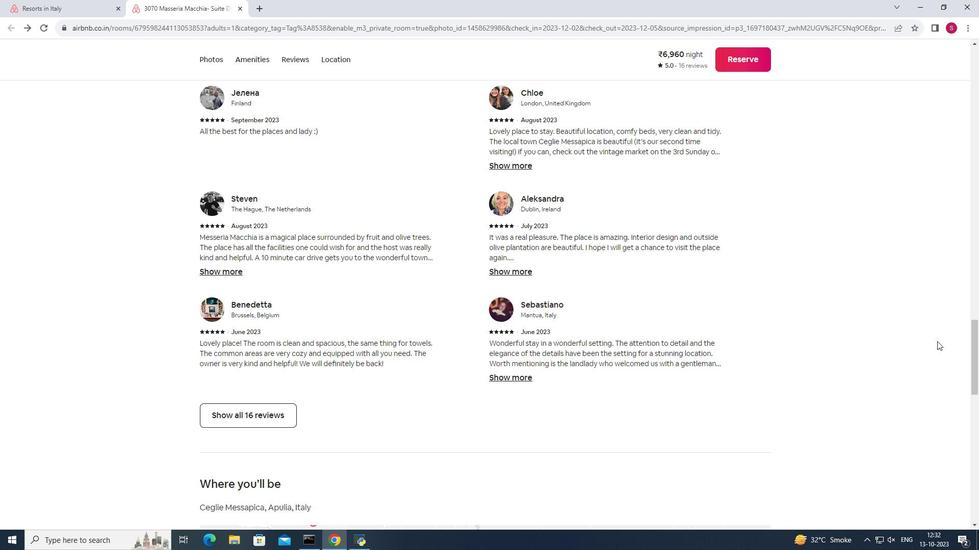 
Action: Mouse scrolled (938, 342) with delta (0, 0)
Screenshot: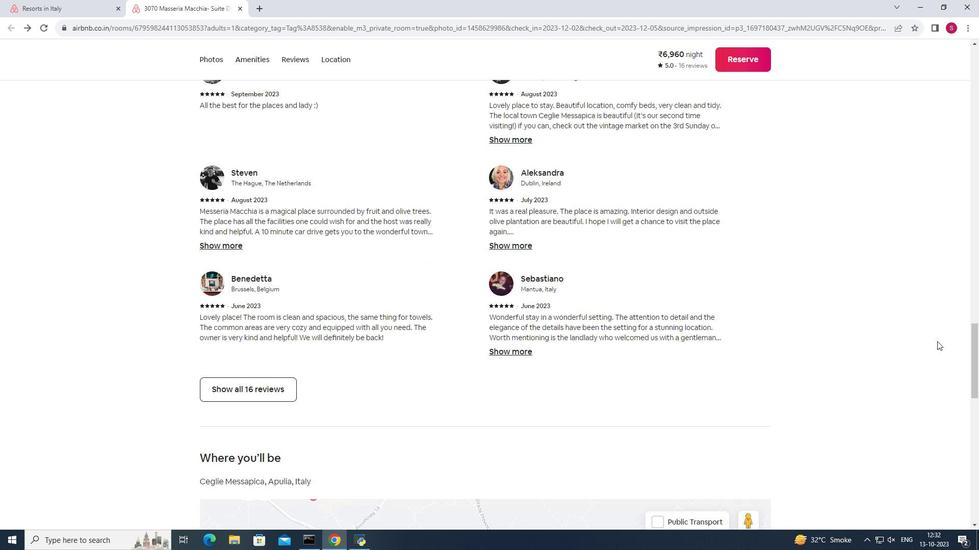 
Action: Mouse moved to (939, 343)
Screenshot: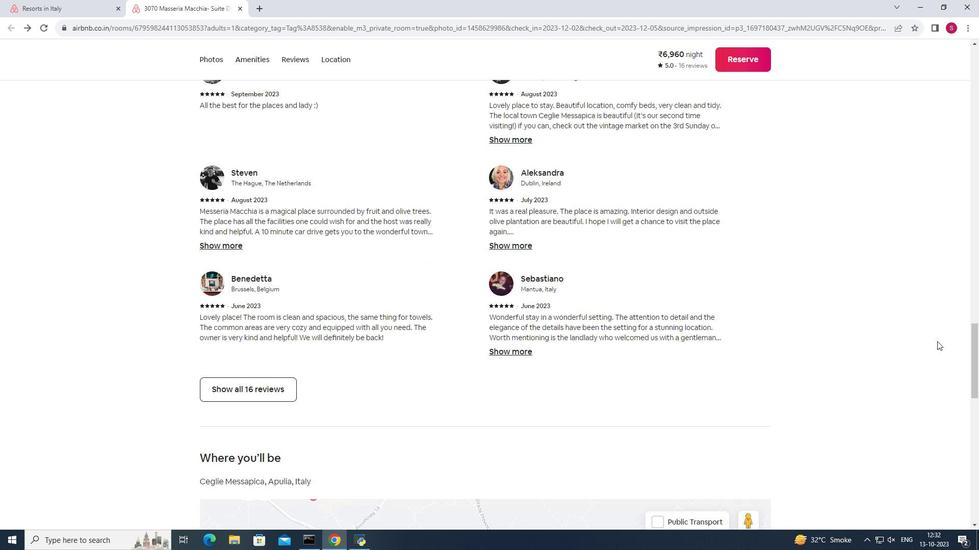 
Action: Mouse scrolled (939, 343) with delta (0, 0)
